 Task: Find a one-way flight from Alamosa to Springfield for 6 passengers in premium economy on May 2, with 1 carry-on bag.
Action: Mouse moved to (267, 336)
Screenshot: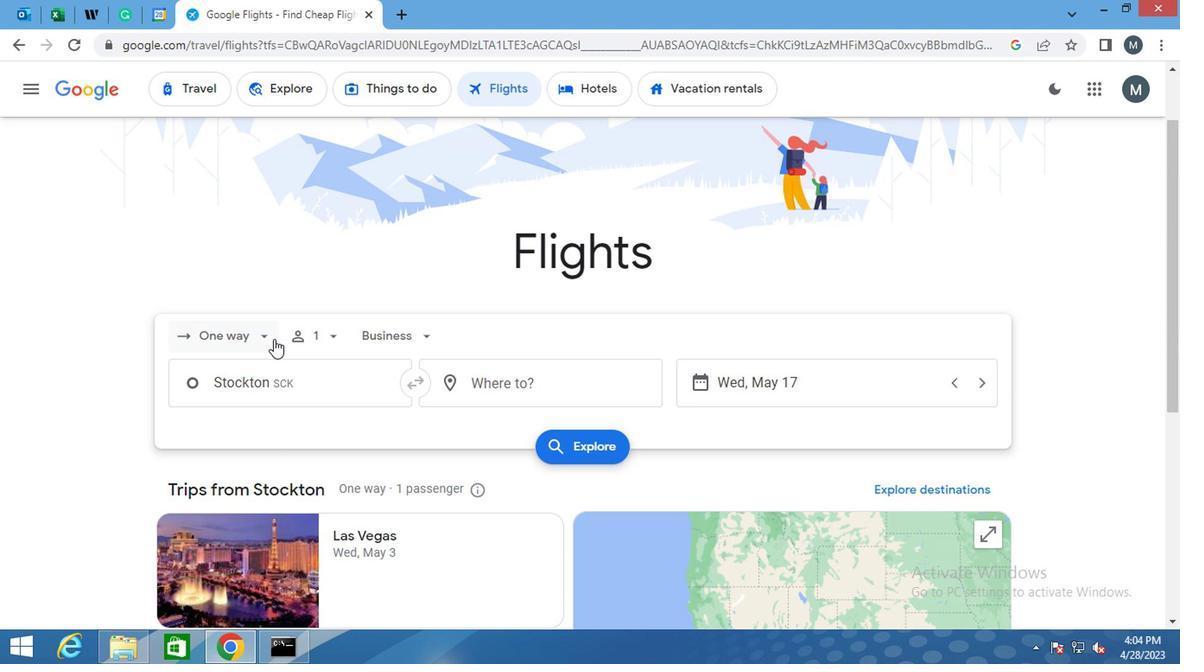 
Action: Mouse pressed left at (267, 336)
Screenshot: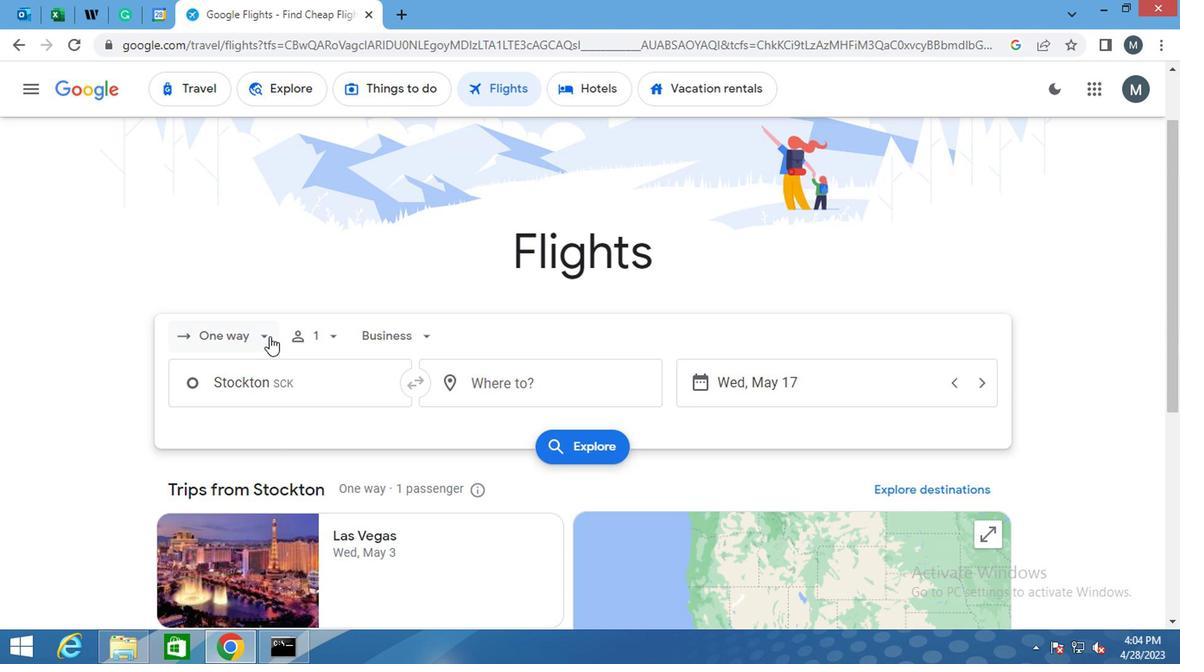 
Action: Mouse moved to (261, 413)
Screenshot: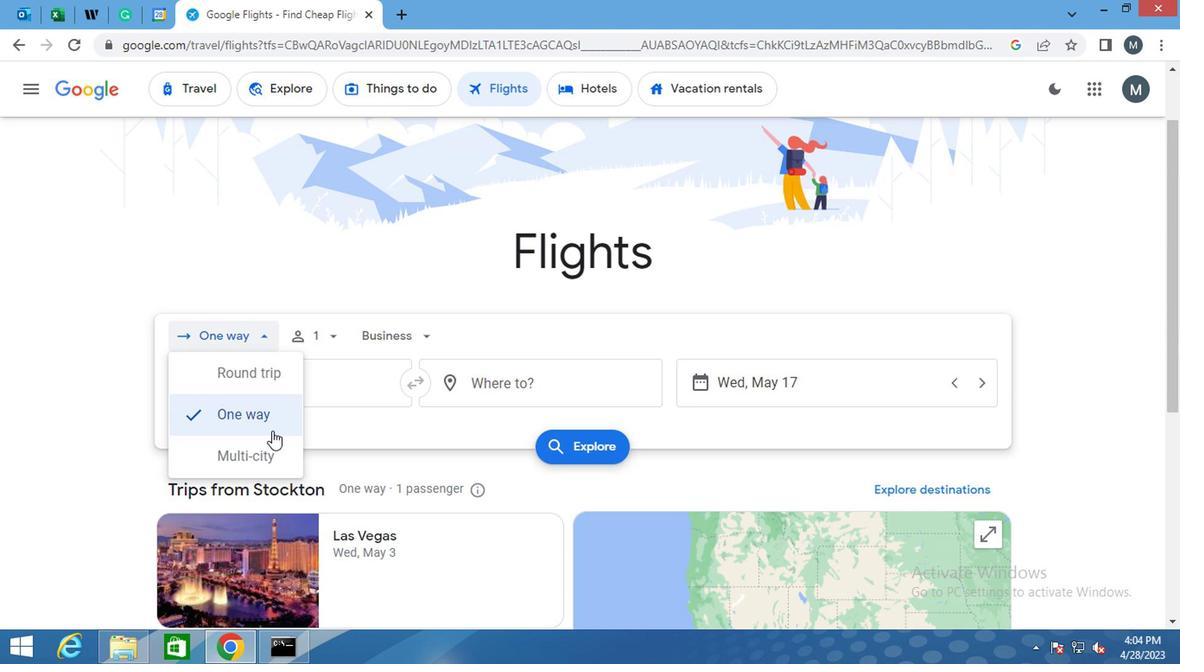 
Action: Mouse pressed left at (261, 413)
Screenshot: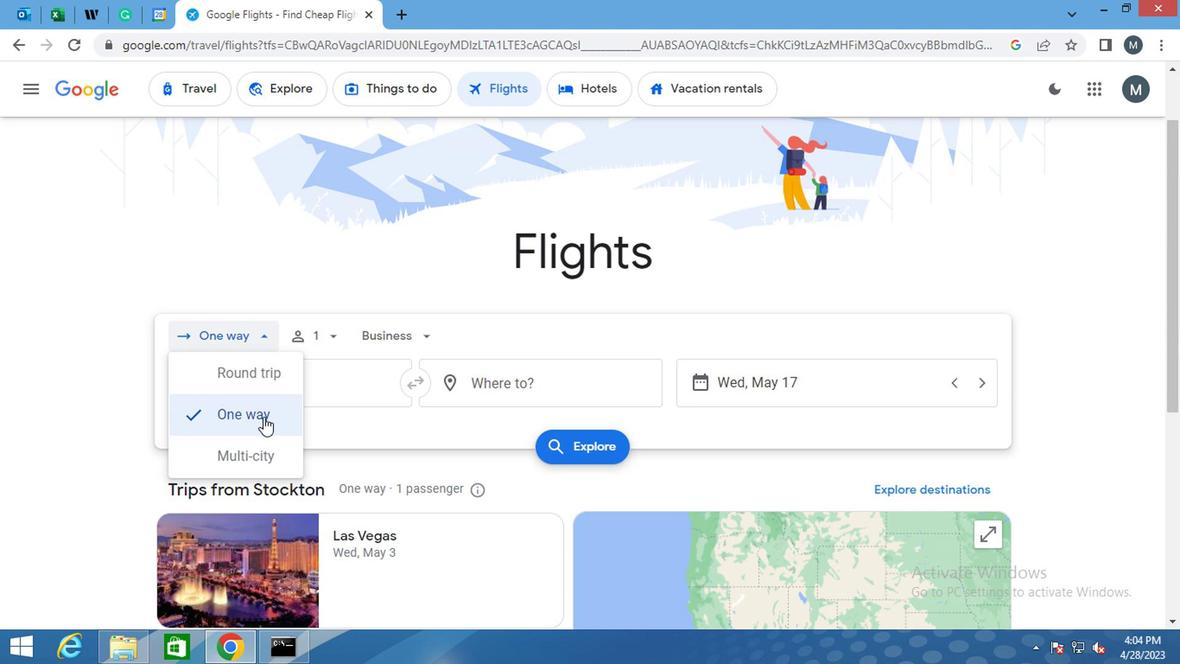 
Action: Mouse moved to (328, 335)
Screenshot: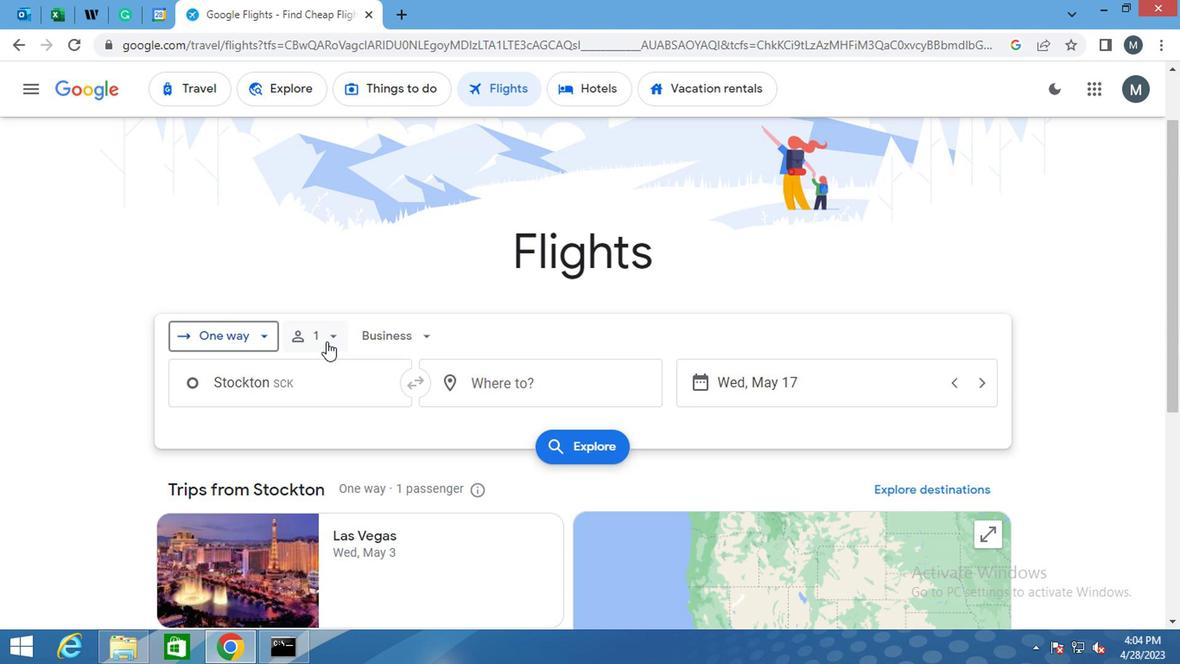 
Action: Mouse pressed left at (328, 335)
Screenshot: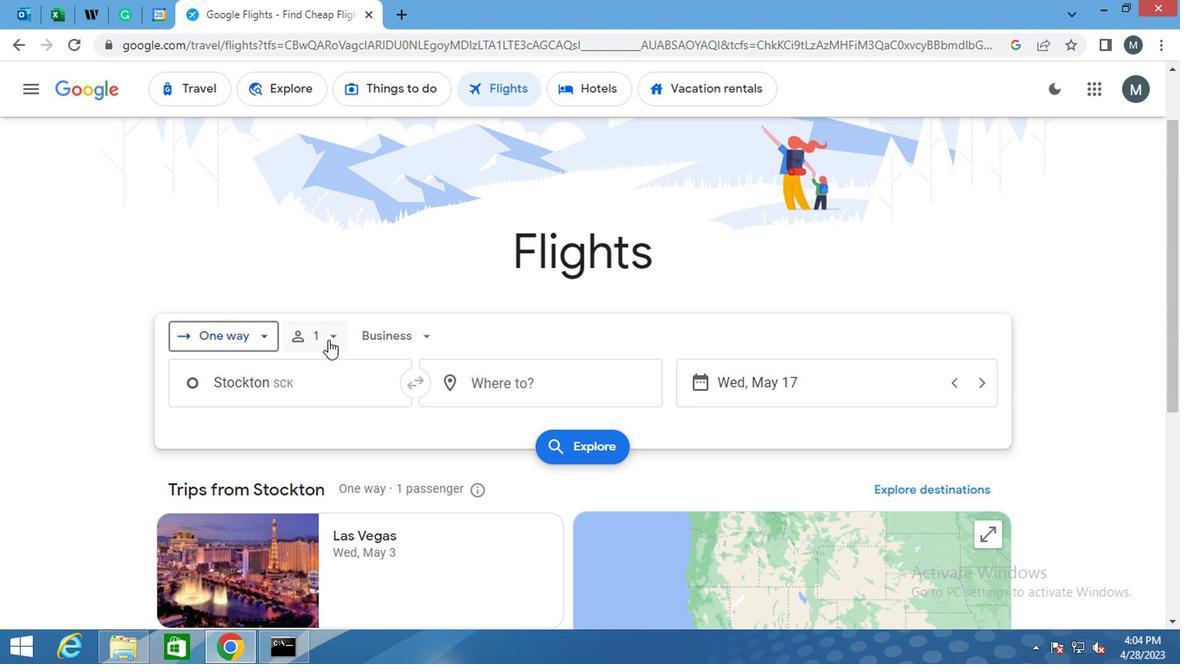 
Action: Mouse moved to (460, 379)
Screenshot: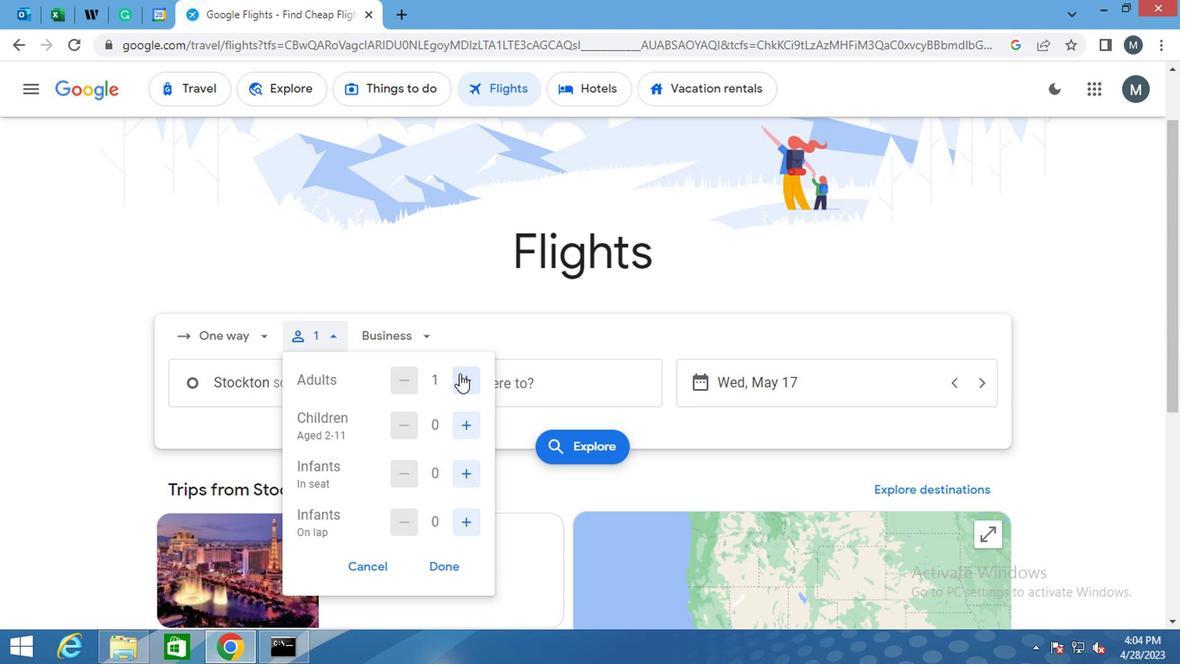 
Action: Mouse pressed left at (460, 379)
Screenshot: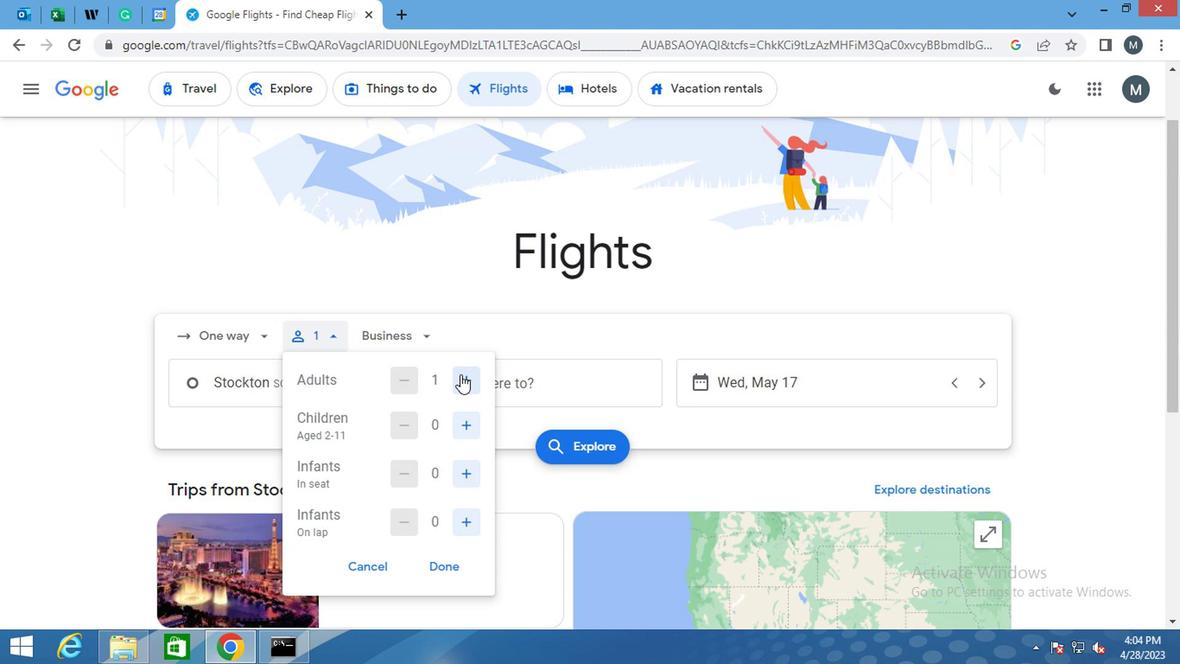 
Action: Mouse pressed left at (460, 379)
Screenshot: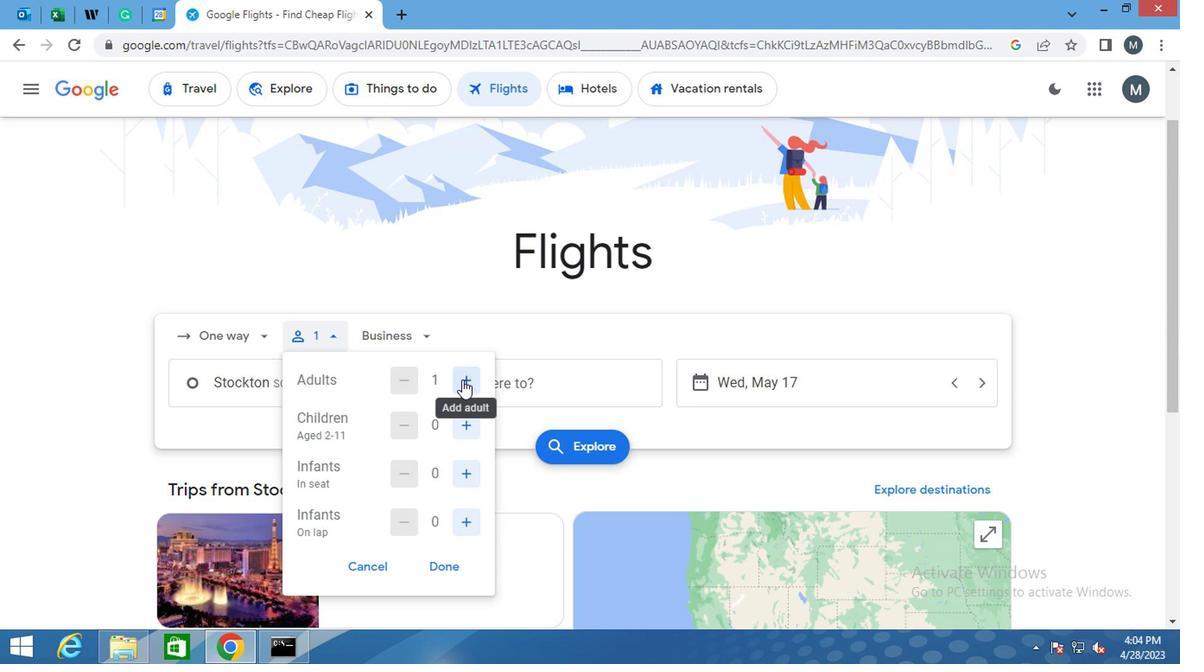 
Action: Mouse moved to (462, 426)
Screenshot: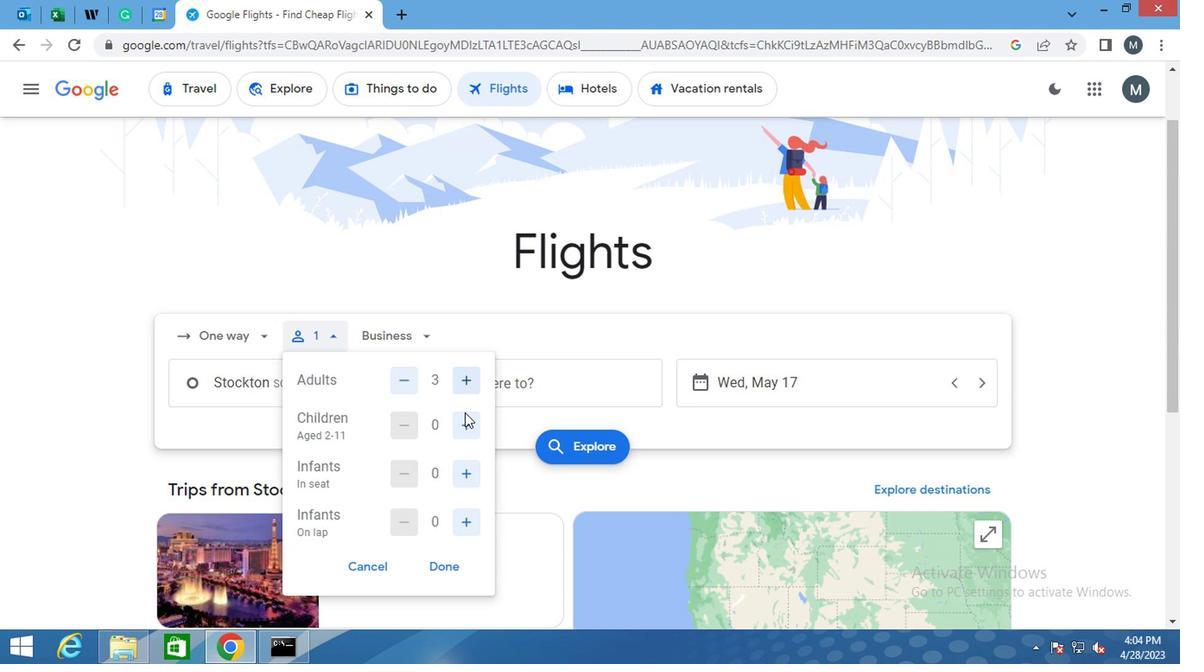 
Action: Mouse pressed left at (462, 426)
Screenshot: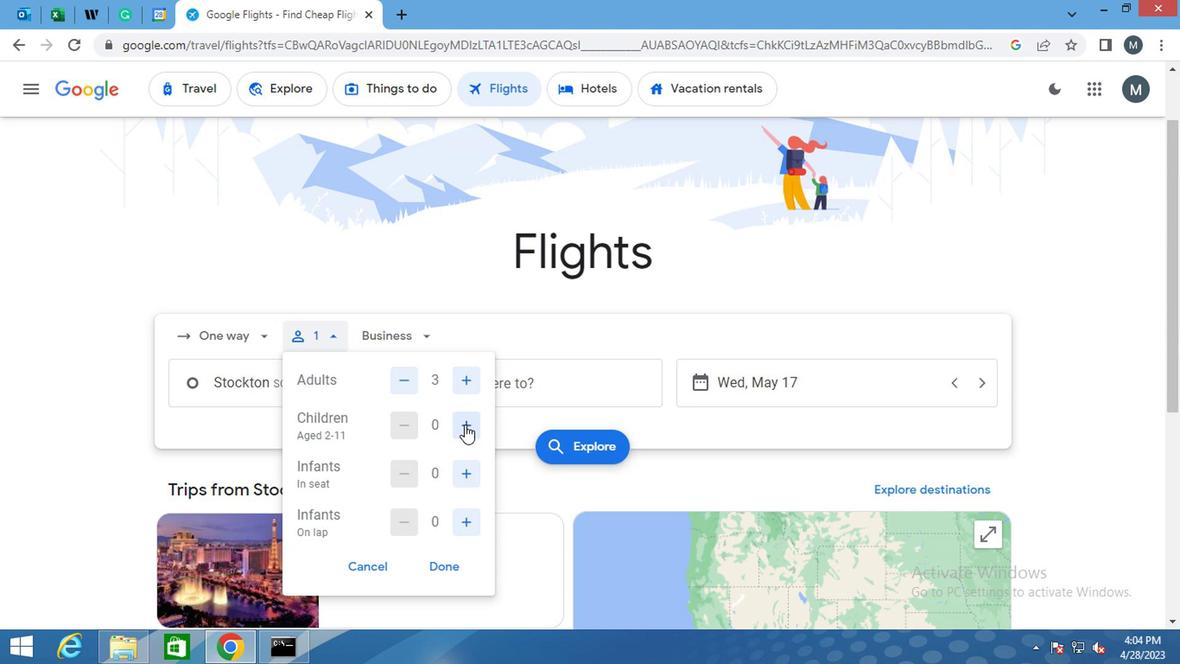 
Action: Mouse pressed left at (462, 426)
Screenshot: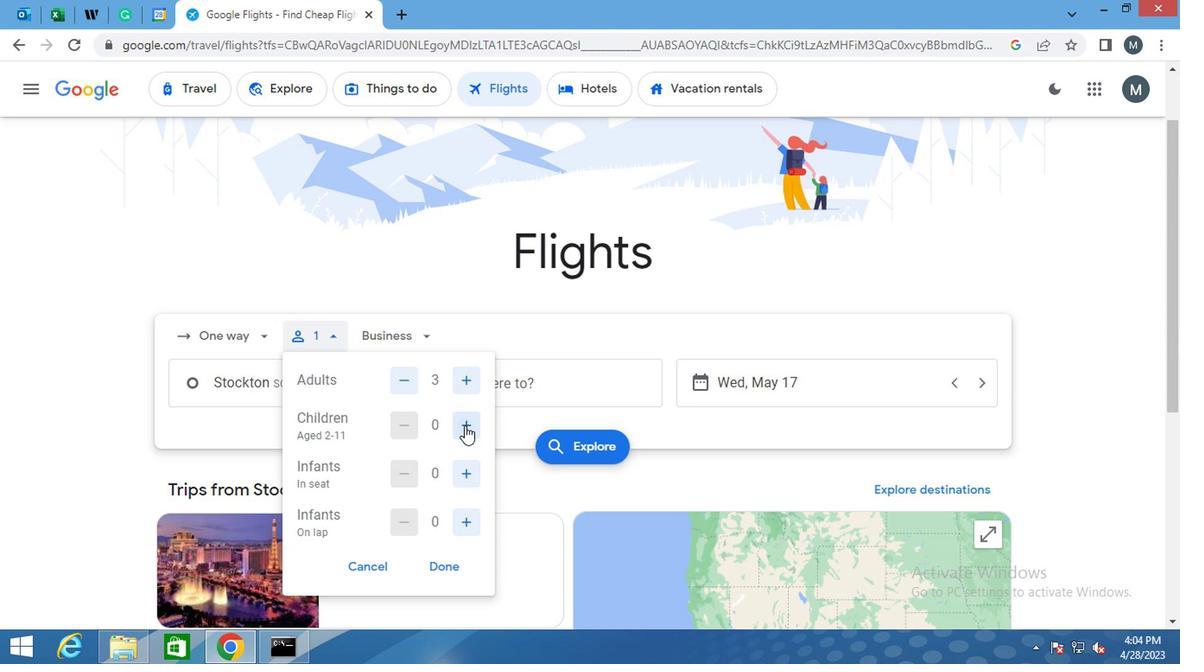 
Action: Mouse pressed left at (462, 426)
Screenshot: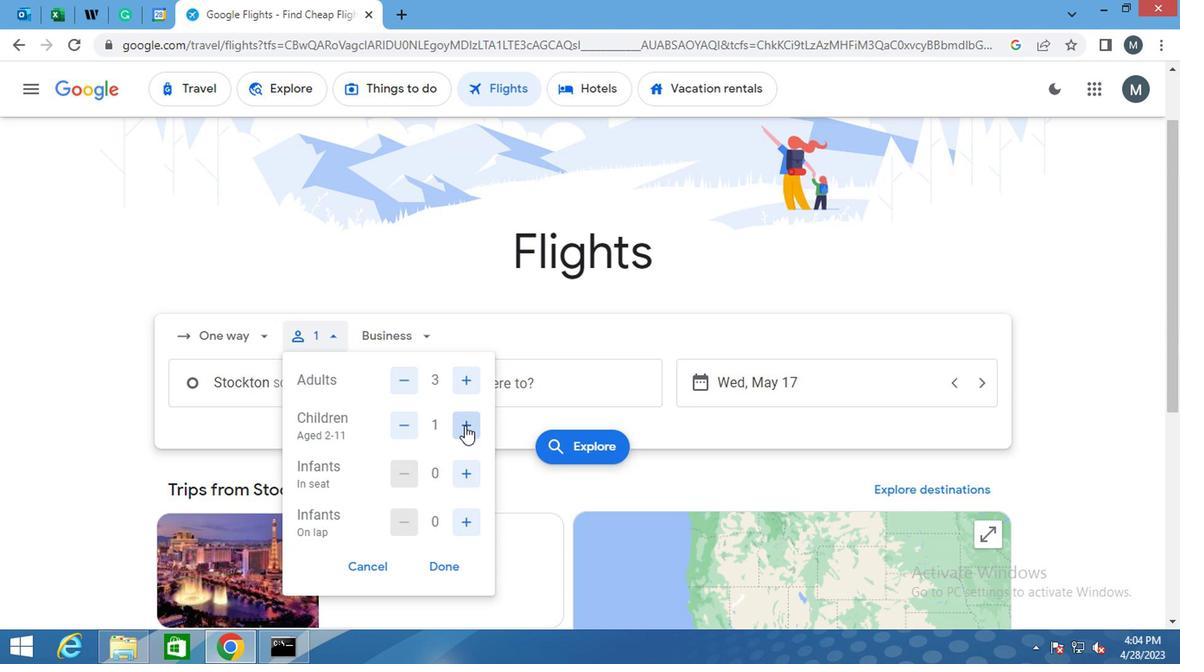 
Action: Mouse pressed left at (462, 426)
Screenshot: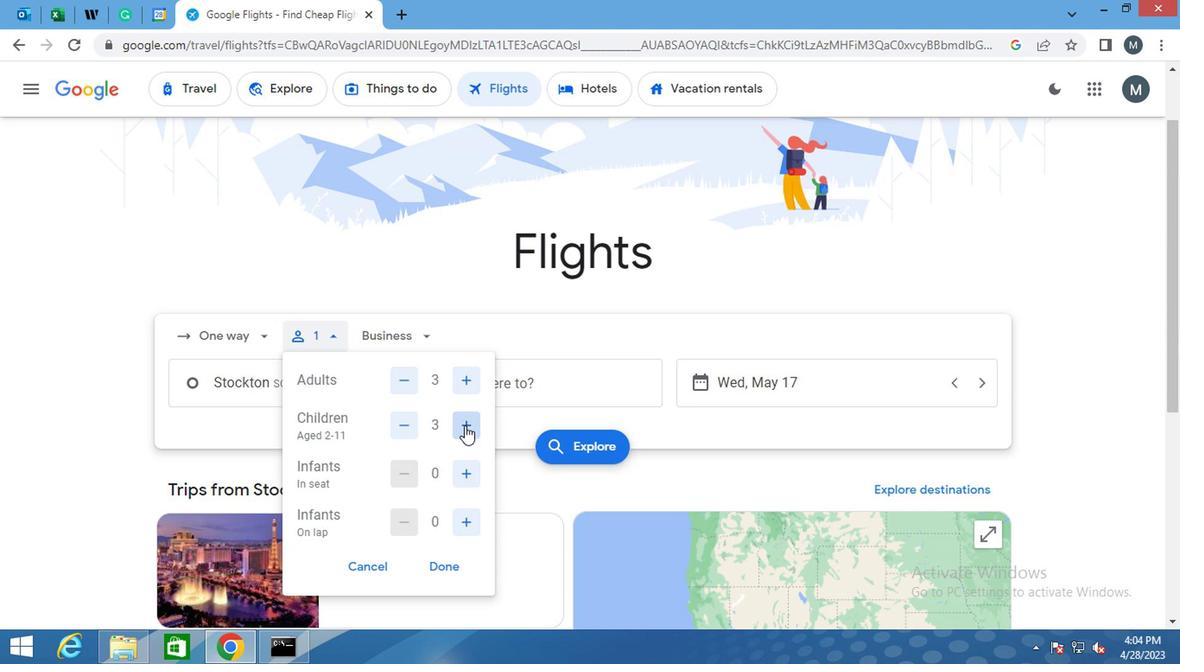 
Action: Mouse moved to (410, 427)
Screenshot: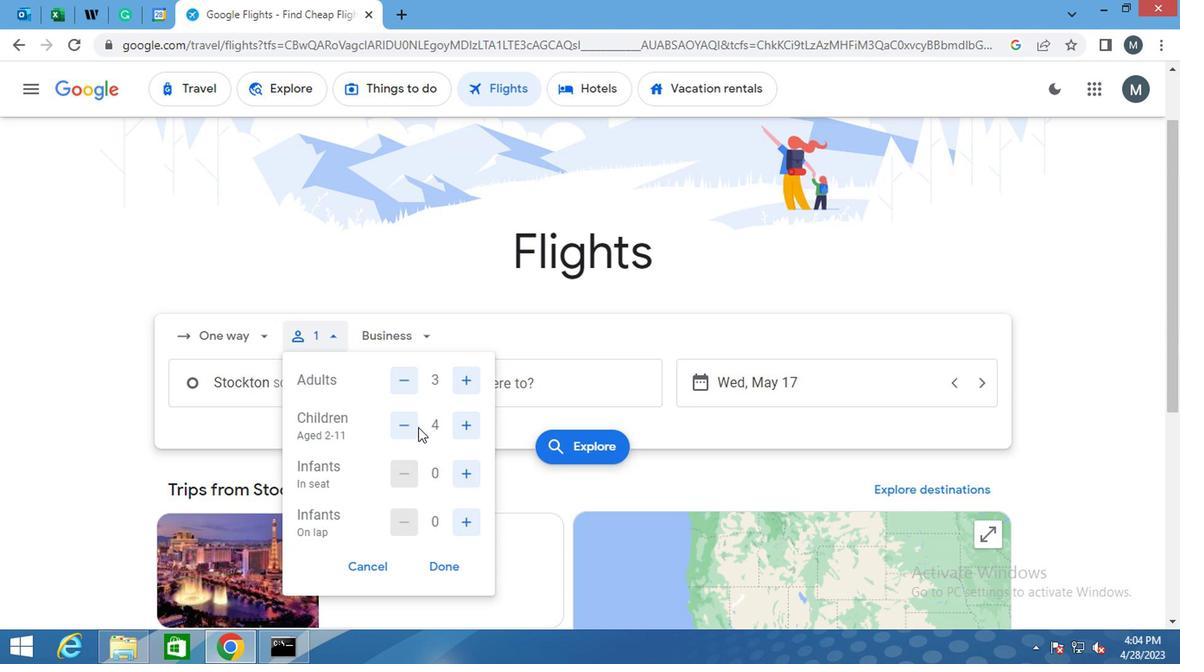 
Action: Mouse pressed left at (410, 427)
Screenshot: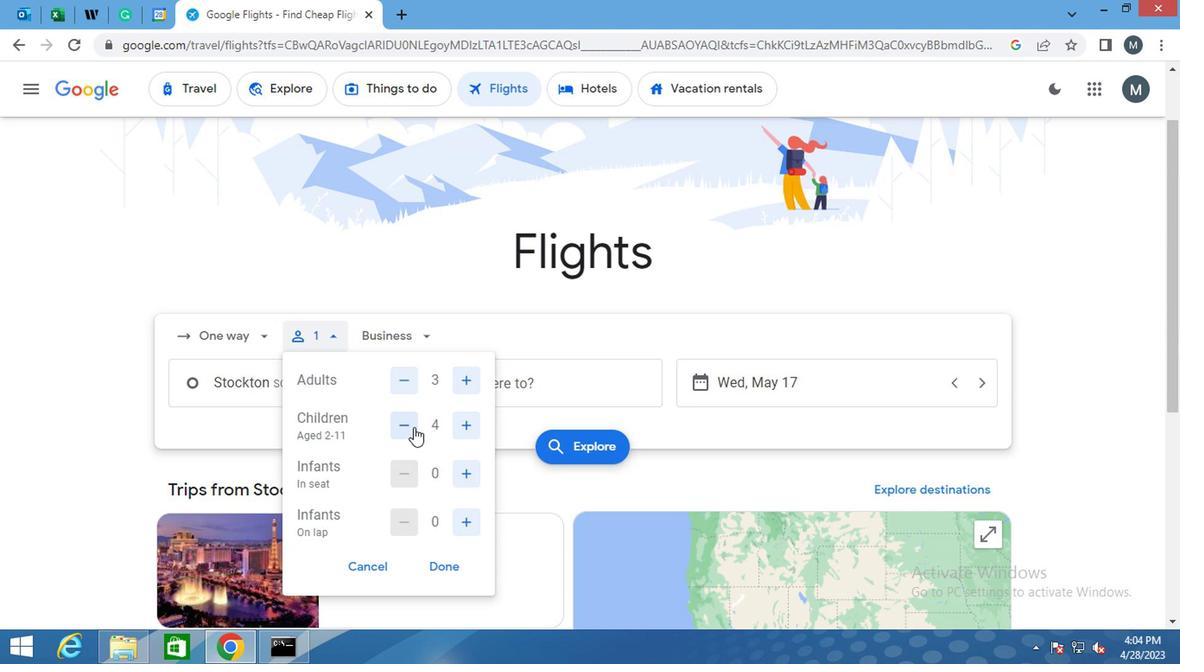 
Action: Mouse moved to (446, 564)
Screenshot: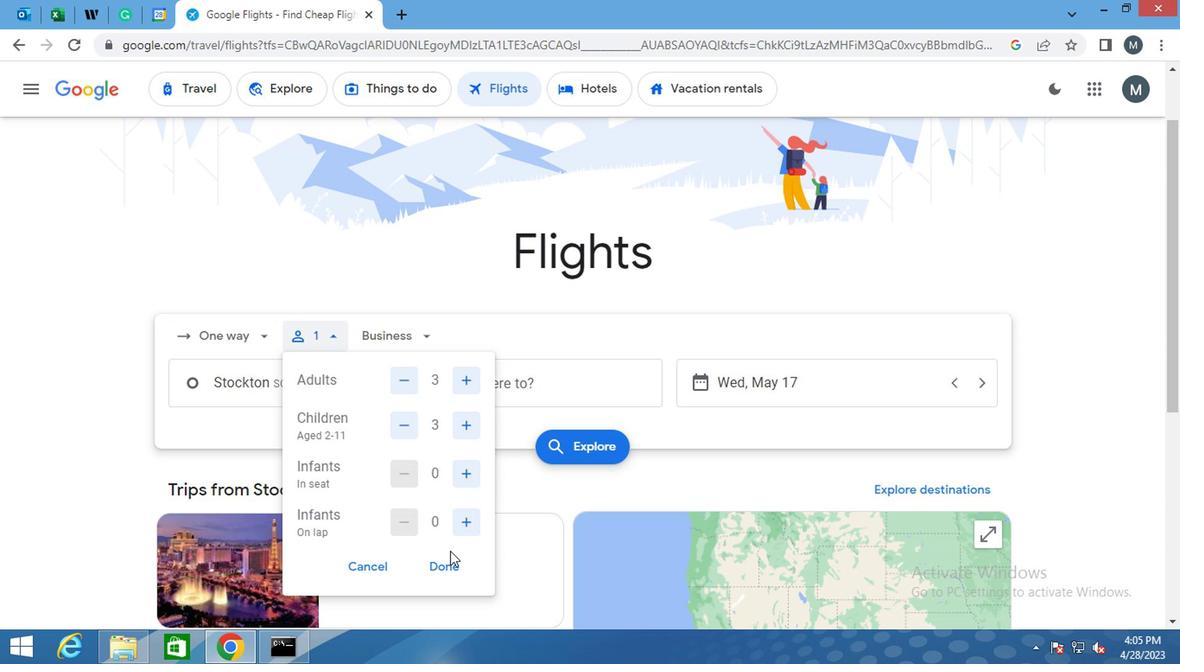 
Action: Mouse pressed left at (446, 564)
Screenshot: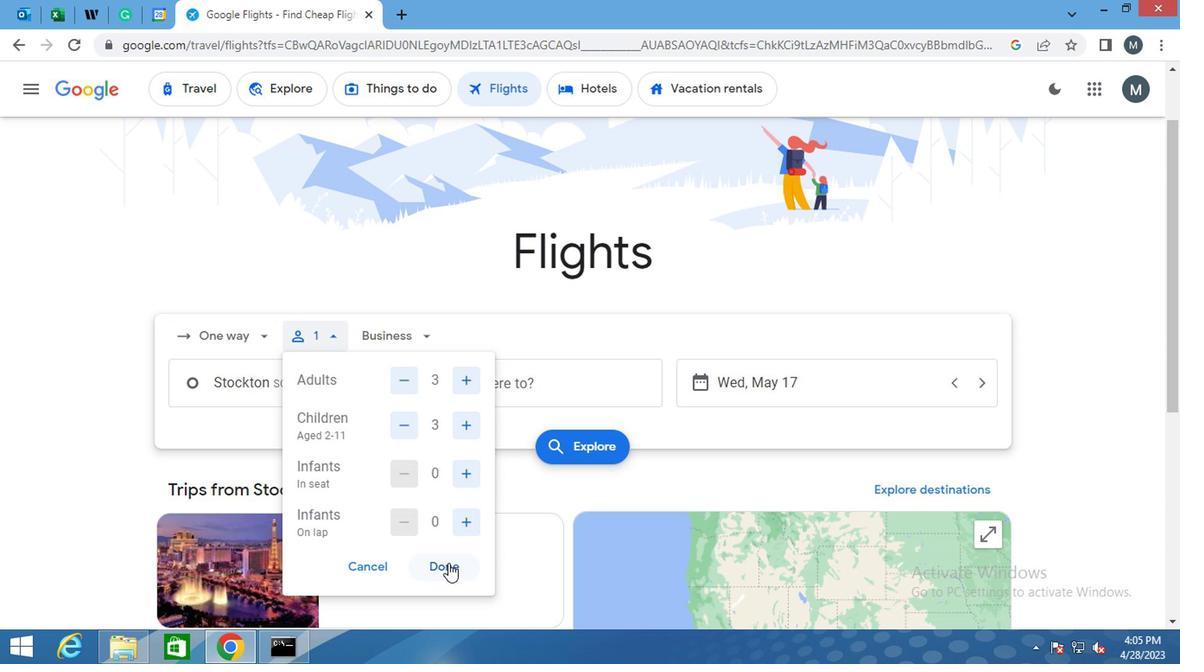 
Action: Mouse moved to (421, 338)
Screenshot: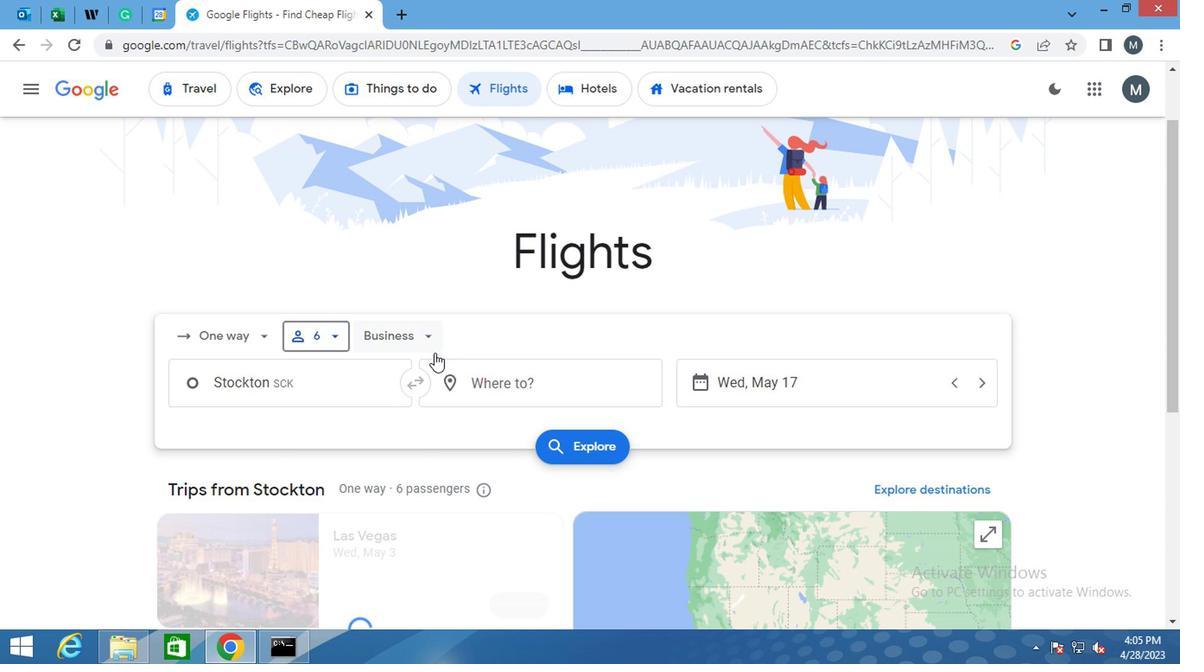 
Action: Mouse pressed left at (421, 338)
Screenshot: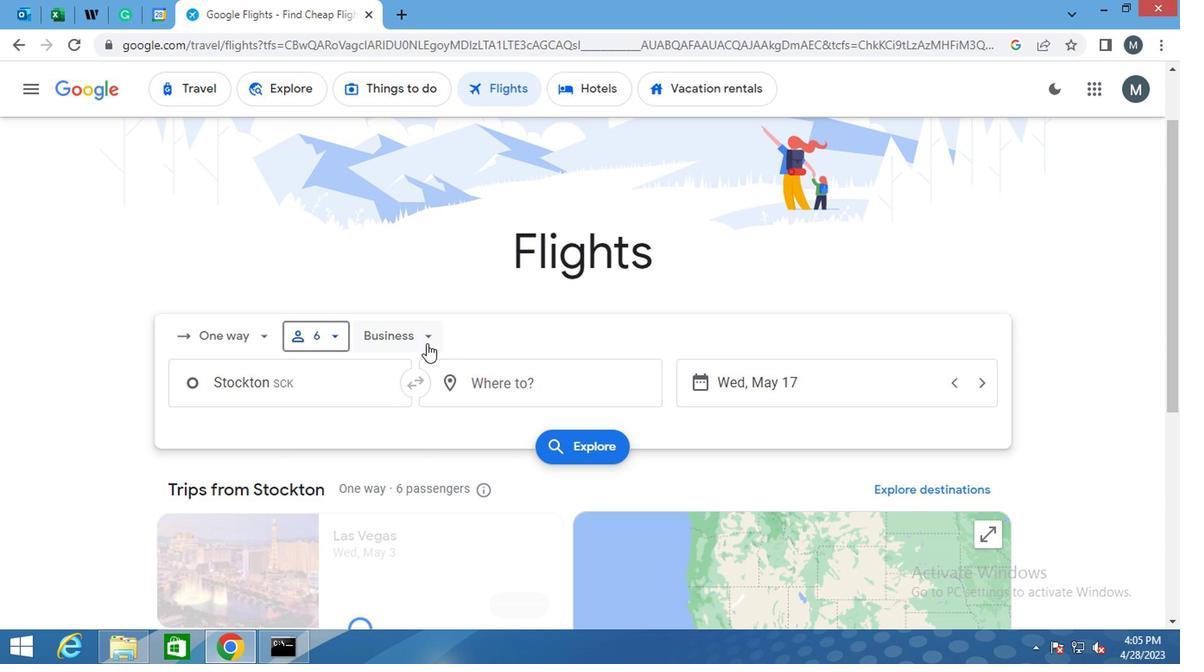
Action: Mouse moved to (447, 411)
Screenshot: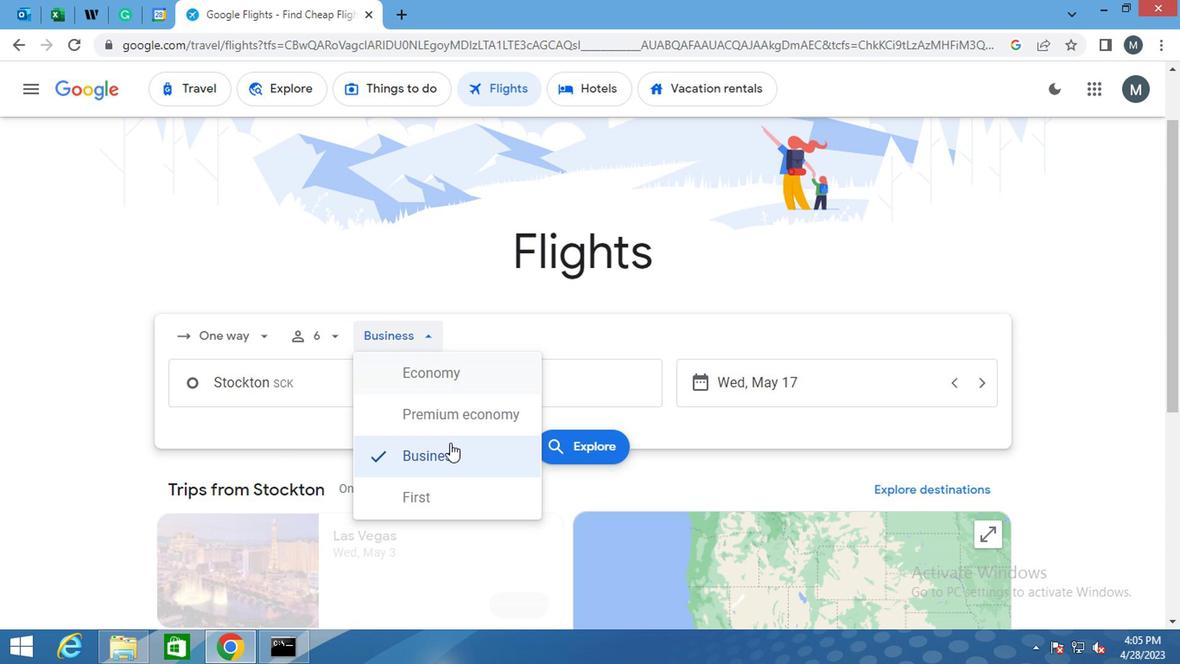 
Action: Mouse pressed left at (447, 411)
Screenshot: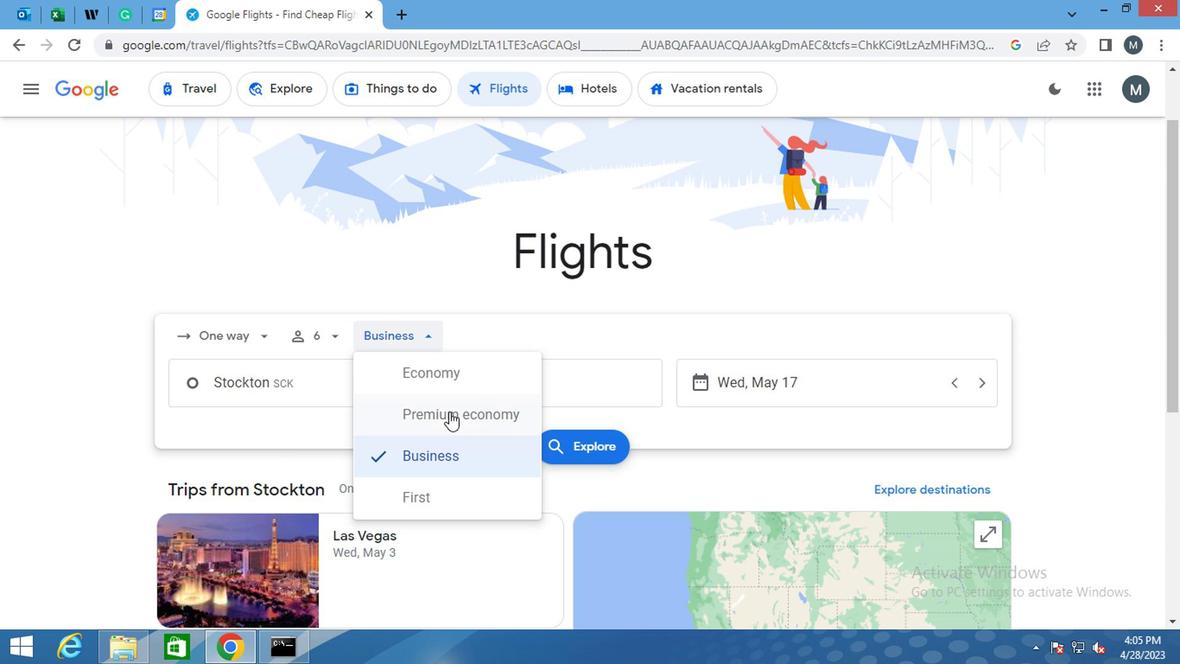 
Action: Mouse moved to (327, 388)
Screenshot: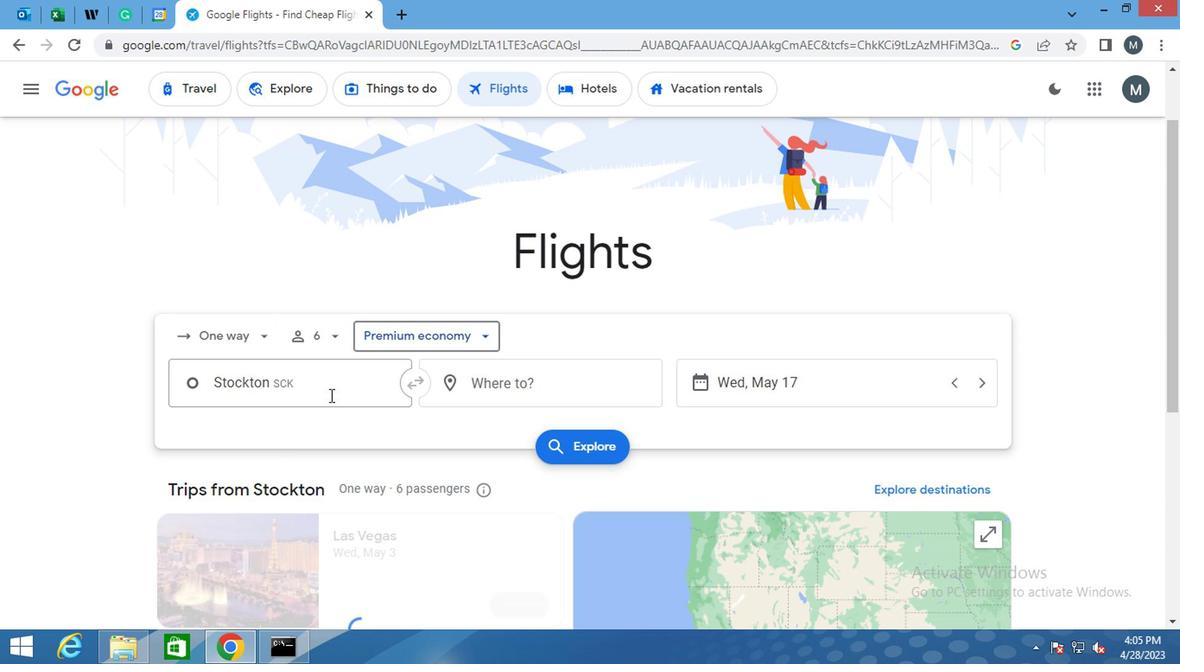 
Action: Mouse pressed left at (327, 388)
Screenshot: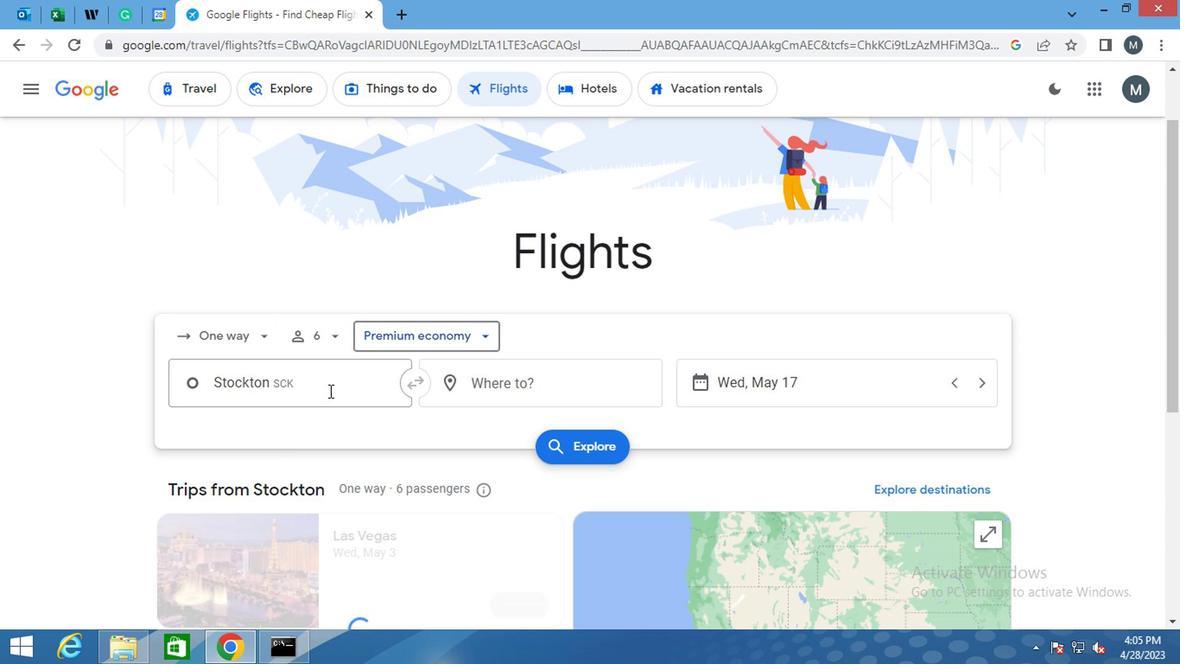 
Action: Mouse moved to (338, 398)
Screenshot: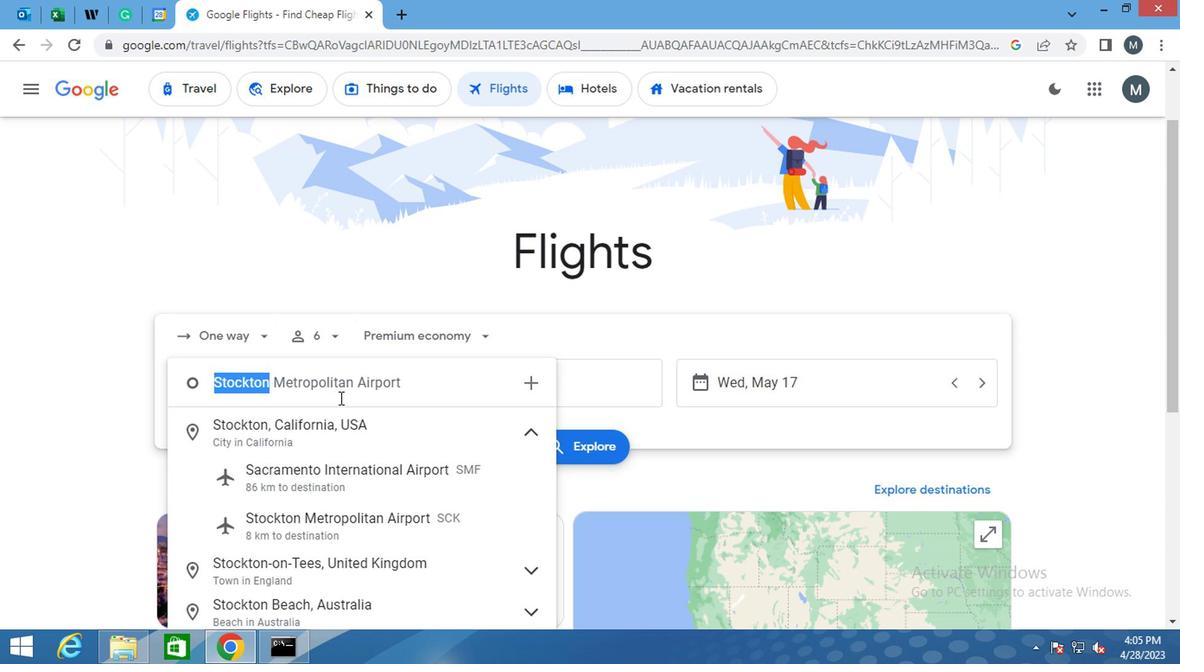 
Action: Key pressed <Key.shift>SAN<Key.space>LUIS
Screenshot: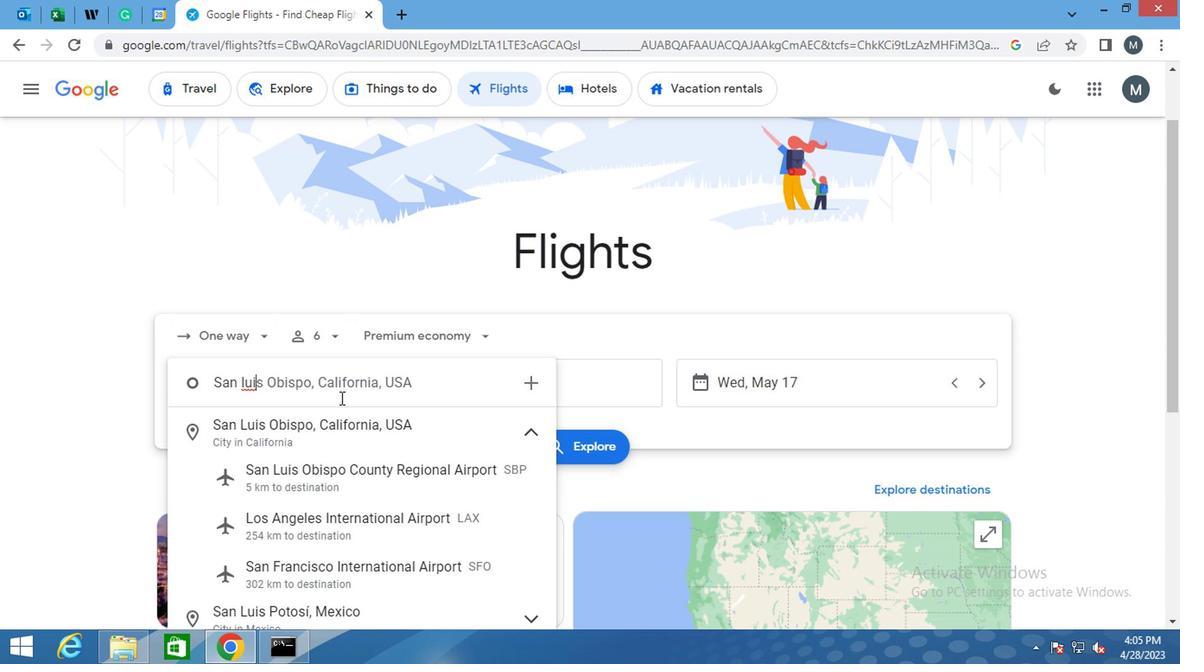 
Action: Mouse moved to (368, 471)
Screenshot: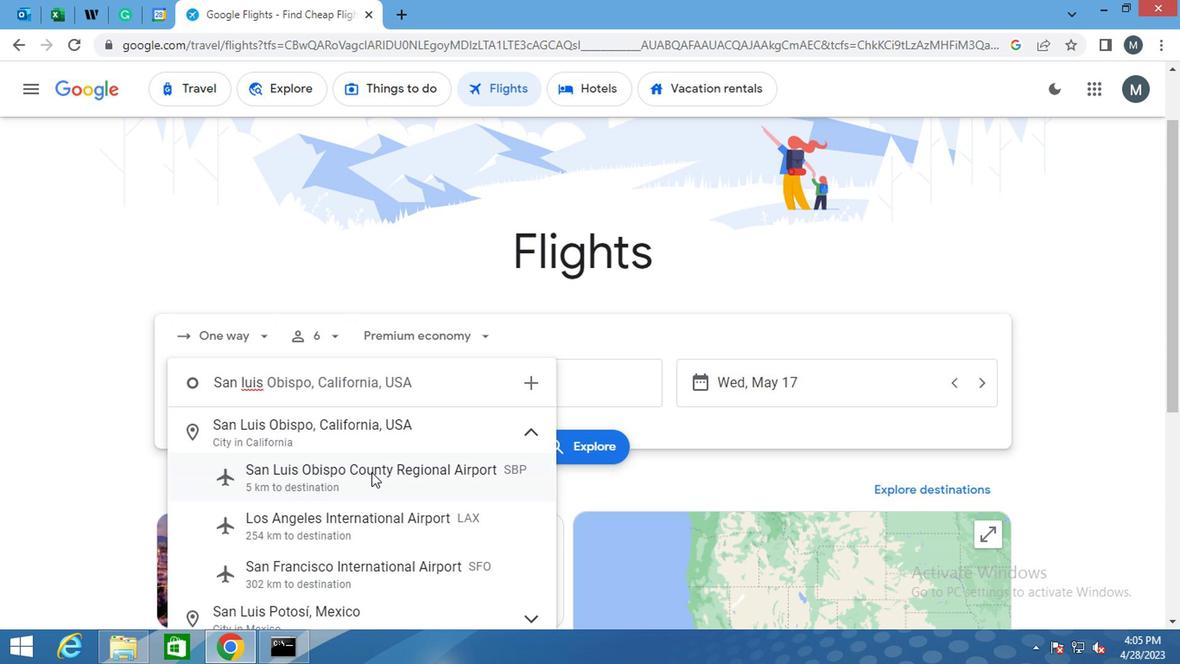 
Action: Key pressed <Key.space><Key.shift>V
Screenshot: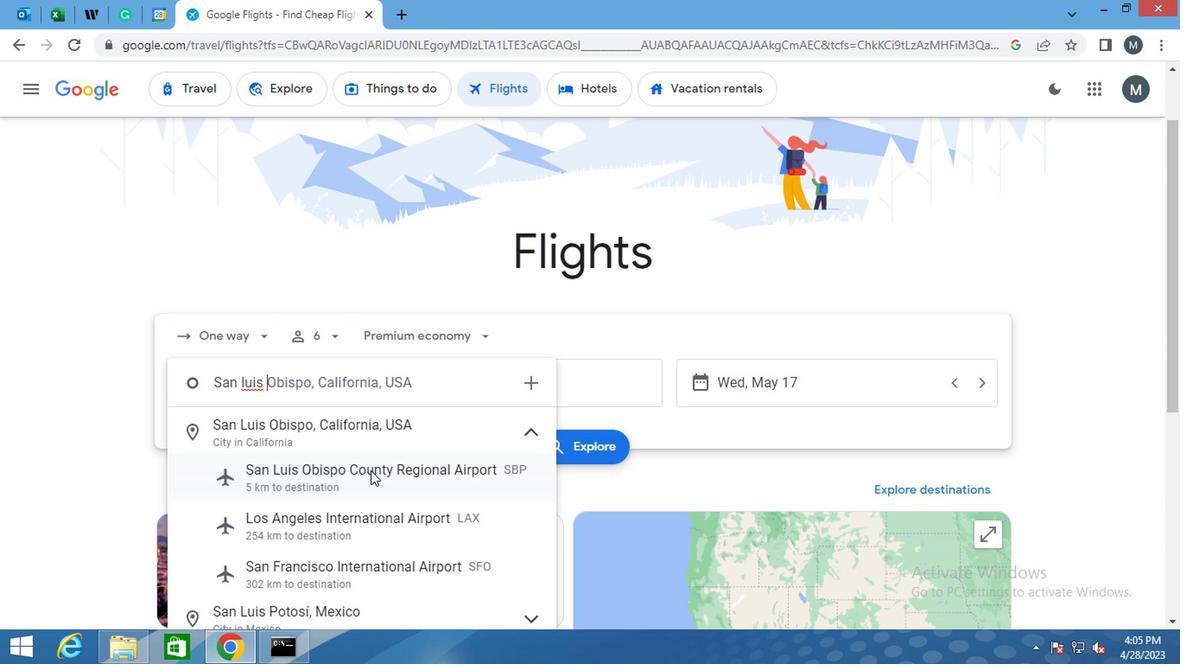 
Action: Mouse moved to (395, 431)
Screenshot: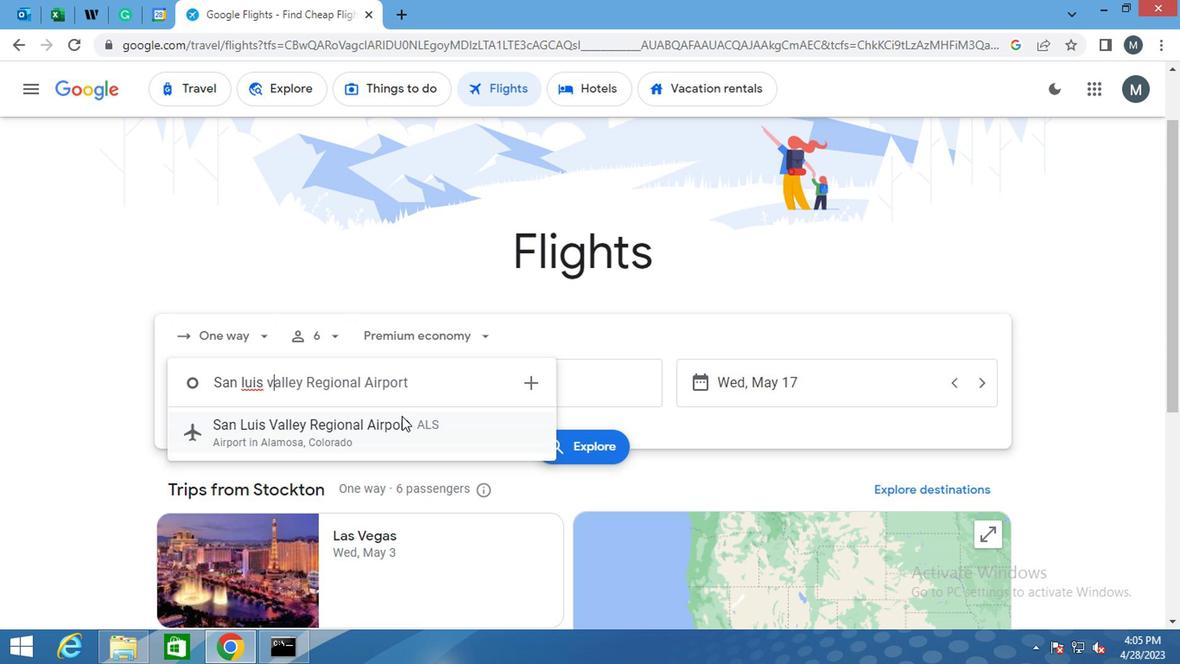 
Action: Mouse pressed left at (395, 431)
Screenshot: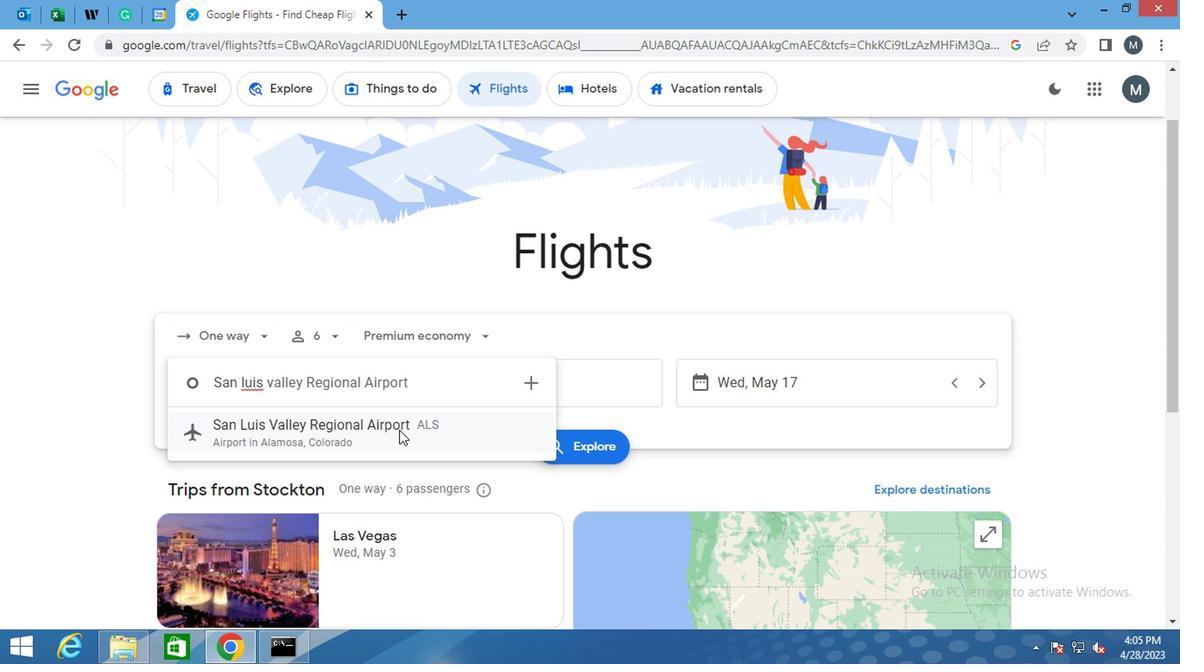 
Action: Mouse moved to (522, 392)
Screenshot: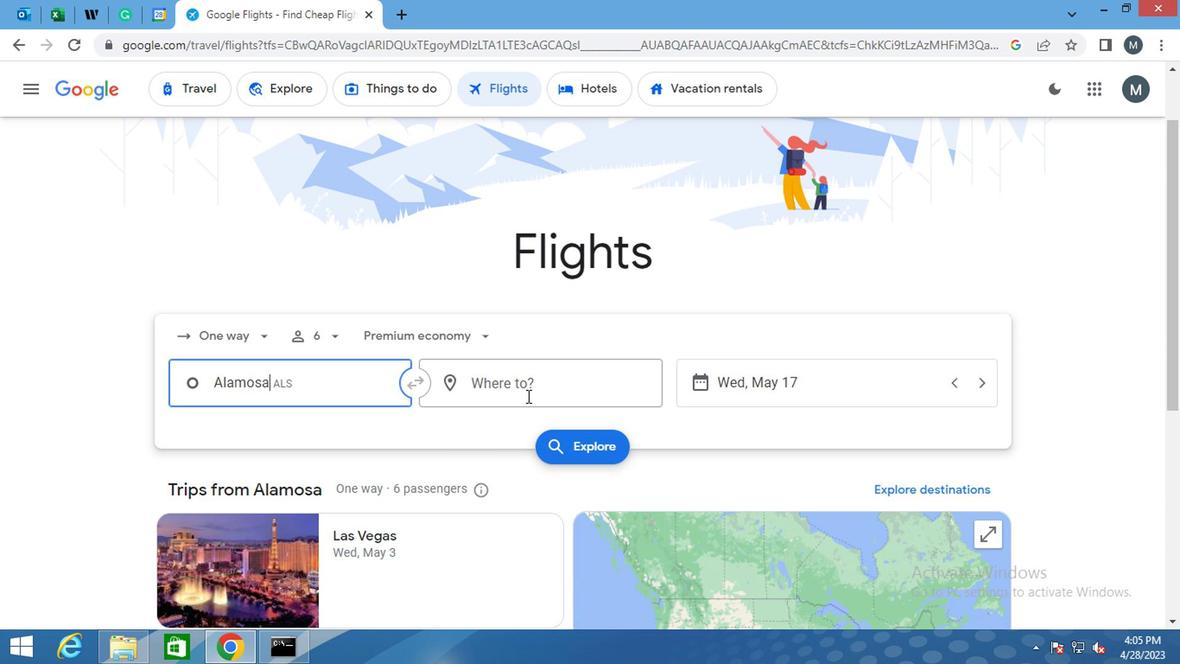 
Action: Mouse pressed left at (522, 392)
Screenshot: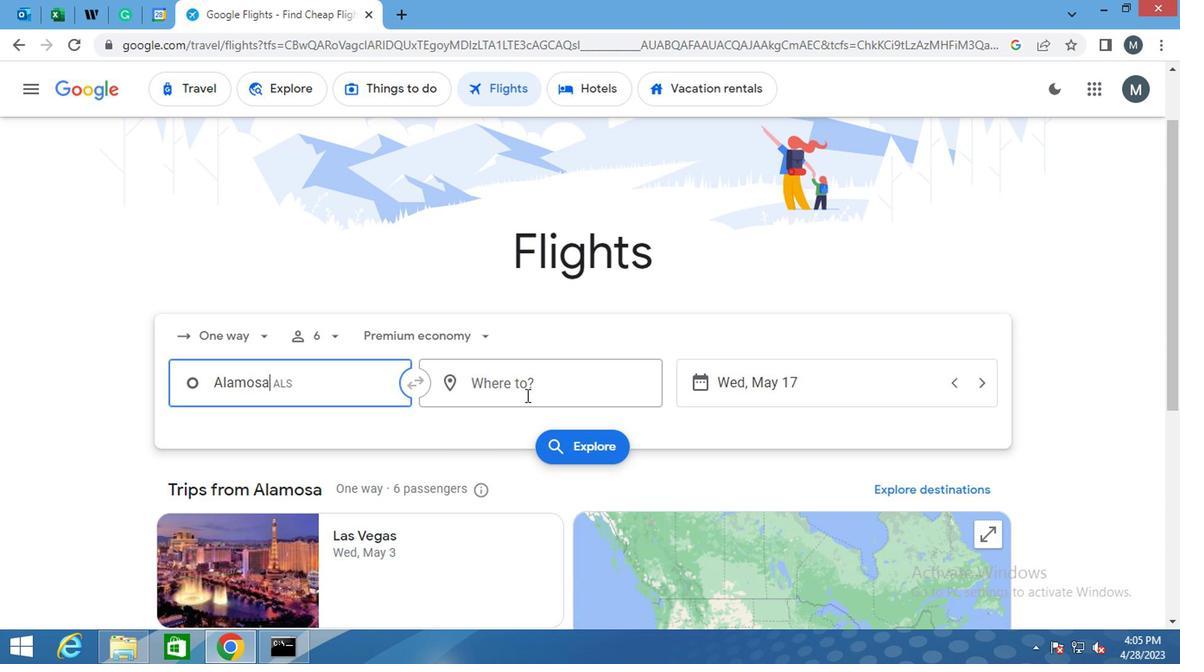 
Action: Mouse moved to (517, 395)
Screenshot: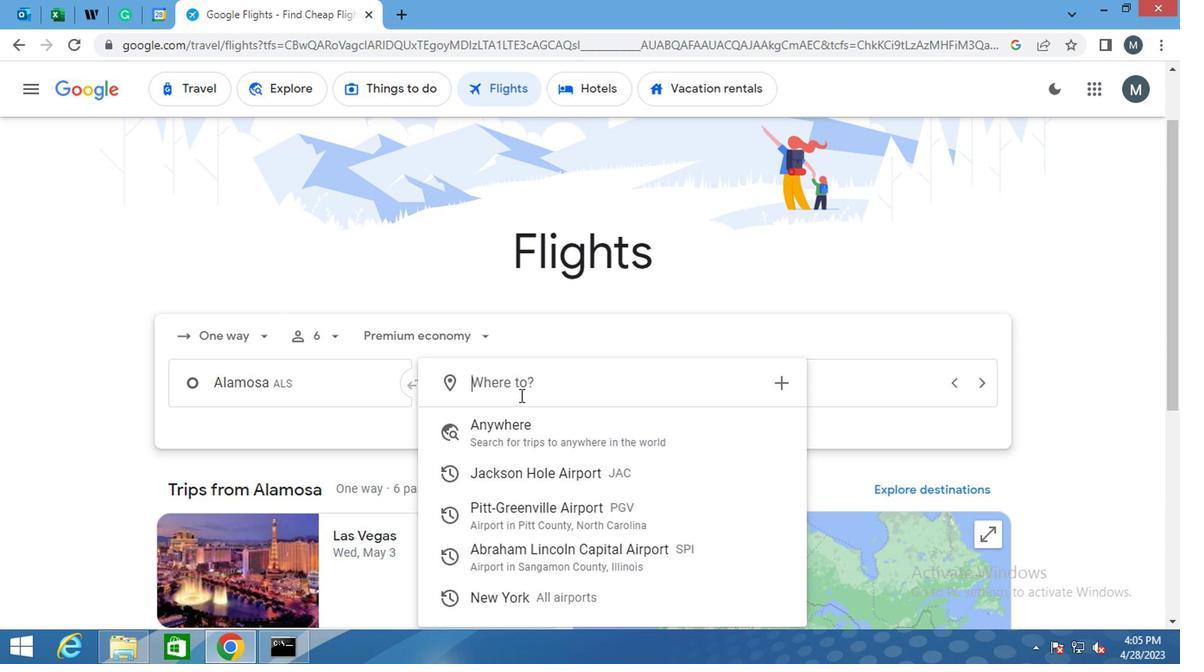 
Action: Key pressed A
Screenshot: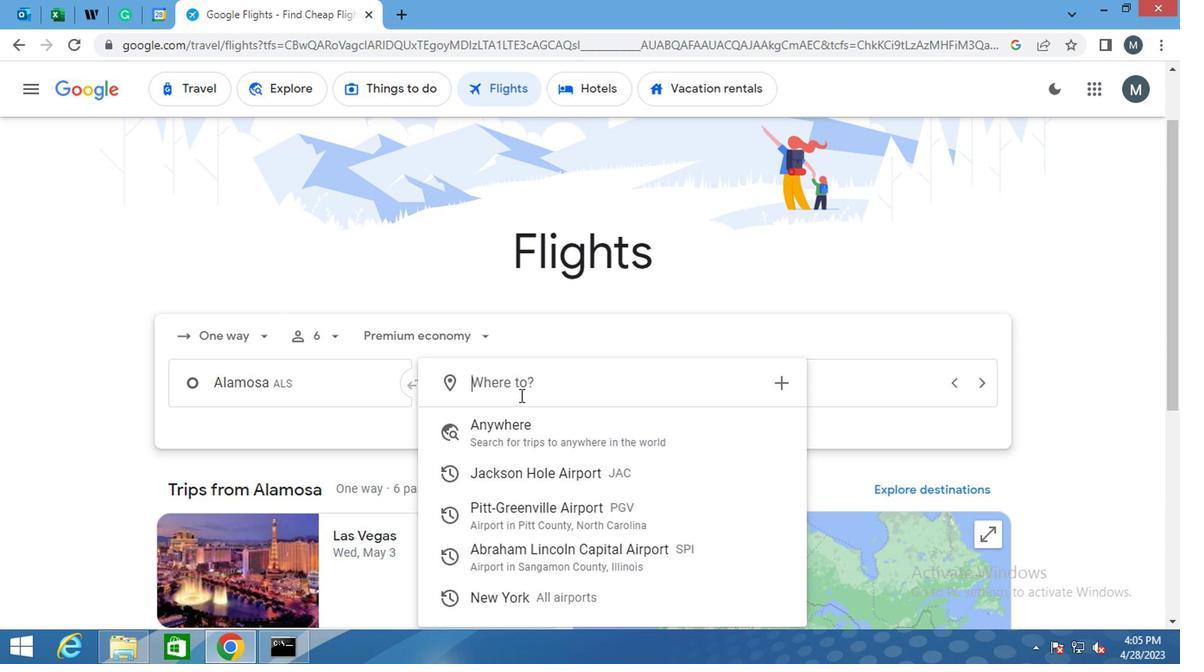 
Action: Mouse moved to (515, 397)
Screenshot: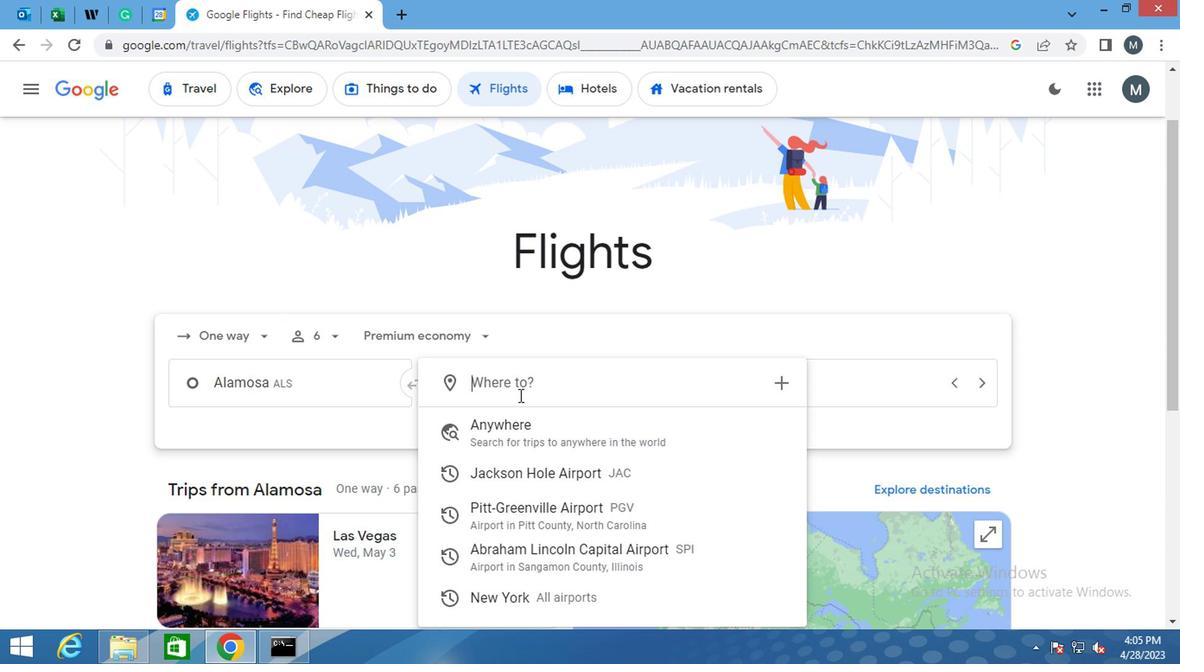 
Action: Key pressed B
Screenshot: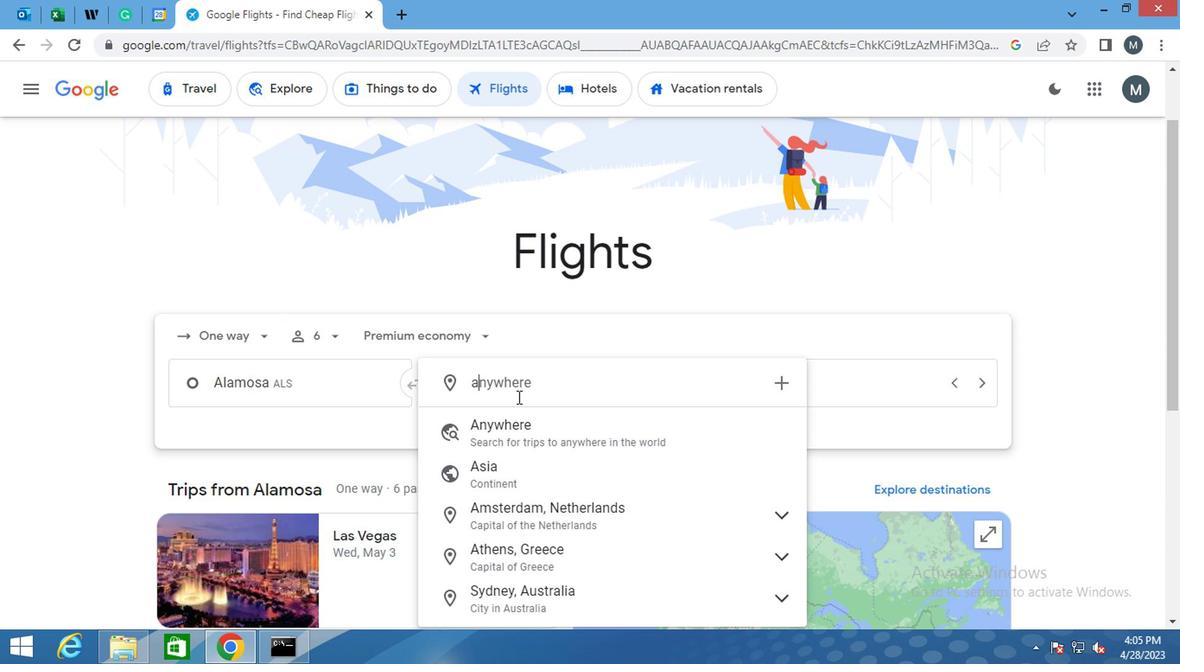
Action: Mouse moved to (563, 502)
Screenshot: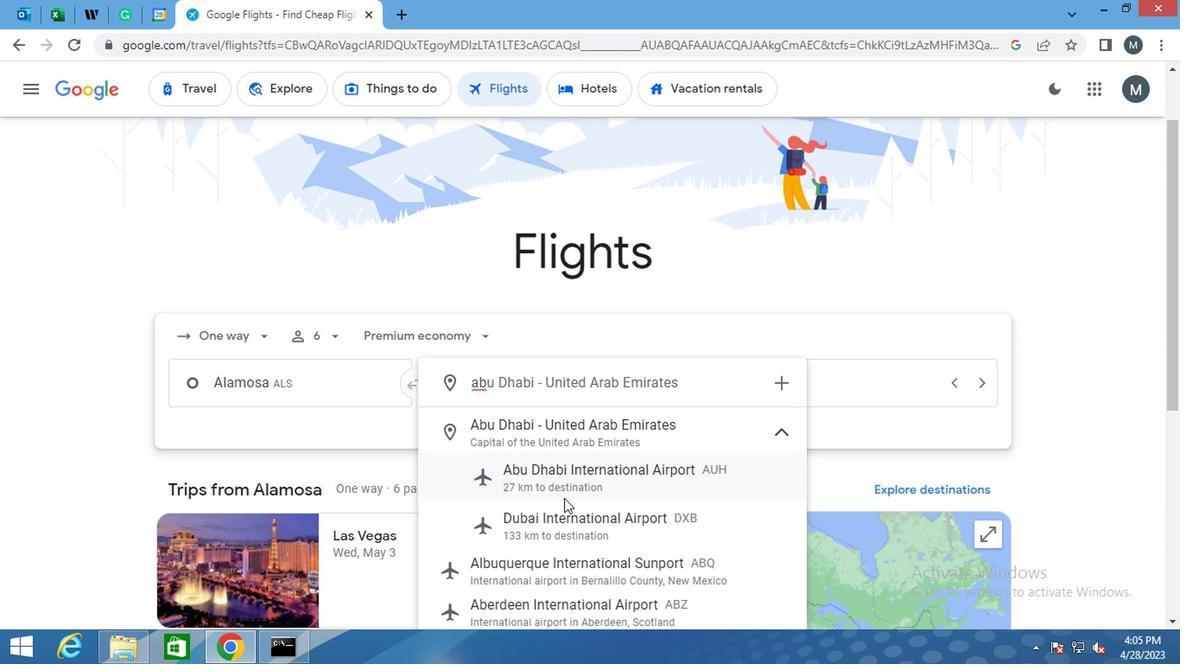 
Action: Key pressed R
Screenshot: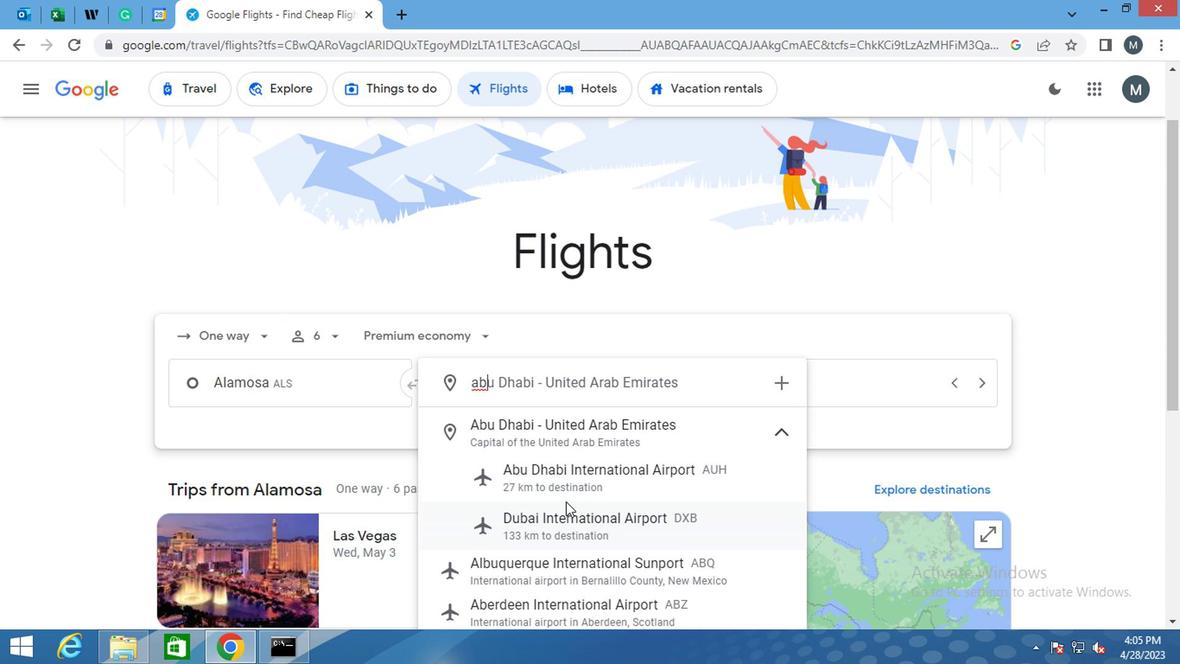 
Action: Mouse moved to (592, 607)
Screenshot: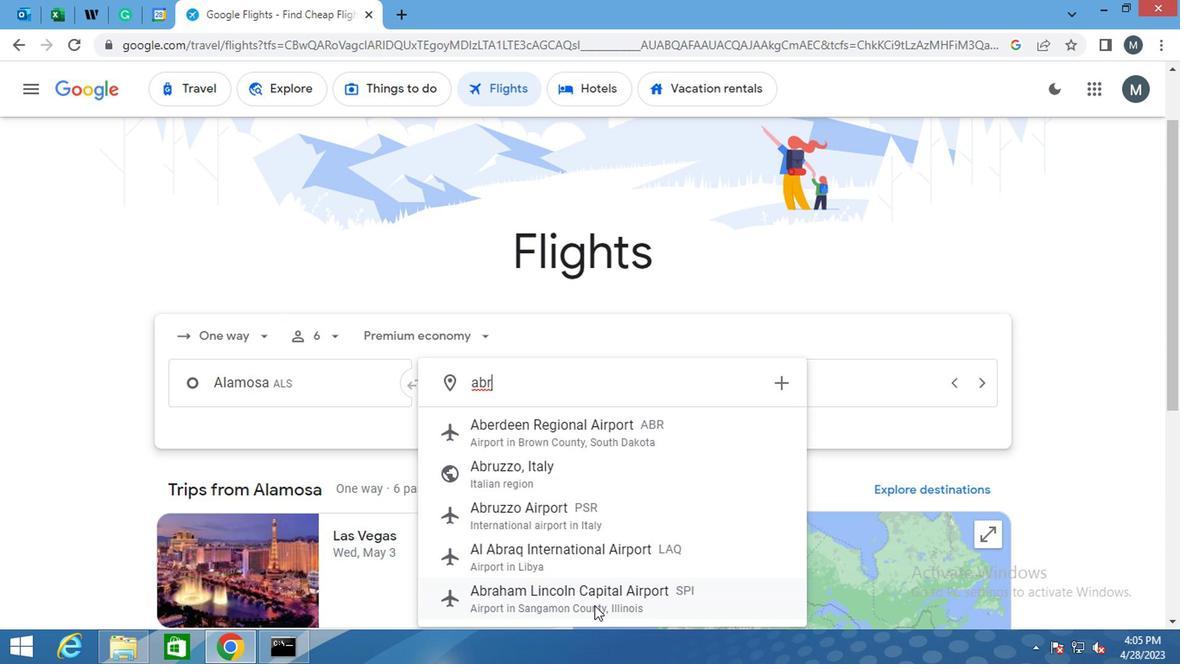 
Action: Mouse pressed left at (592, 607)
Screenshot: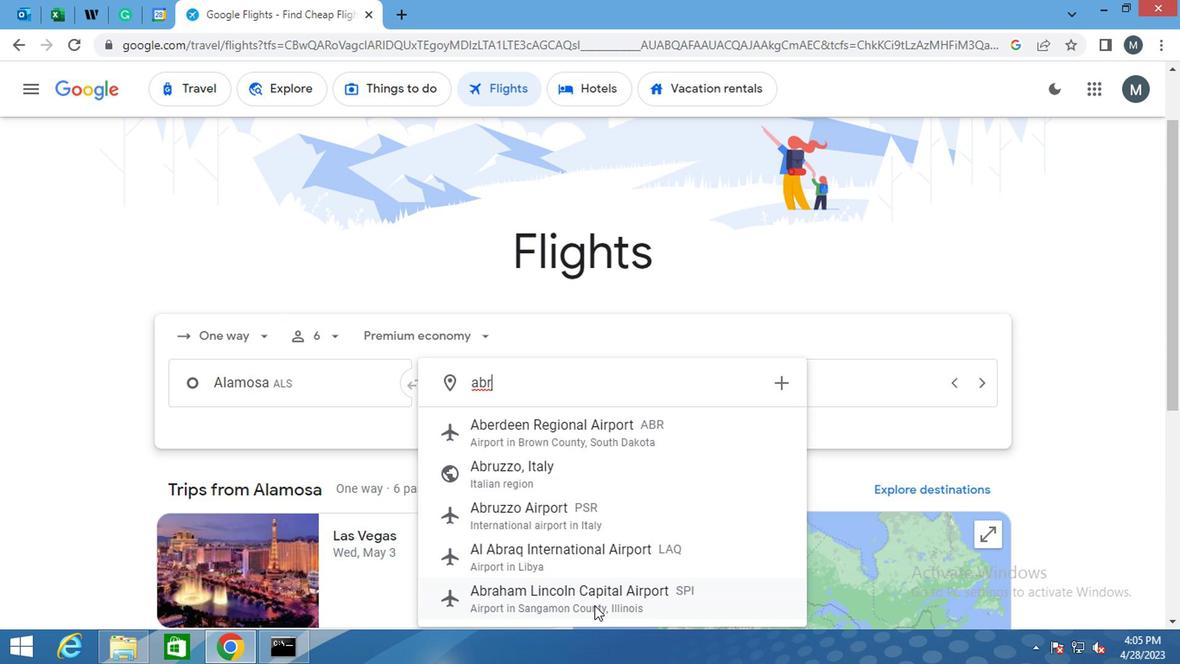 
Action: Mouse moved to (789, 385)
Screenshot: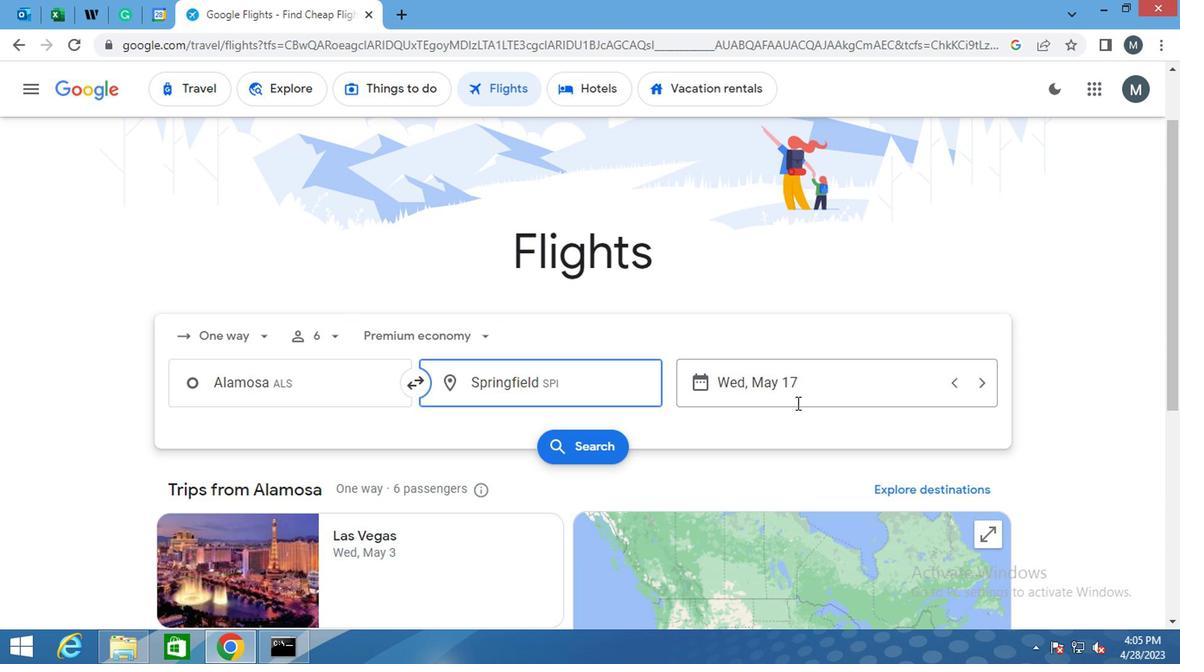 
Action: Mouse pressed left at (789, 385)
Screenshot: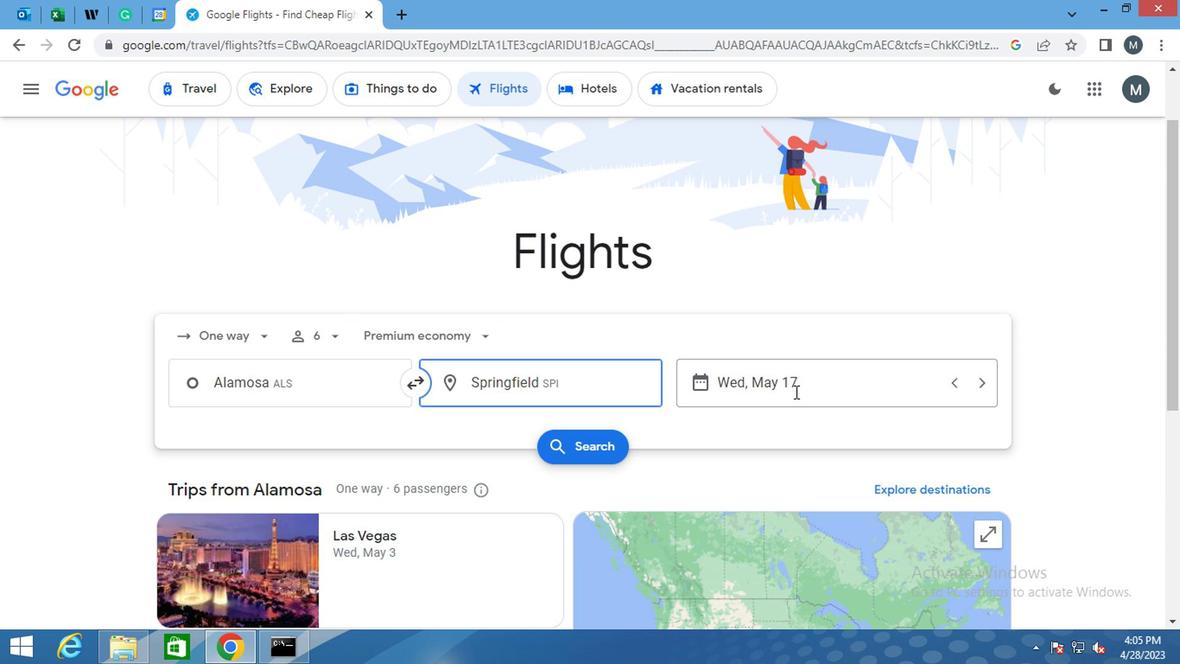 
Action: Mouse moved to (788, 300)
Screenshot: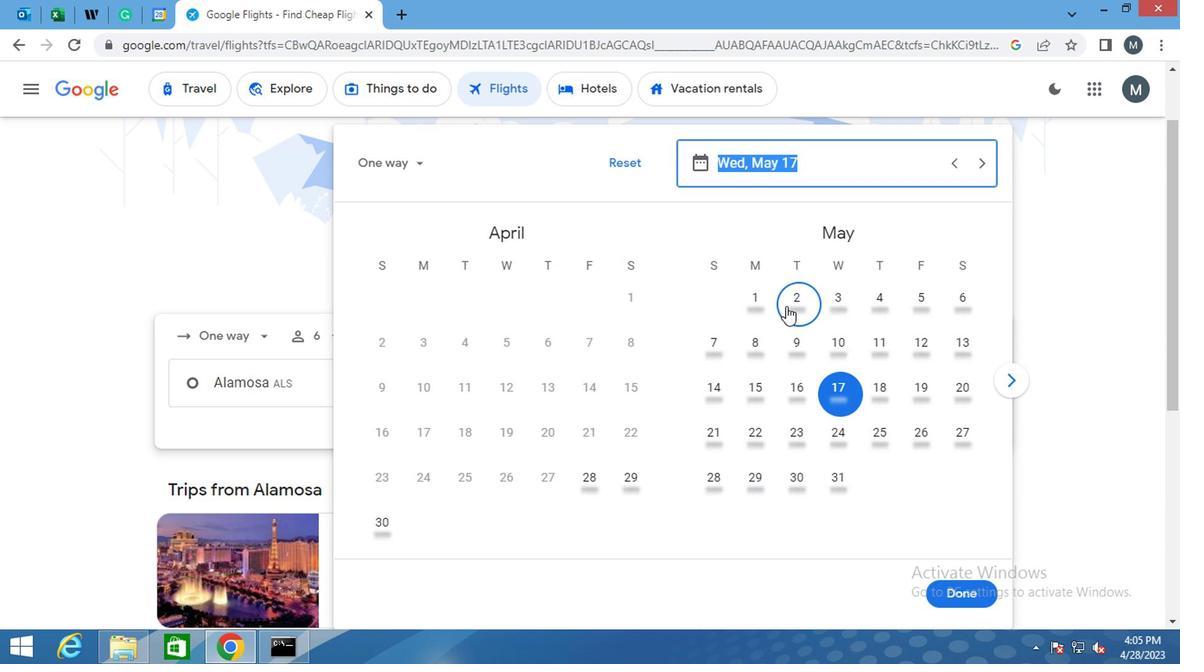 
Action: Mouse pressed left at (788, 300)
Screenshot: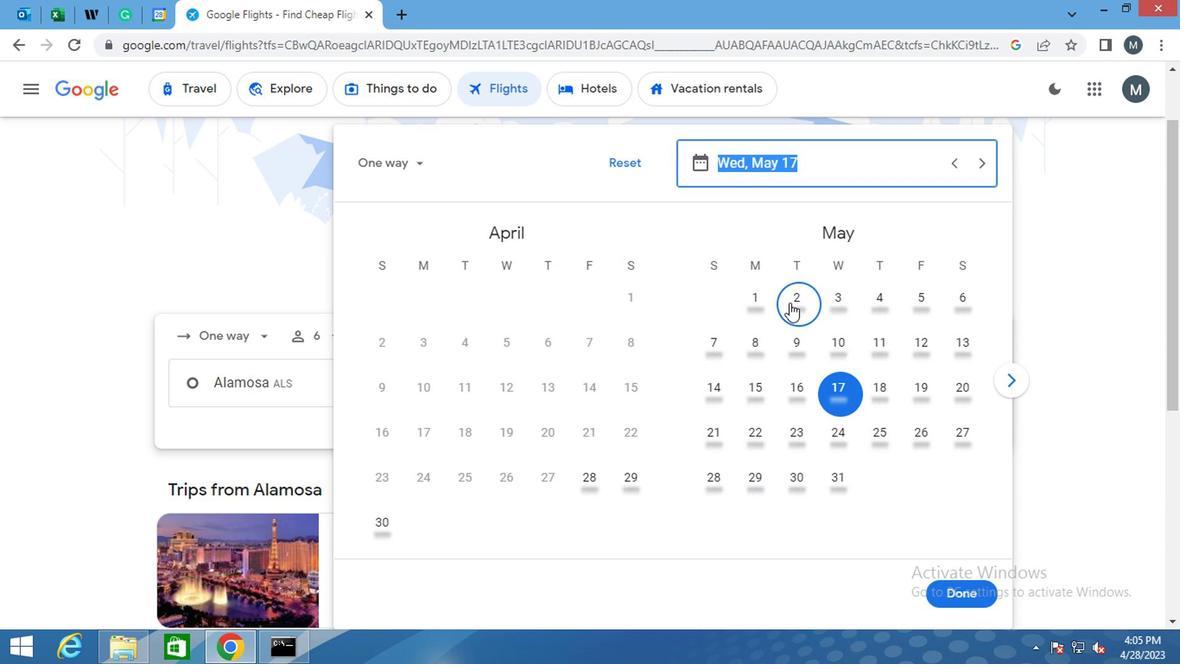 
Action: Mouse moved to (954, 582)
Screenshot: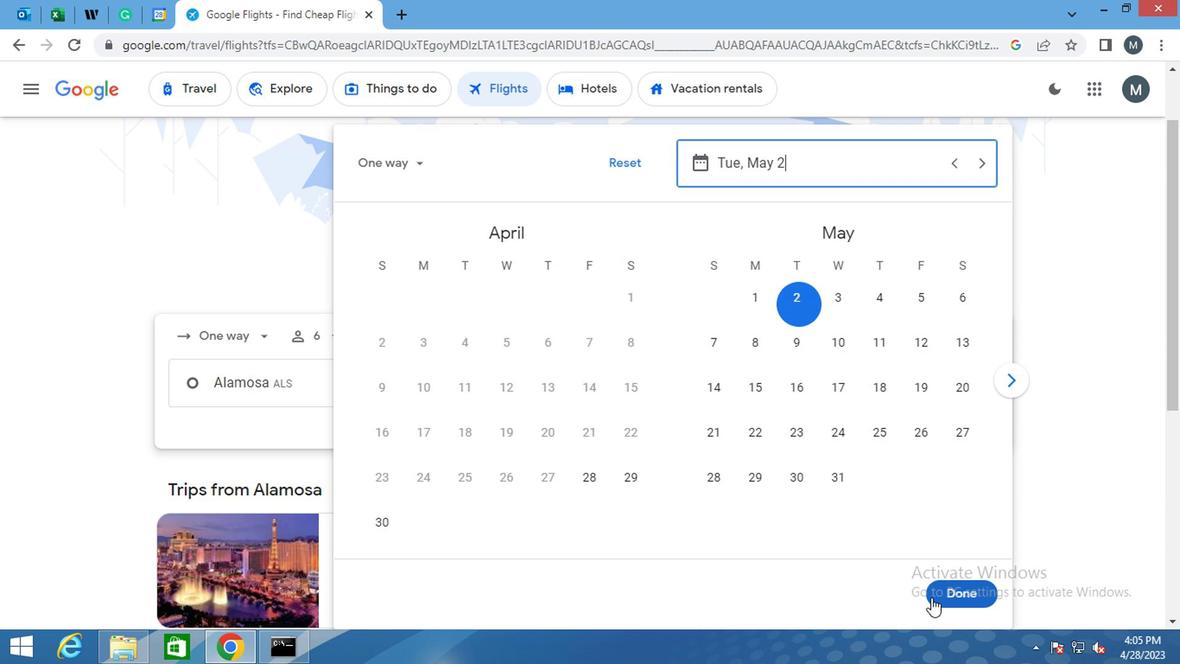 
Action: Mouse pressed left at (954, 582)
Screenshot: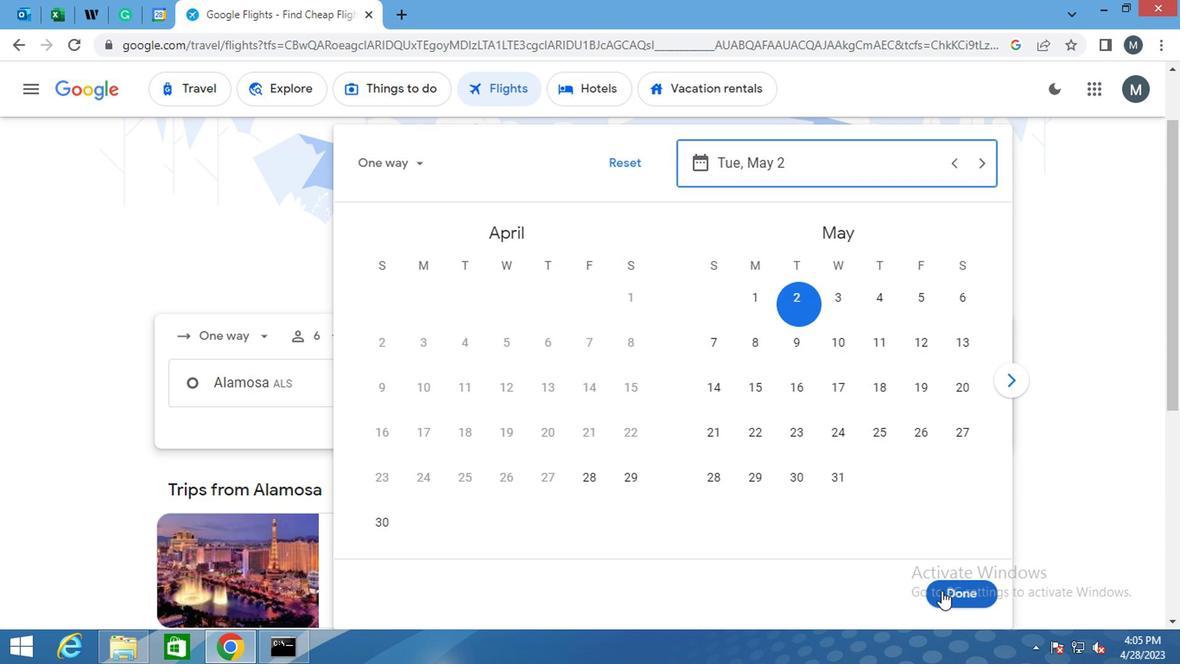 
Action: Mouse moved to (600, 440)
Screenshot: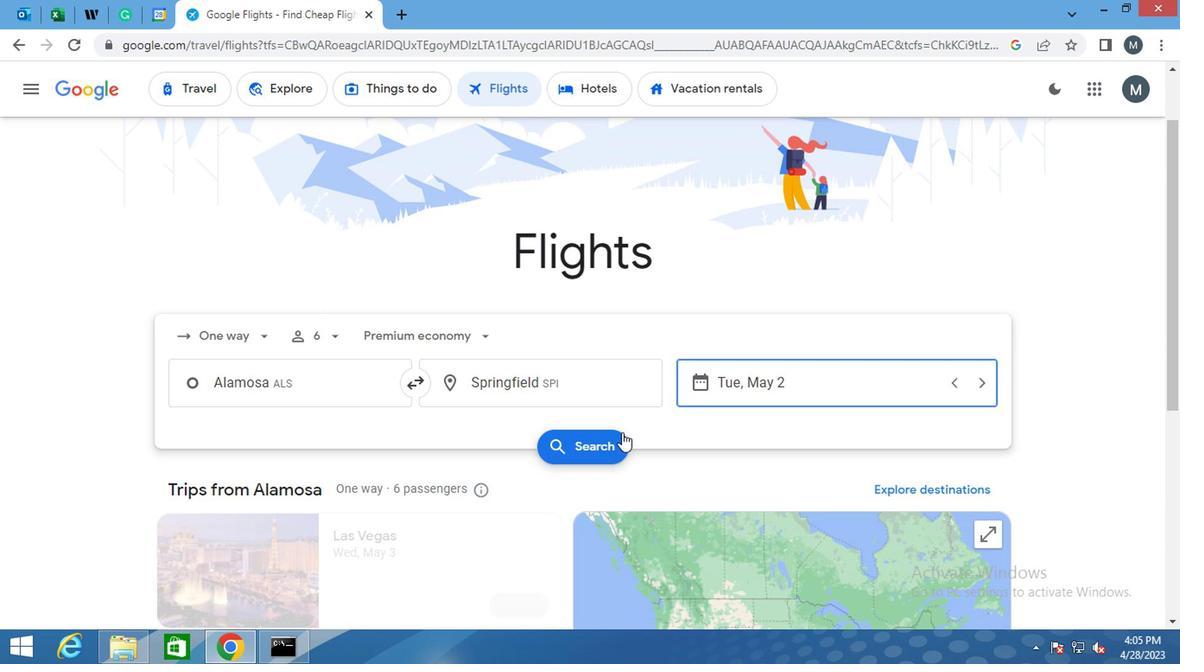 
Action: Mouse pressed left at (600, 440)
Screenshot: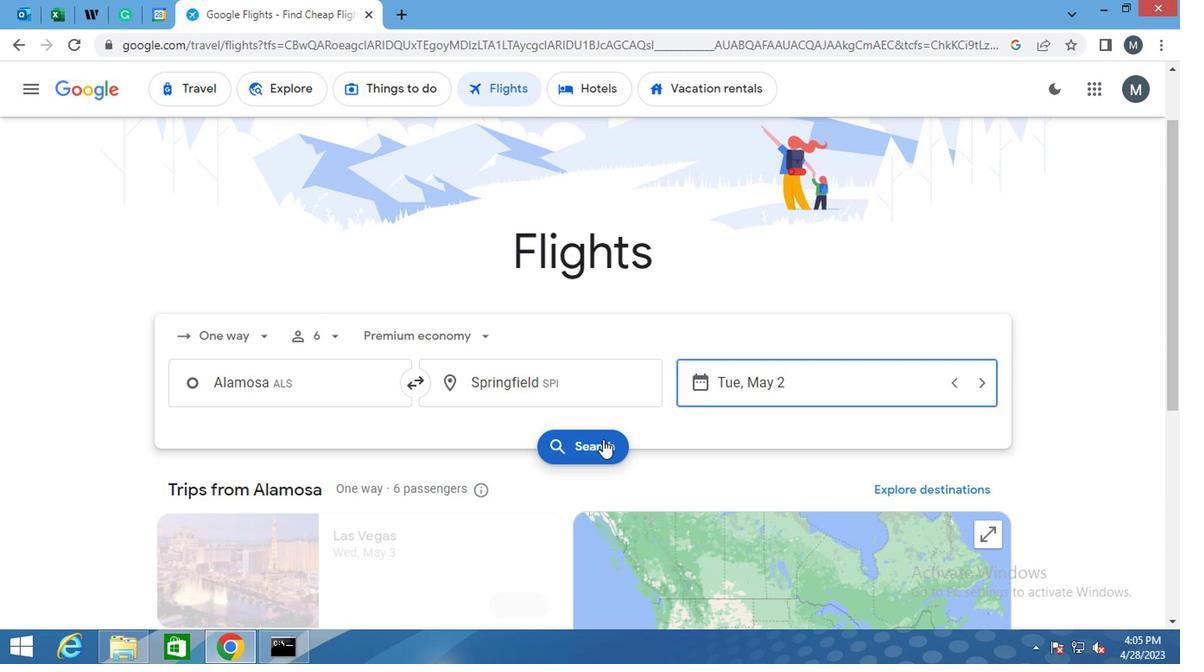 
Action: Mouse moved to (184, 247)
Screenshot: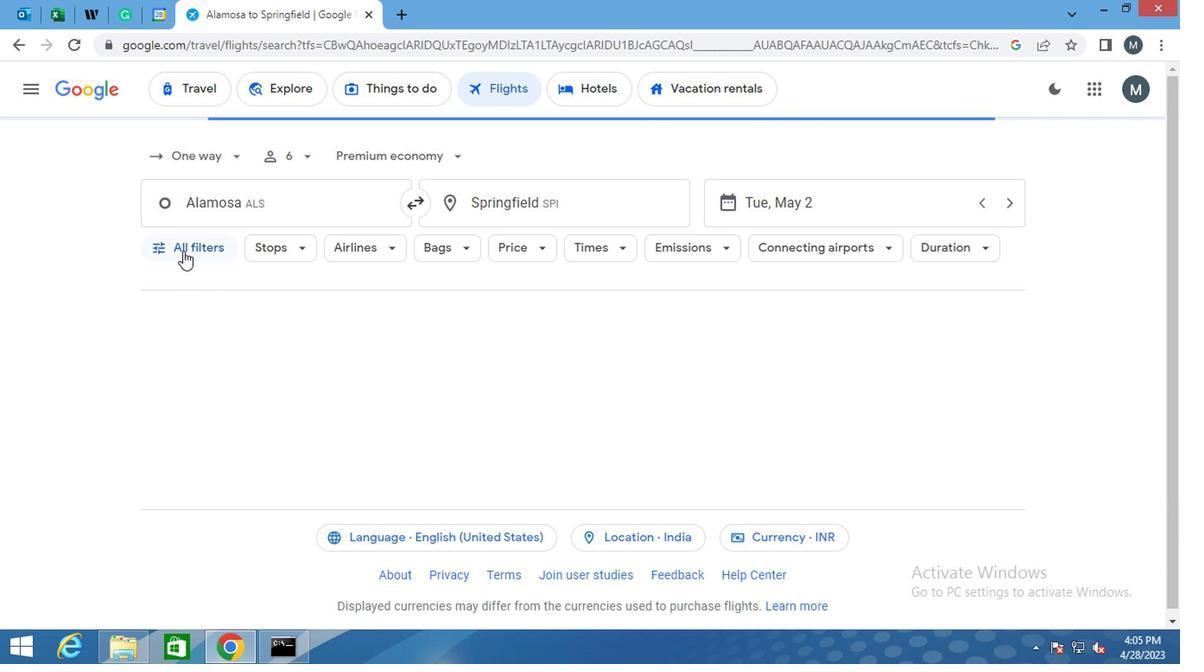 
Action: Mouse pressed left at (184, 247)
Screenshot: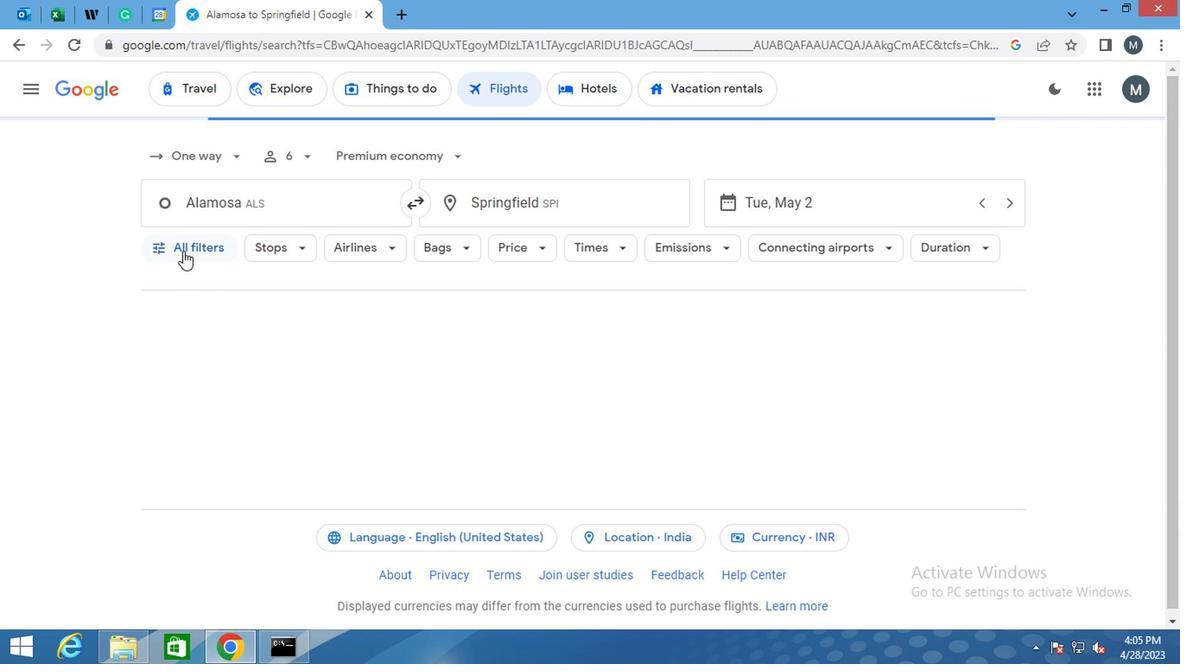 
Action: Mouse moved to (298, 408)
Screenshot: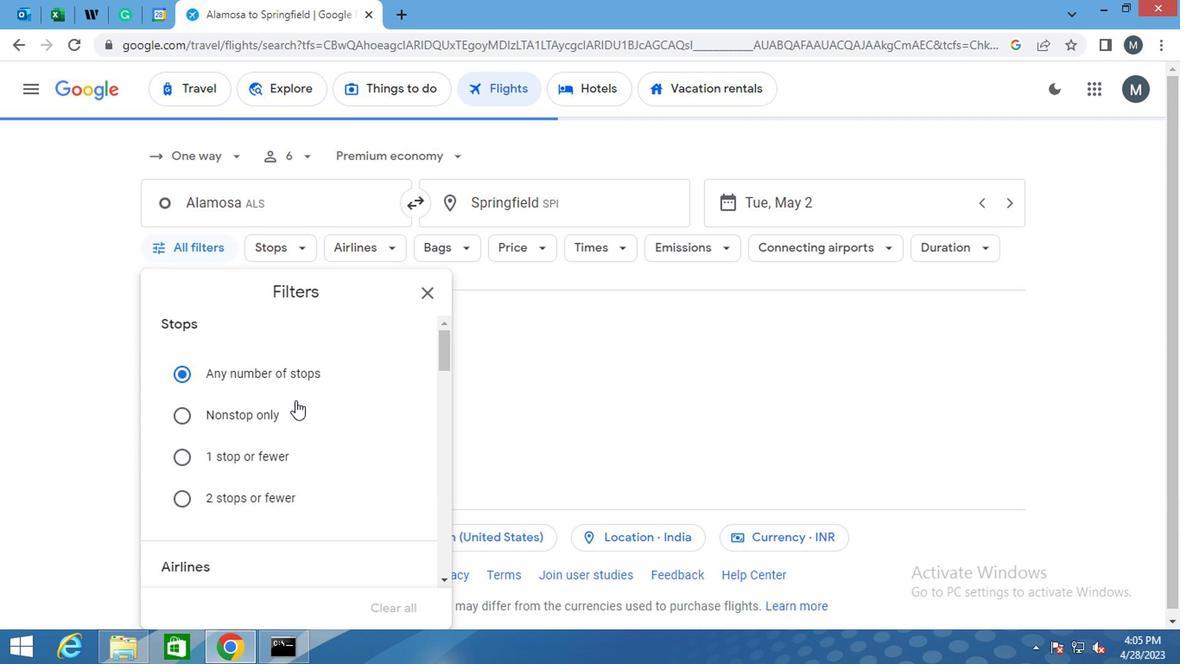 
Action: Mouse scrolled (298, 407) with delta (0, -1)
Screenshot: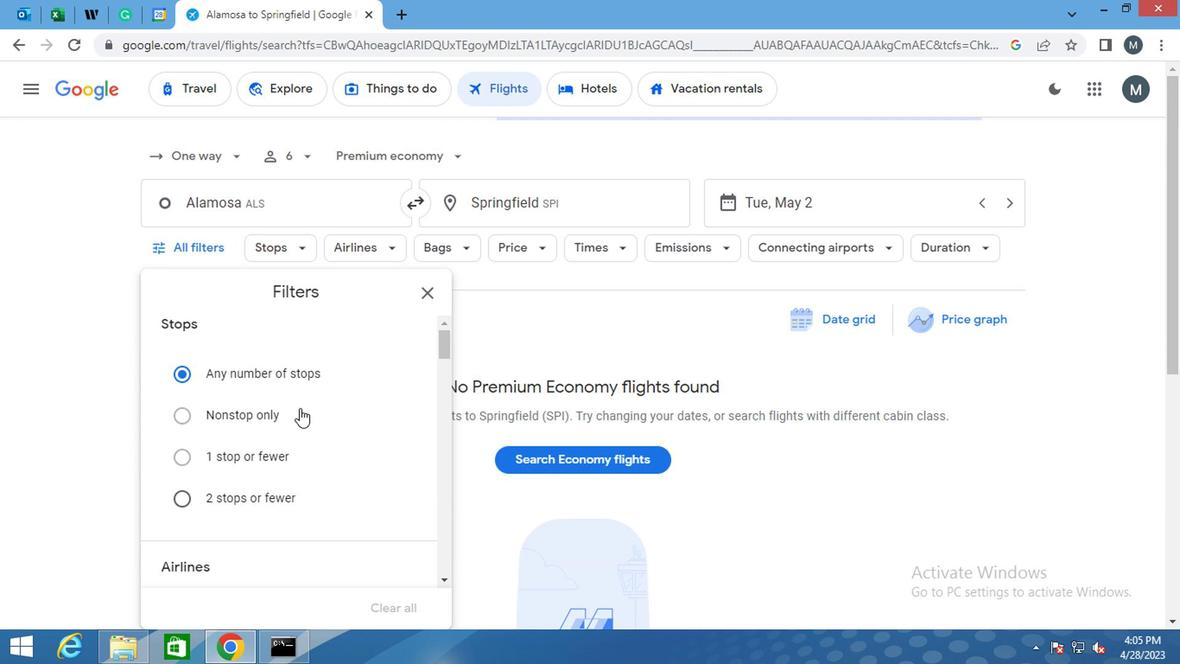 
Action: Mouse moved to (298, 413)
Screenshot: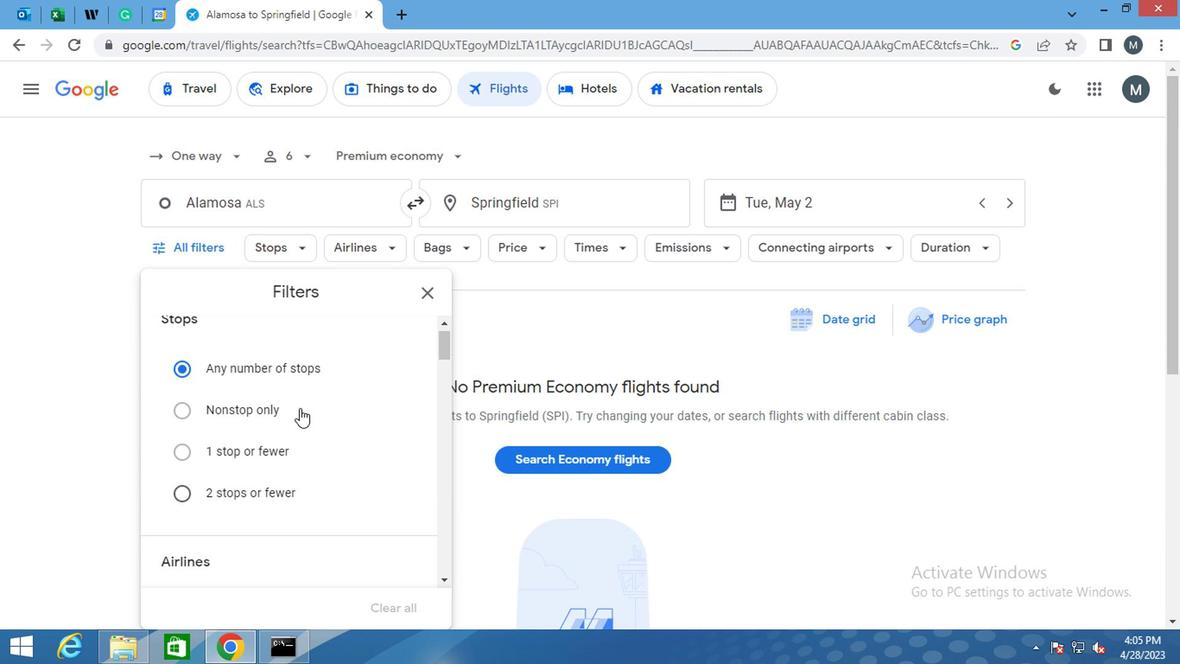 
Action: Mouse scrolled (298, 413) with delta (0, 0)
Screenshot: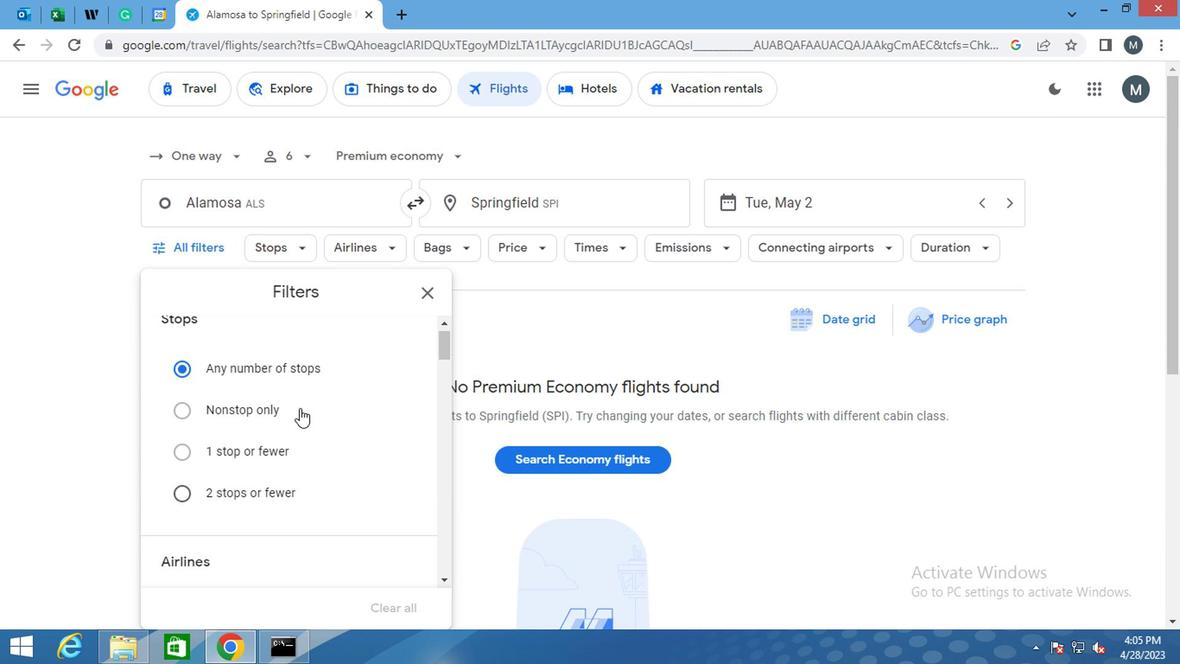 
Action: Mouse moved to (411, 446)
Screenshot: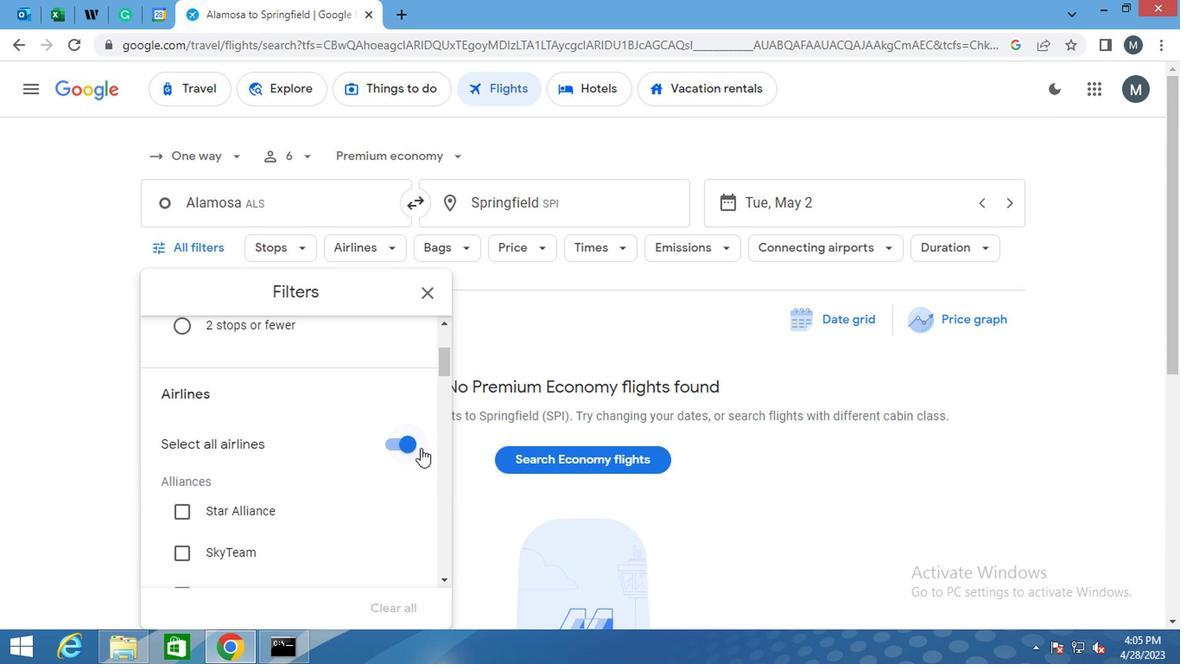 
Action: Mouse pressed left at (411, 446)
Screenshot: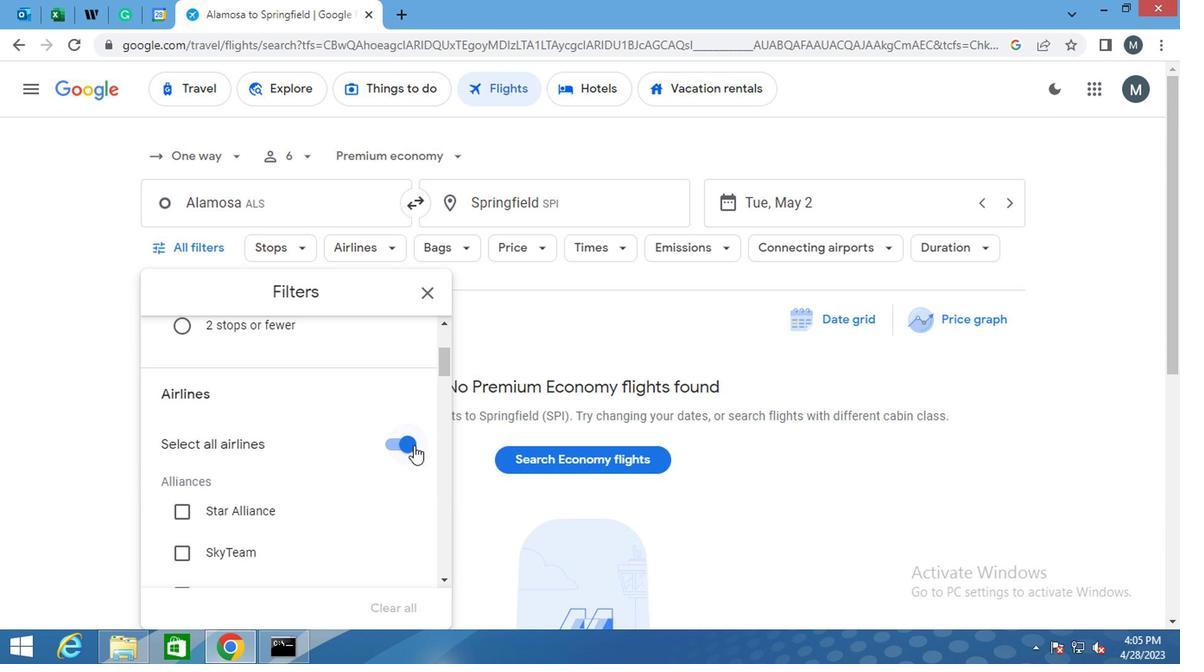 
Action: Mouse moved to (300, 469)
Screenshot: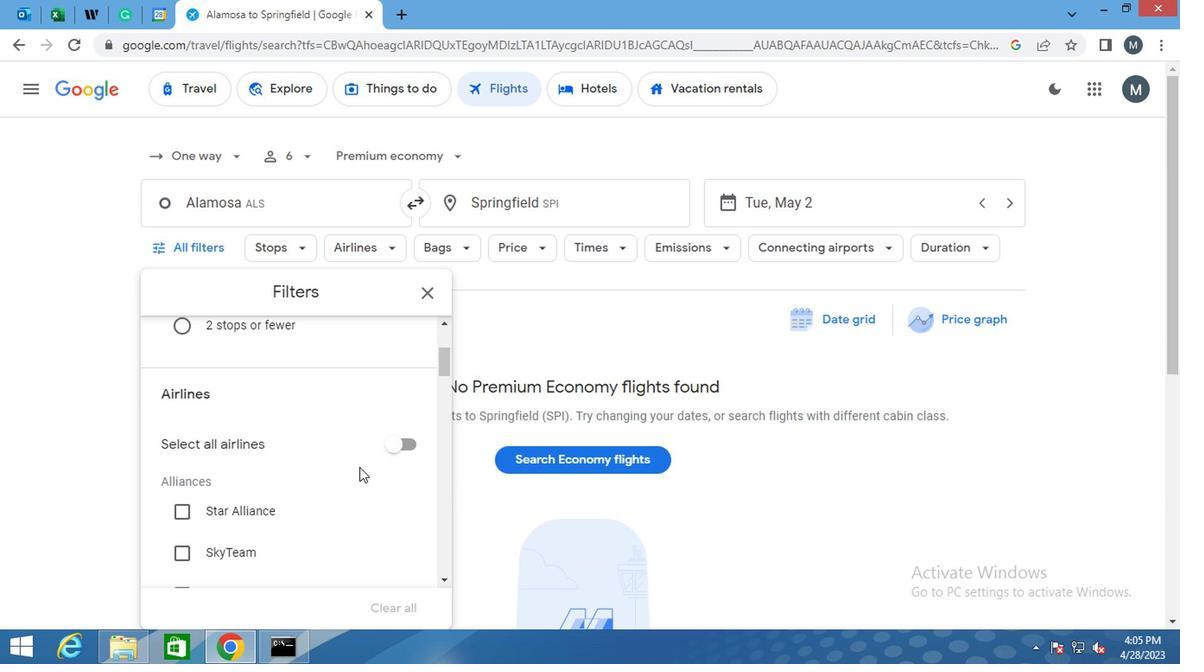 
Action: Mouse scrolled (300, 467) with delta (0, -1)
Screenshot: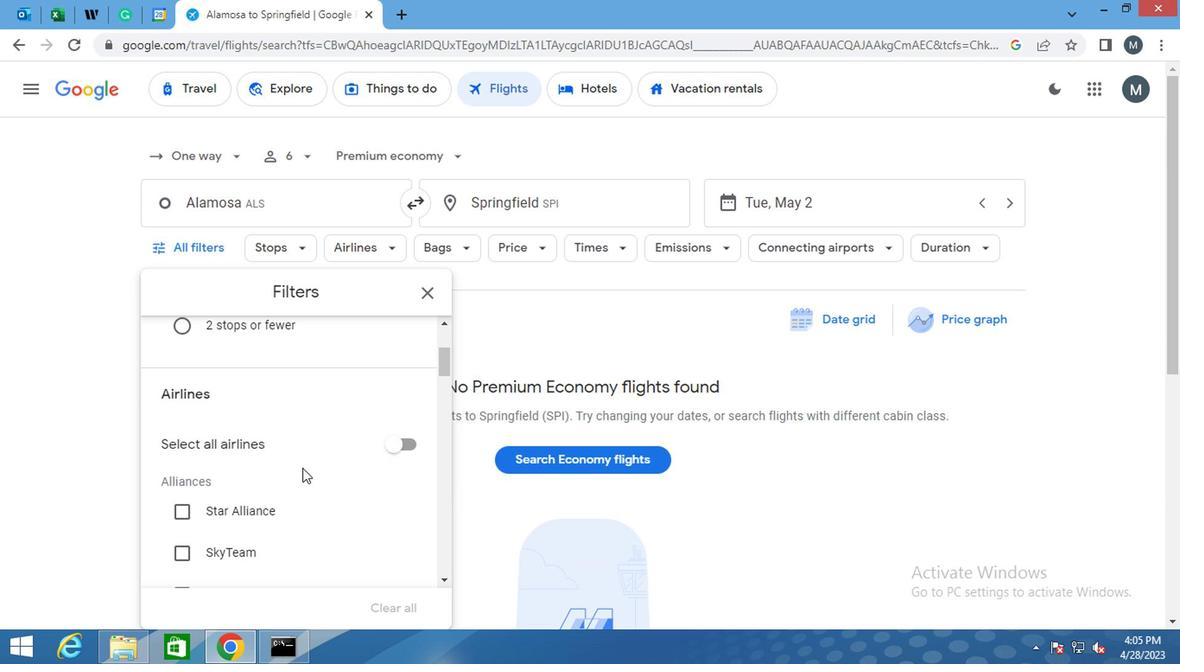 
Action: Mouse moved to (220, 501)
Screenshot: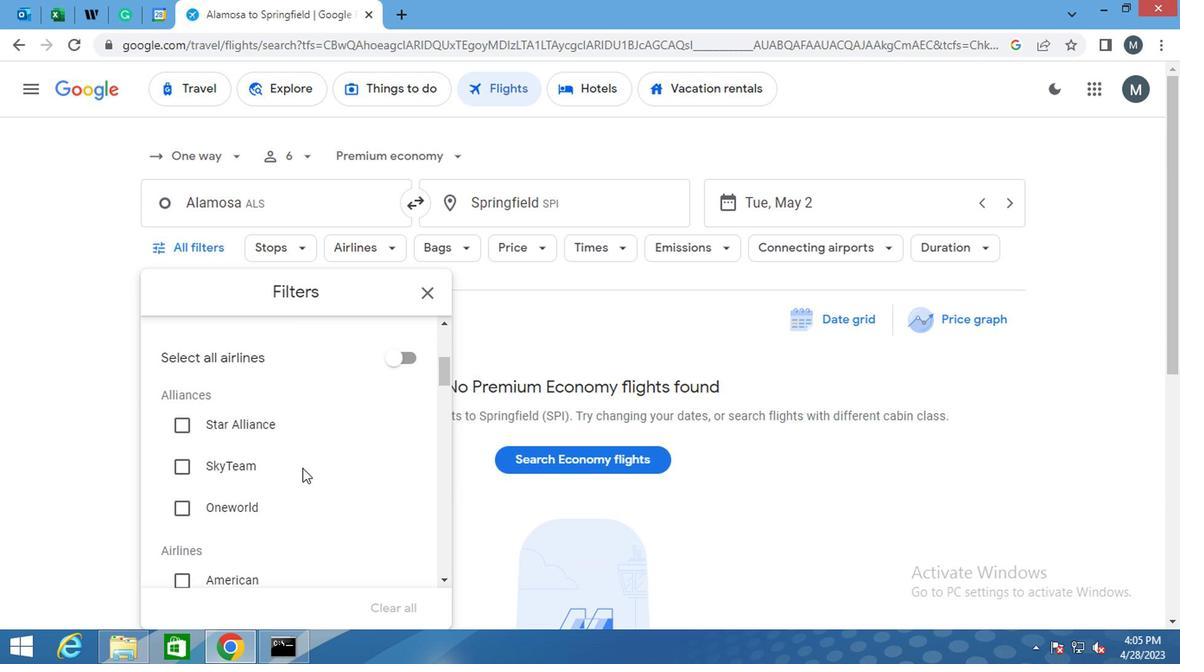 
Action: Mouse scrolled (220, 500) with delta (0, 0)
Screenshot: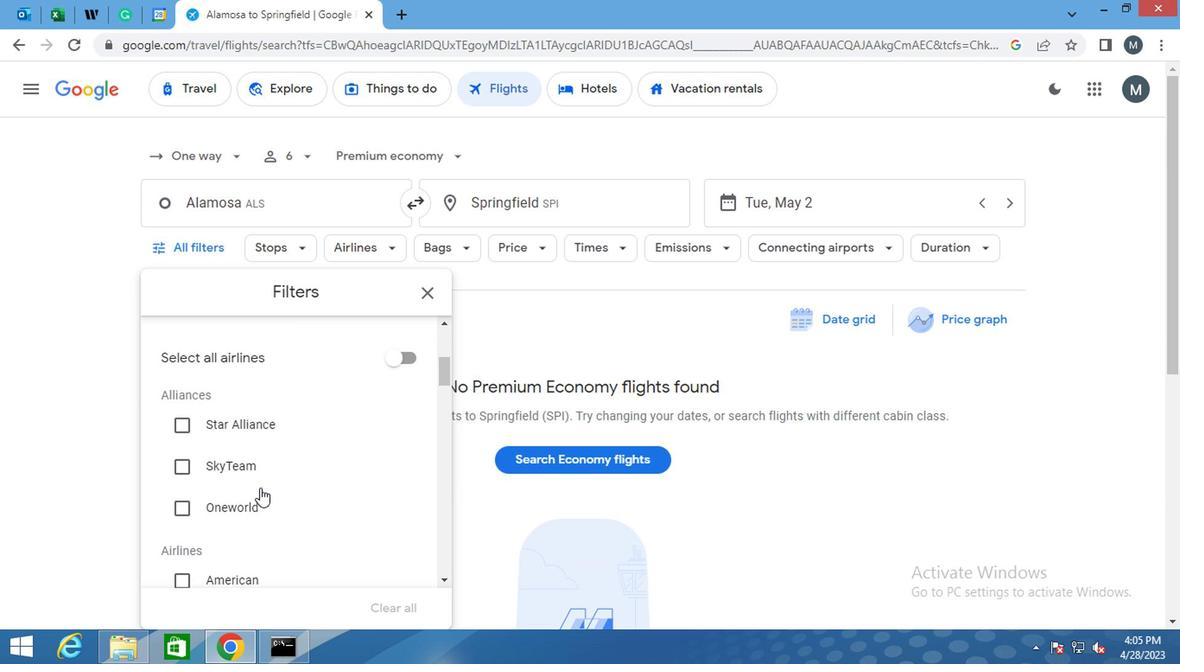 
Action: Mouse moved to (221, 501)
Screenshot: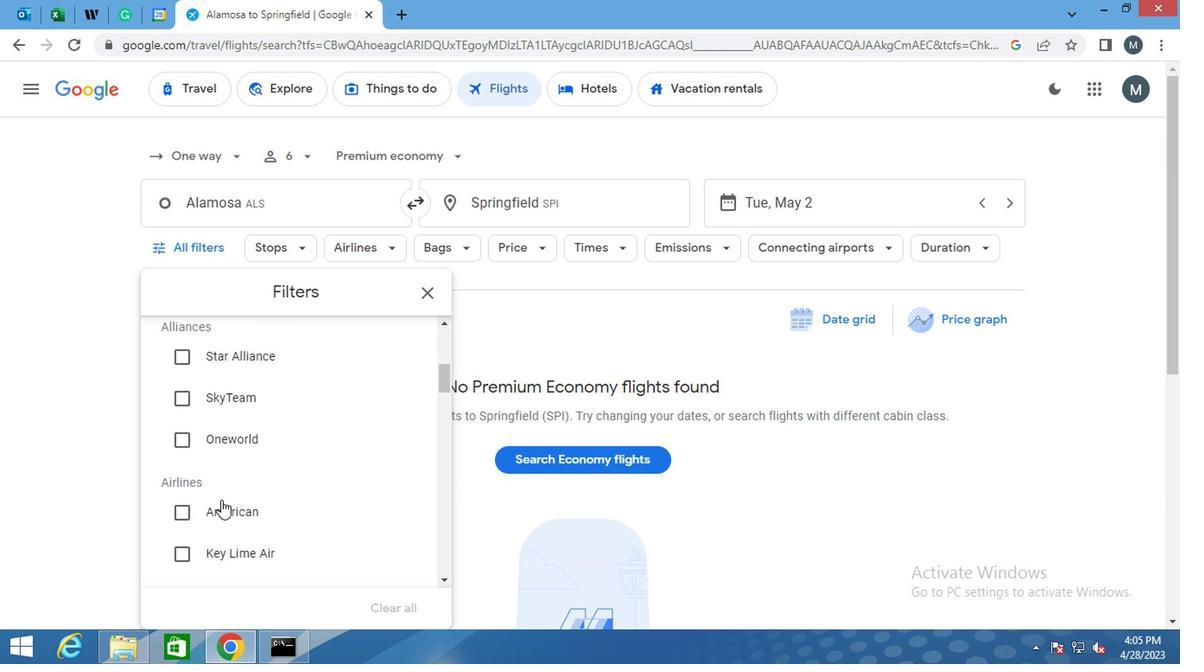
Action: Mouse scrolled (221, 500) with delta (0, 0)
Screenshot: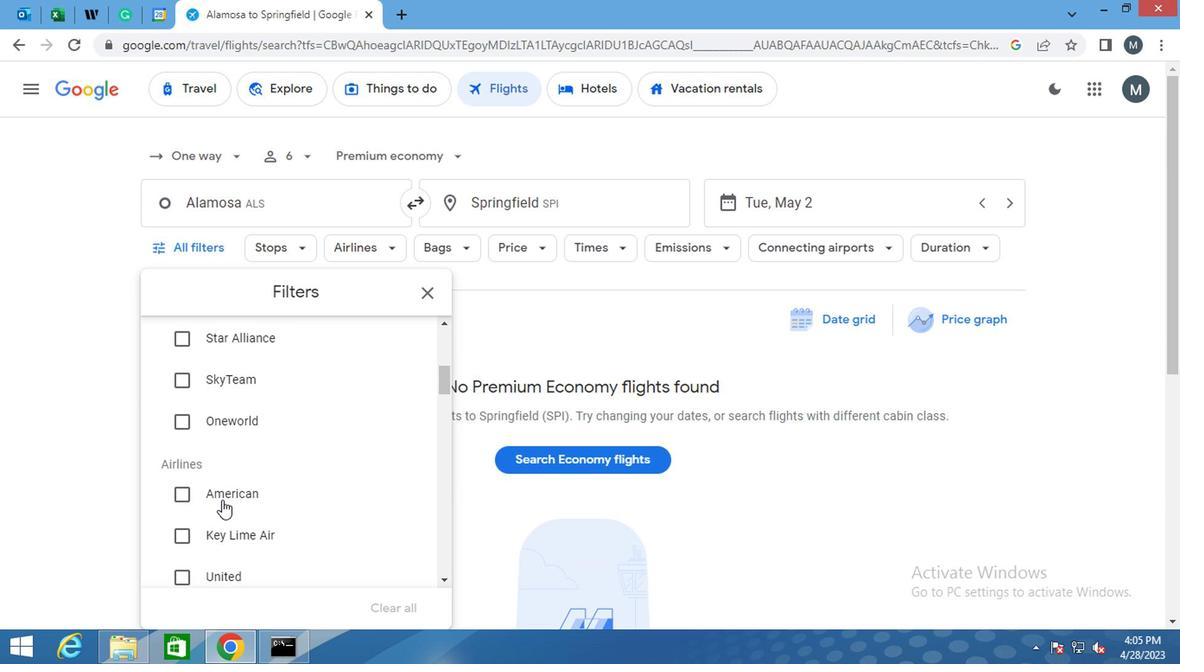 
Action: Mouse moved to (244, 501)
Screenshot: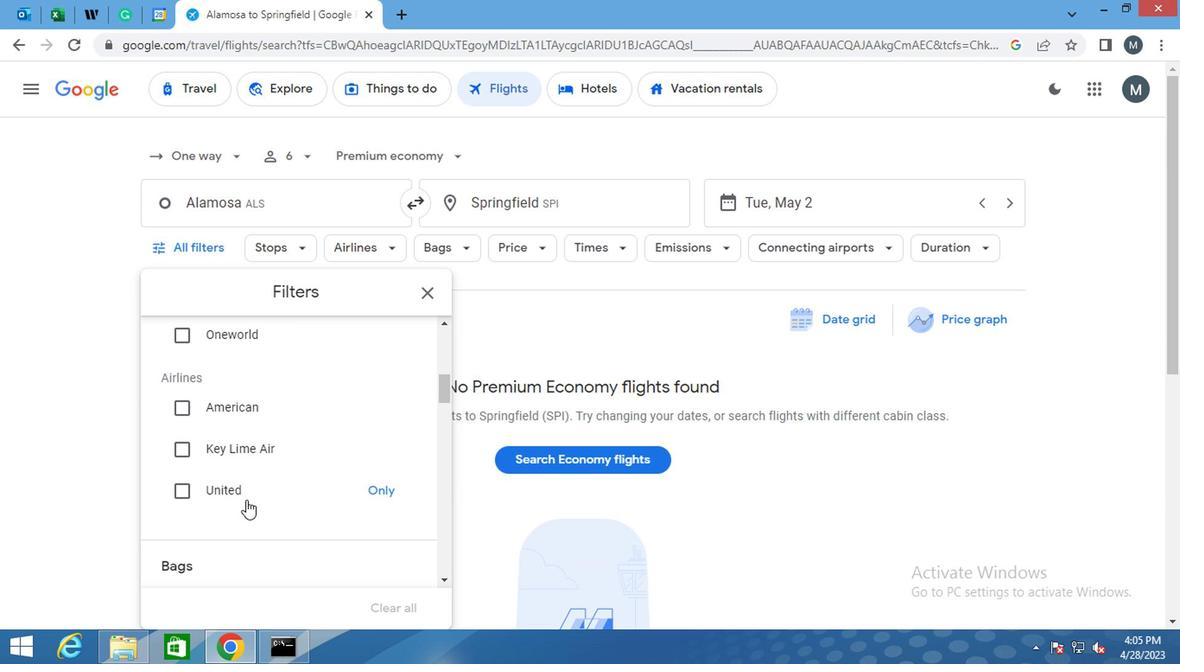 
Action: Mouse scrolled (244, 500) with delta (0, 0)
Screenshot: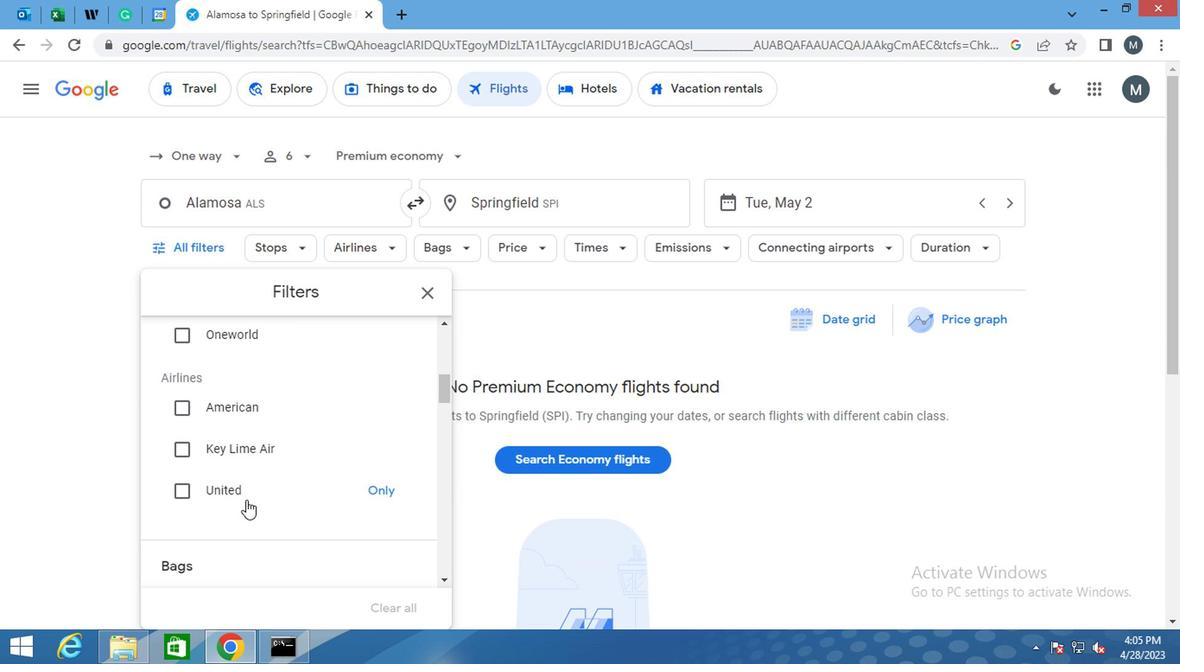 
Action: Mouse moved to (389, 520)
Screenshot: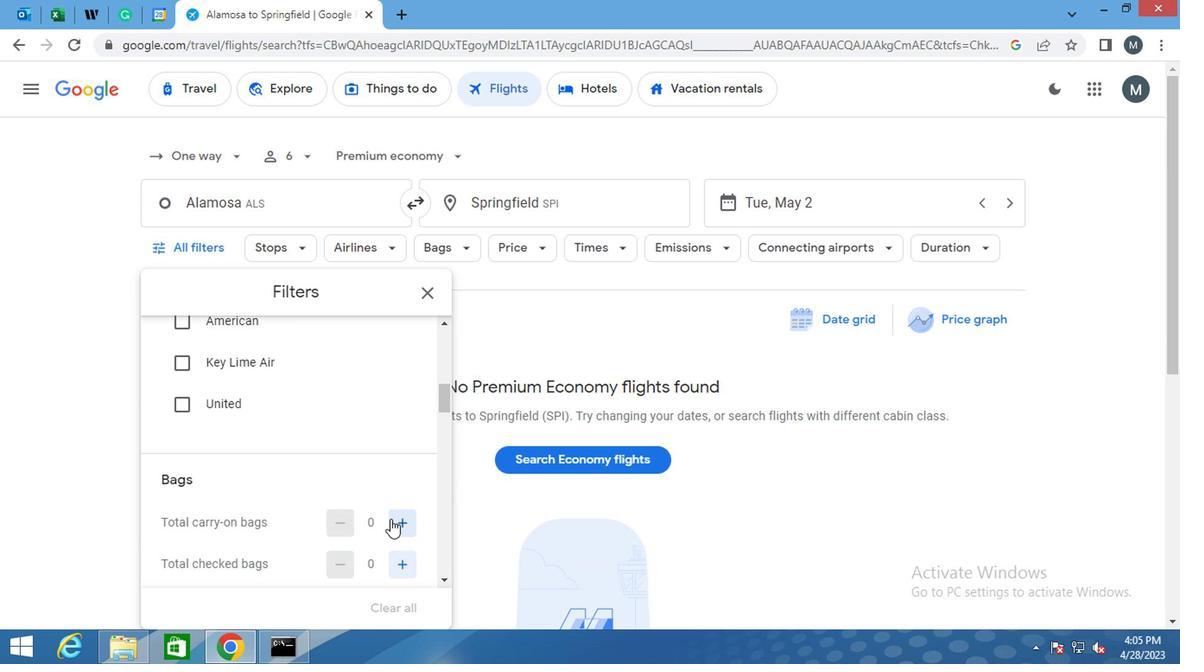 
Action: Mouse pressed left at (389, 520)
Screenshot: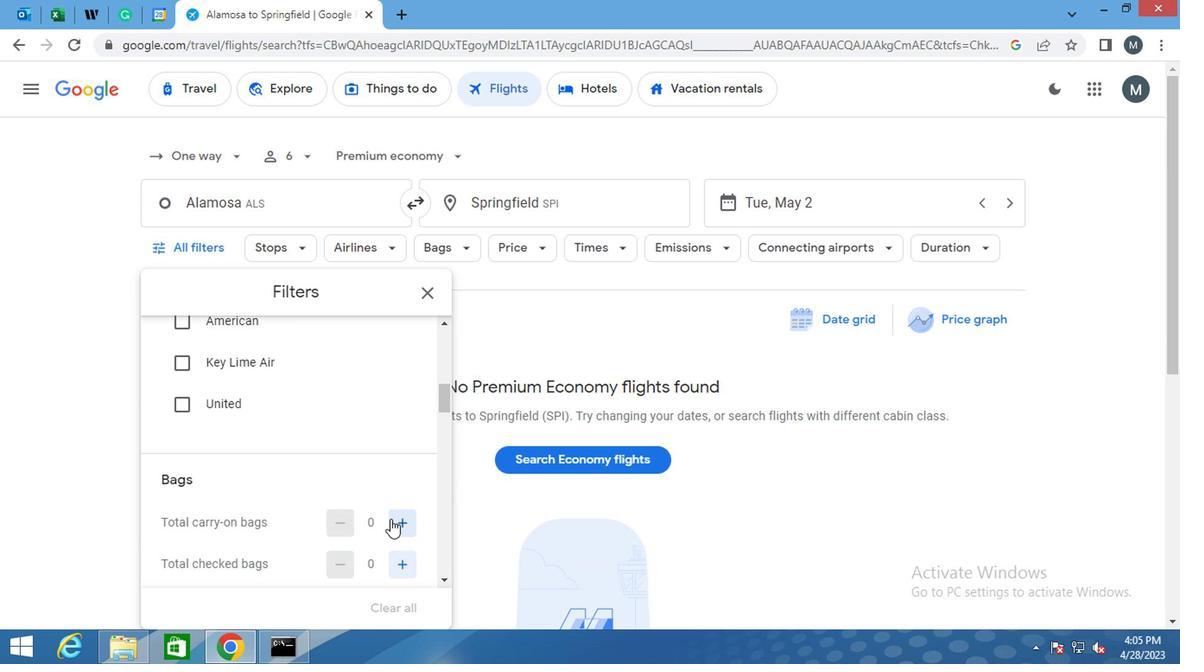 
Action: Mouse moved to (304, 503)
Screenshot: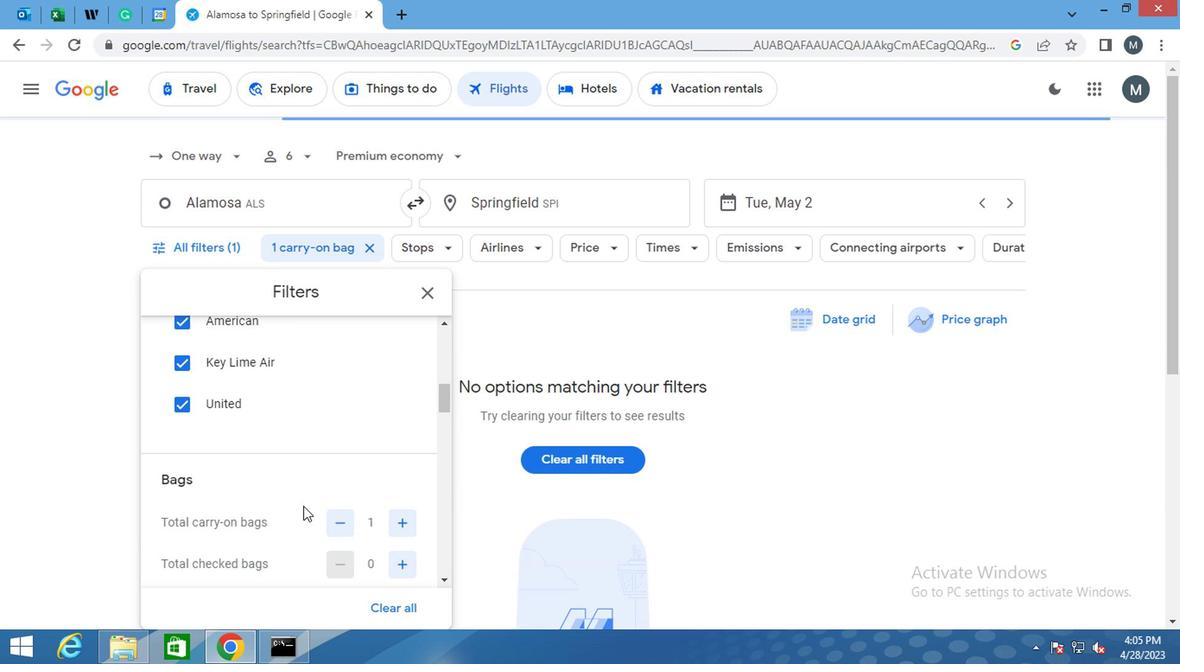 
Action: Mouse scrolled (304, 502) with delta (0, 0)
Screenshot: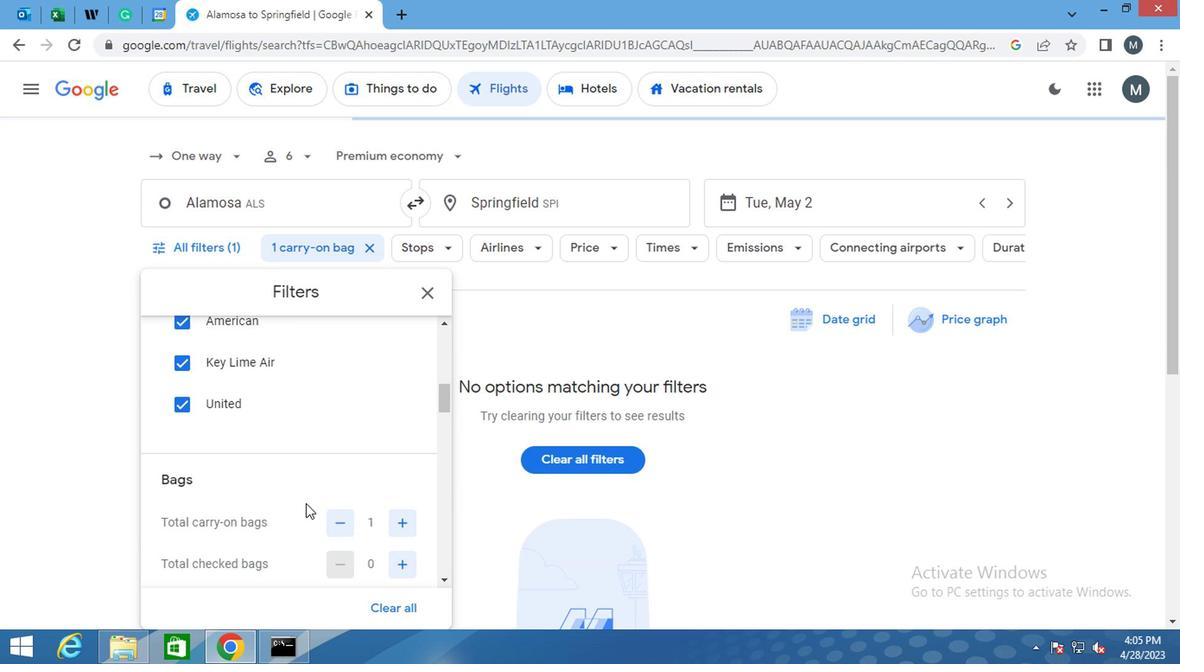
Action: Mouse scrolled (304, 502) with delta (0, 0)
Screenshot: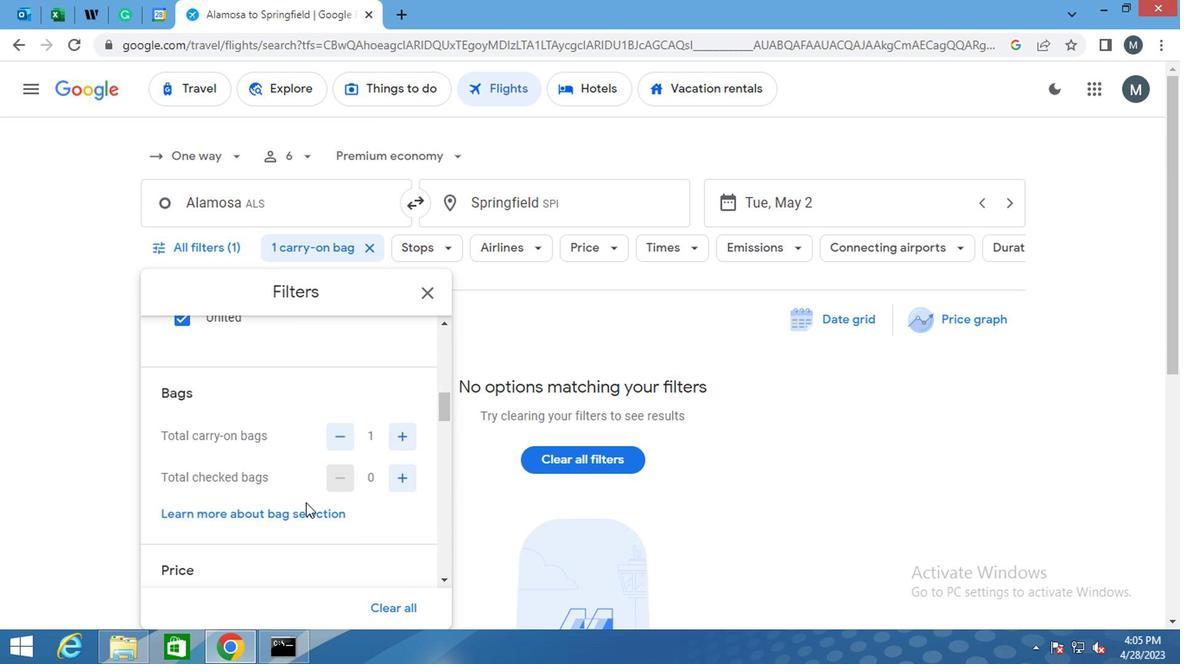 
Action: Mouse moved to (310, 491)
Screenshot: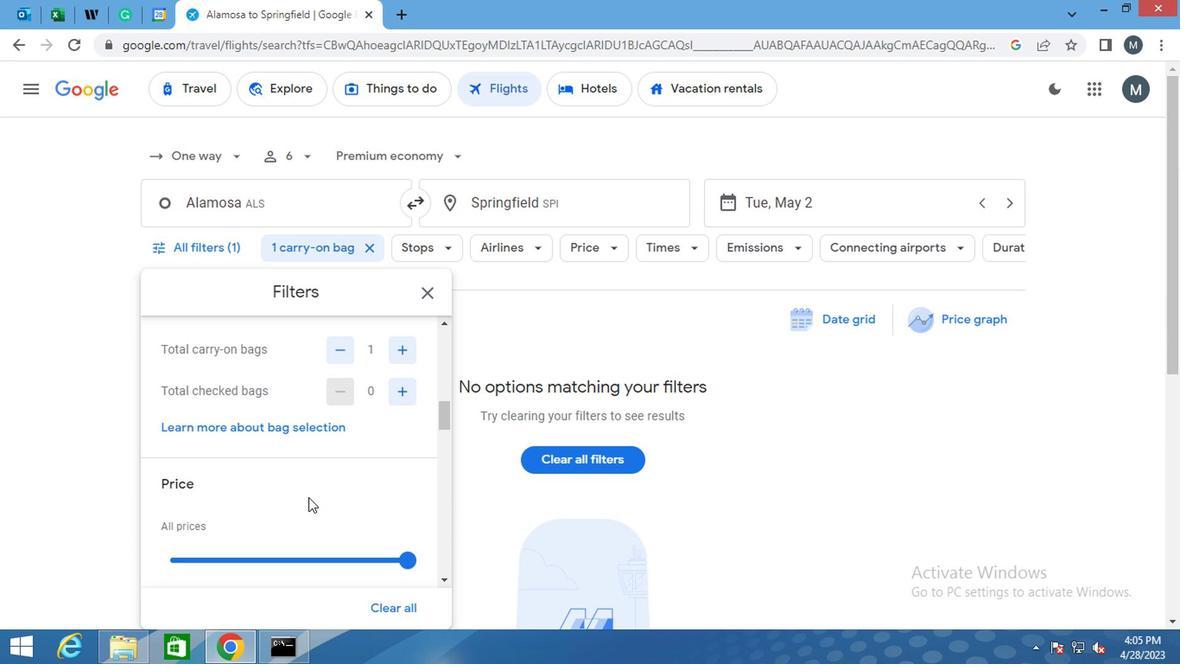 
Action: Mouse scrolled (310, 490) with delta (0, 0)
Screenshot: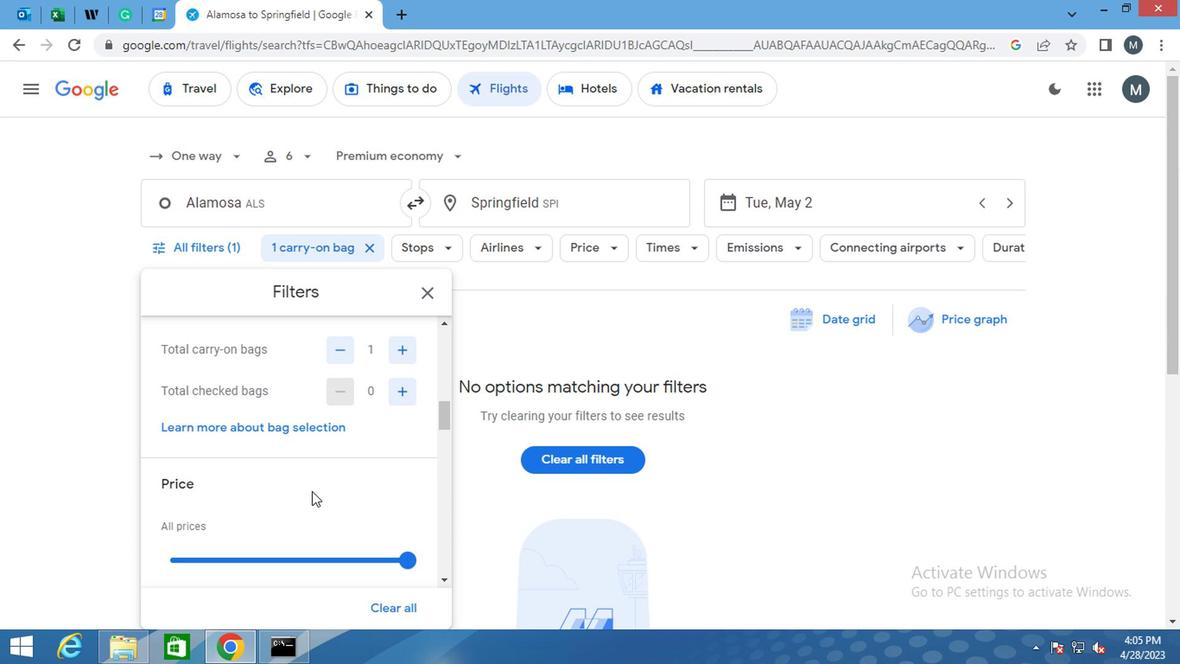 
Action: Mouse moved to (316, 471)
Screenshot: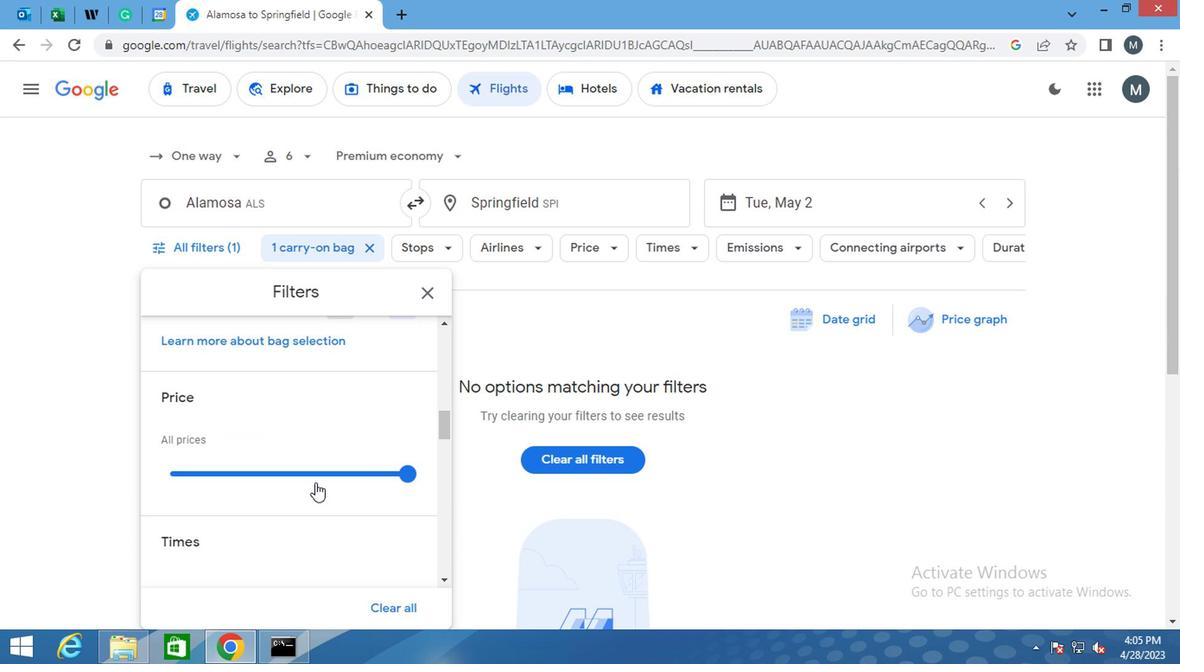 
Action: Mouse pressed left at (316, 471)
Screenshot: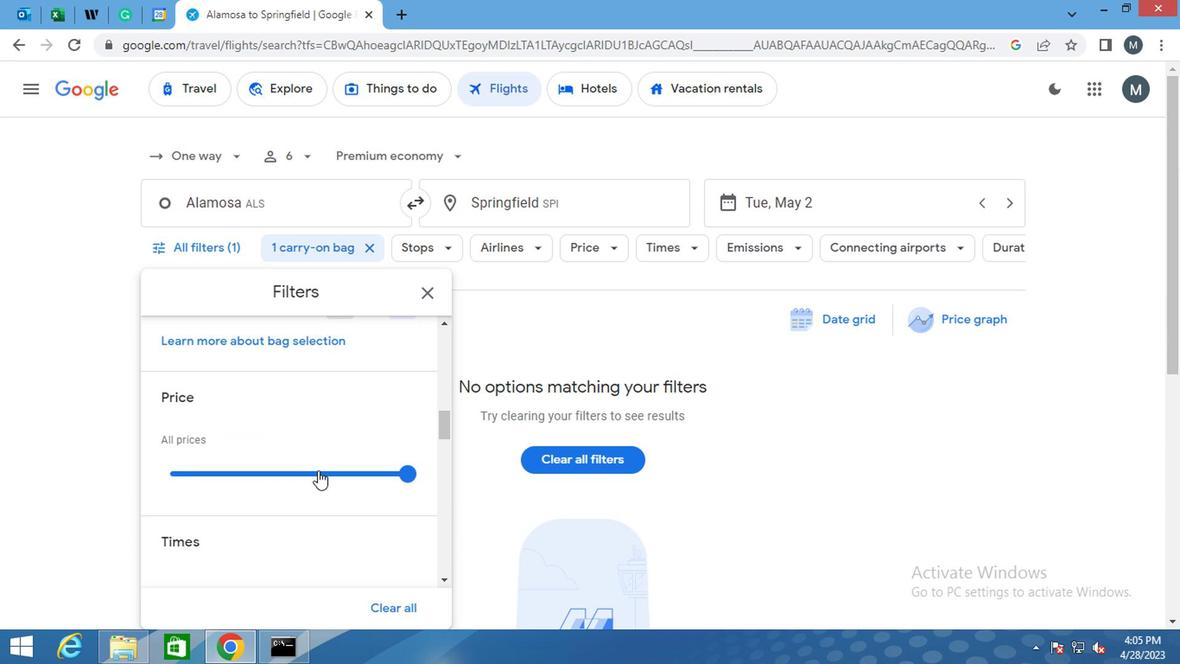 
Action: Mouse pressed left at (316, 471)
Screenshot: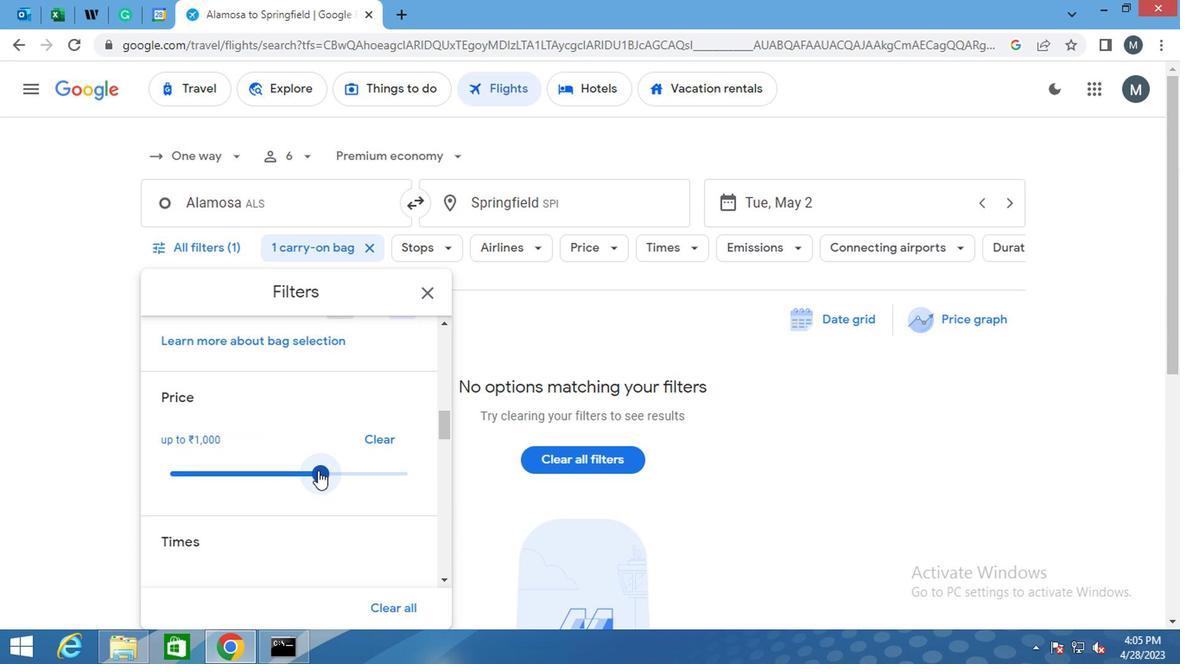 
Action: Mouse moved to (316, 465)
Screenshot: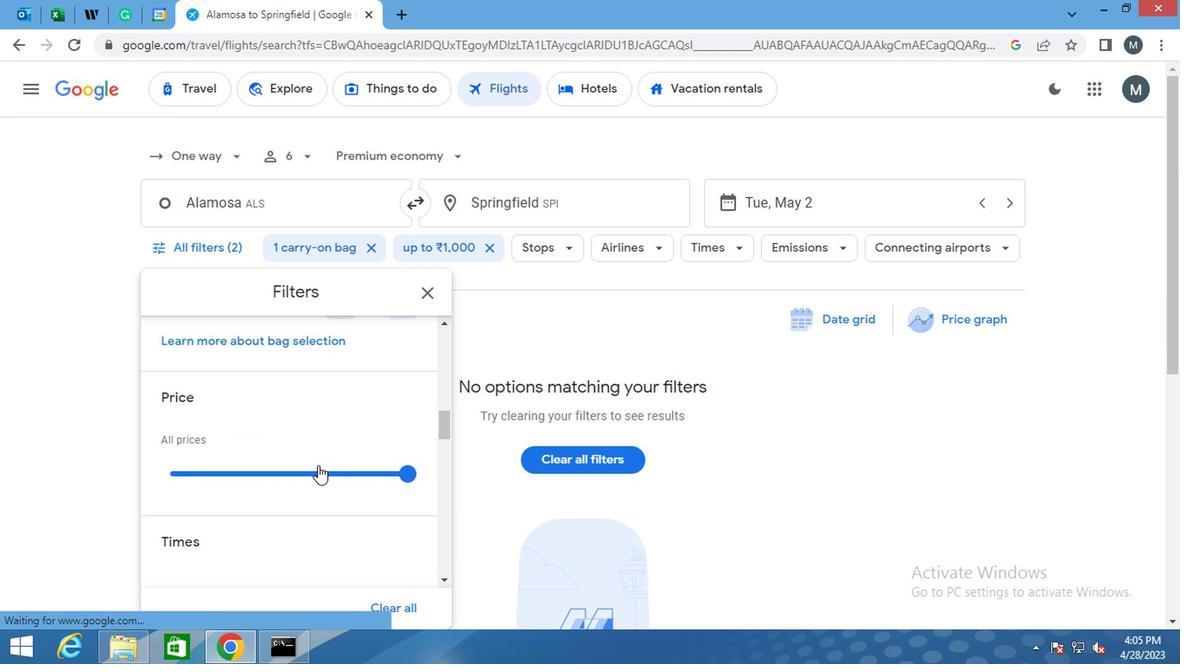 
Action: Mouse scrolled (316, 464) with delta (0, -1)
Screenshot: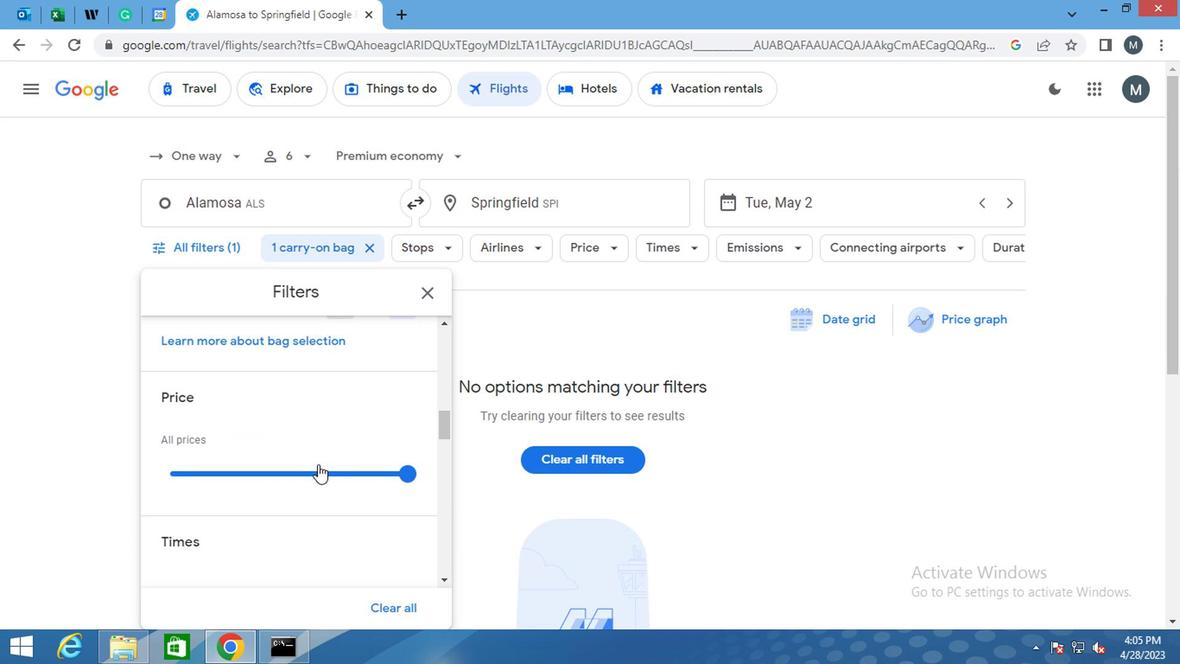 
Action: Mouse scrolled (316, 464) with delta (0, -1)
Screenshot: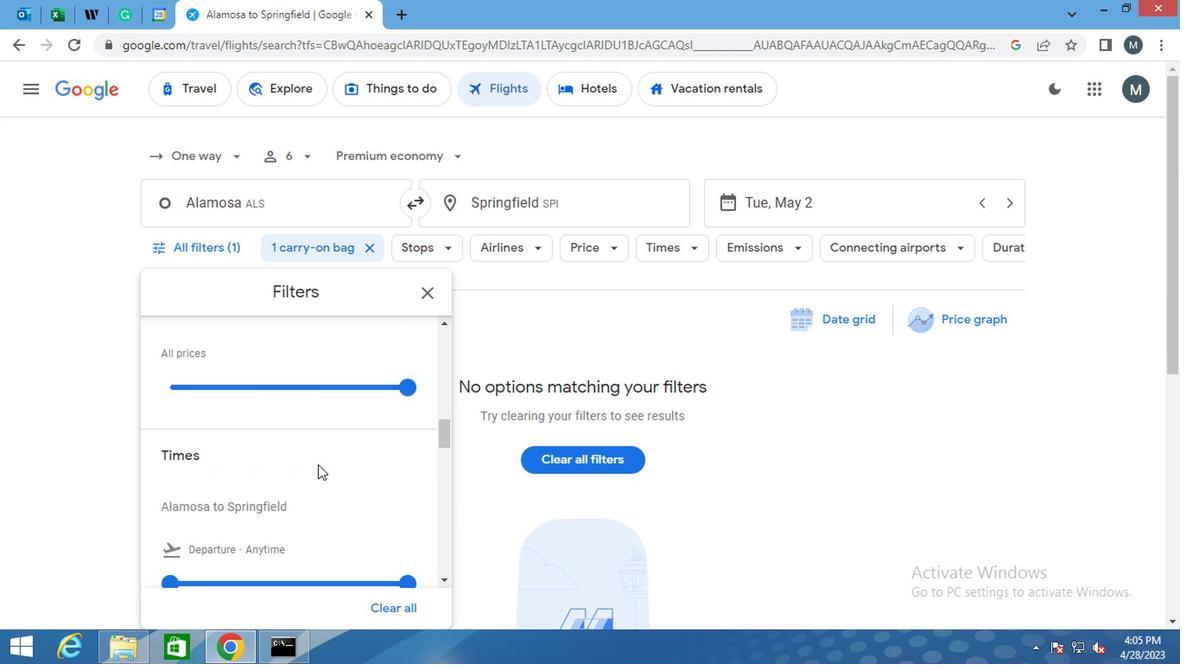 
Action: Mouse moved to (304, 492)
Screenshot: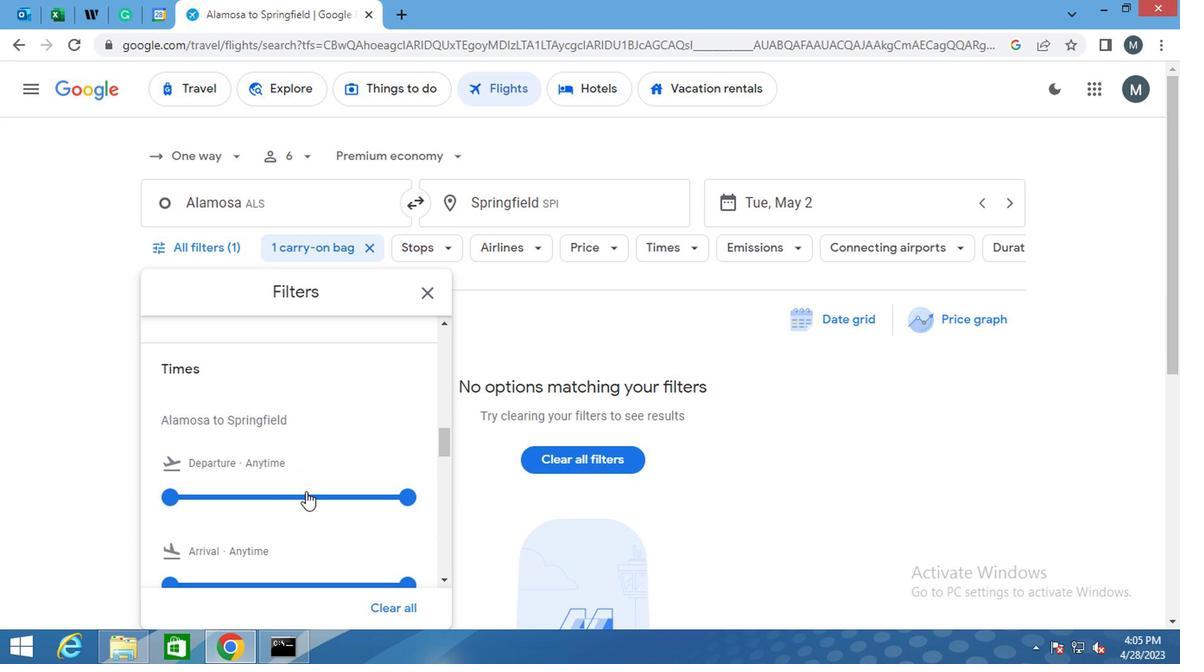 
Action: Mouse pressed left at (304, 492)
Screenshot: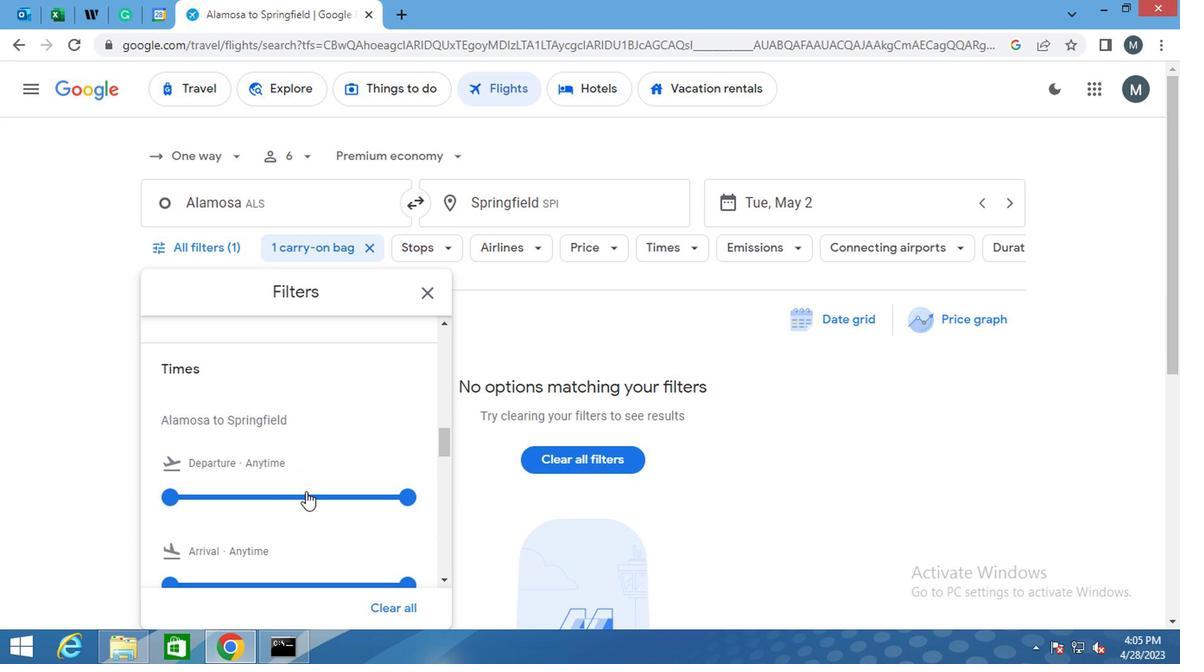 
Action: Mouse moved to (325, 493)
Screenshot: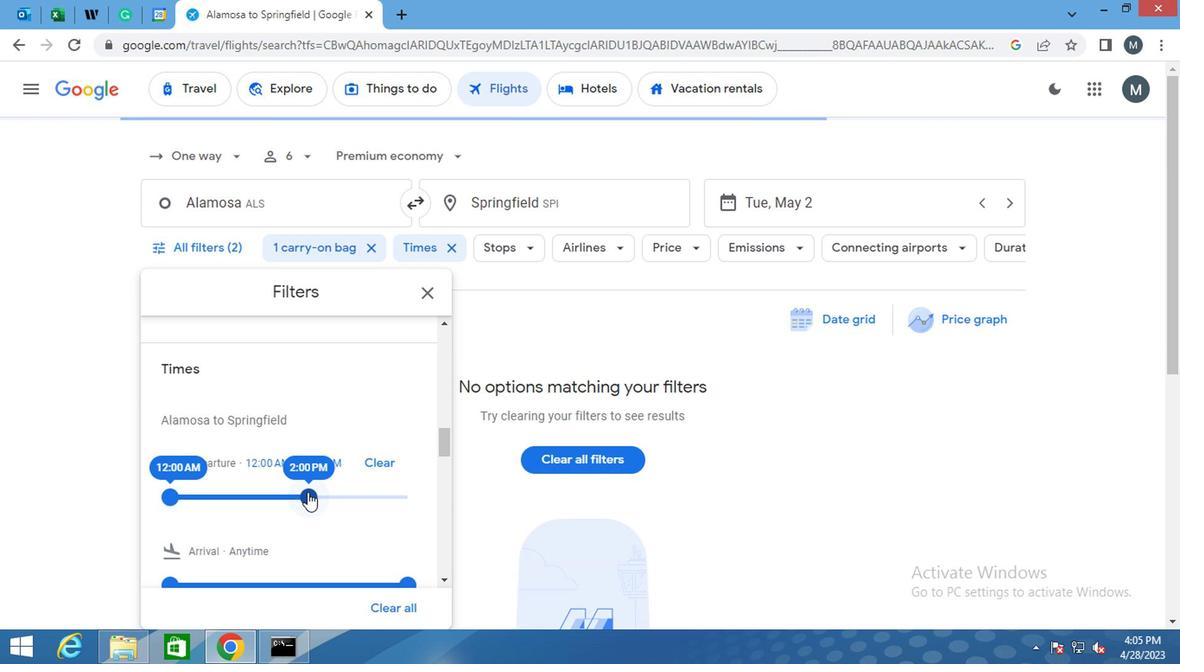 
Action: Mouse pressed left at (325, 493)
Screenshot: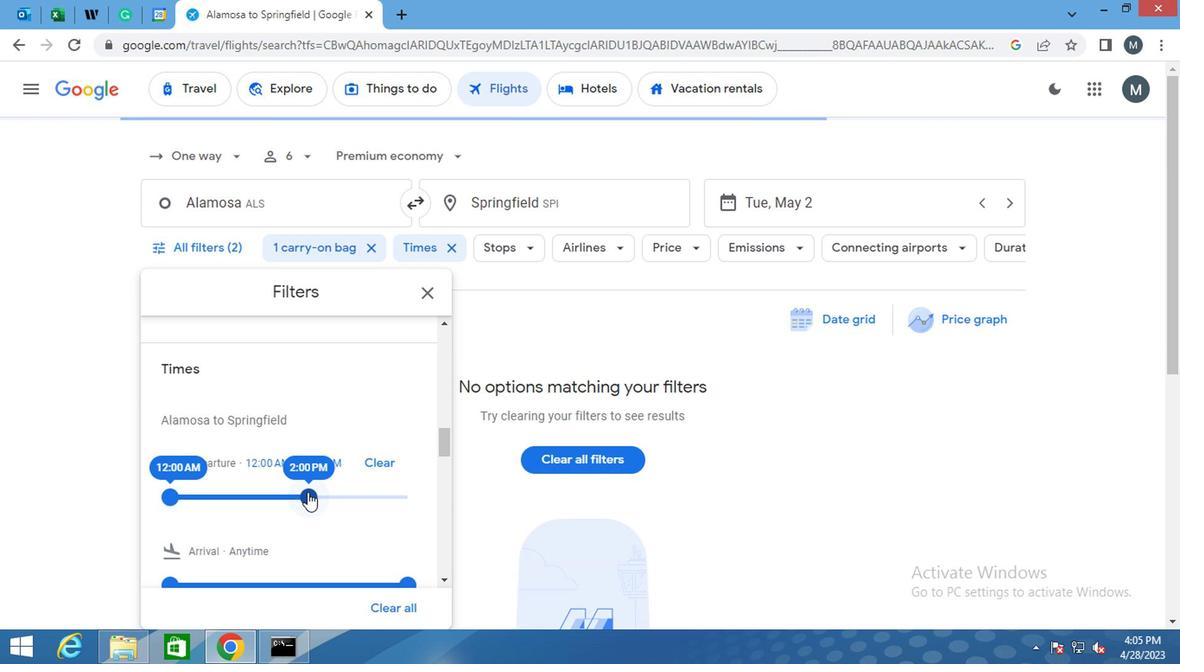 
Action: Mouse moved to (166, 492)
Screenshot: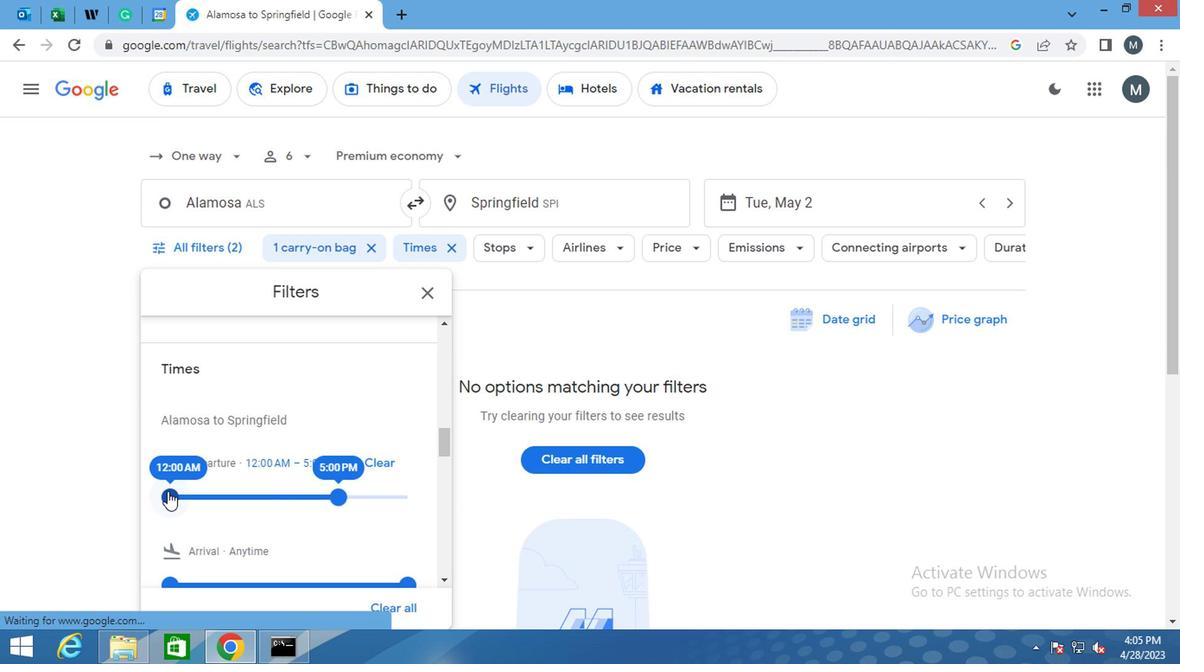 
Action: Mouse pressed left at (166, 492)
Screenshot: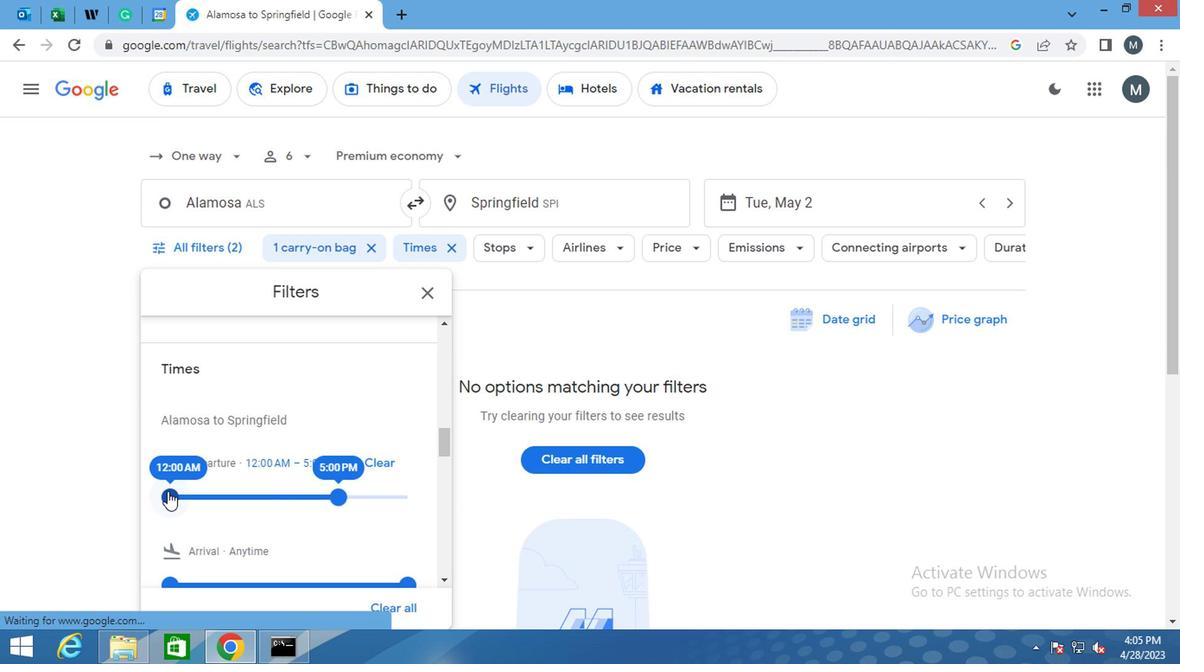 
Action: Mouse moved to (334, 499)
Screenshot: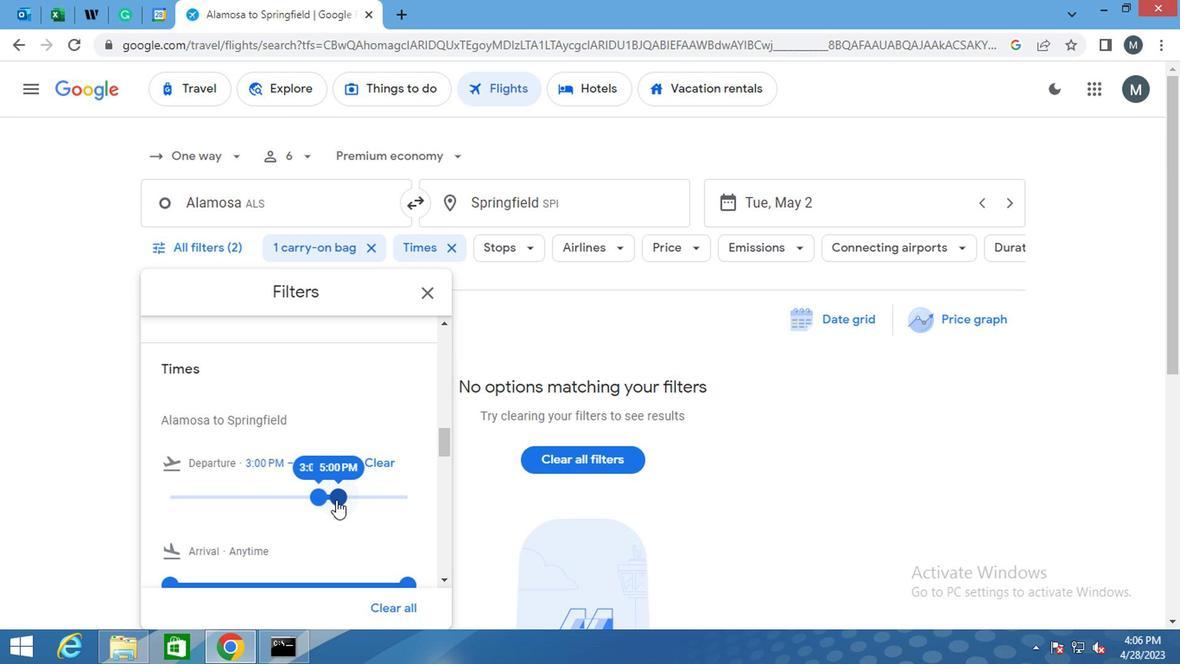 
Action: Mouse pressed left at (334, 499)
Screenshot: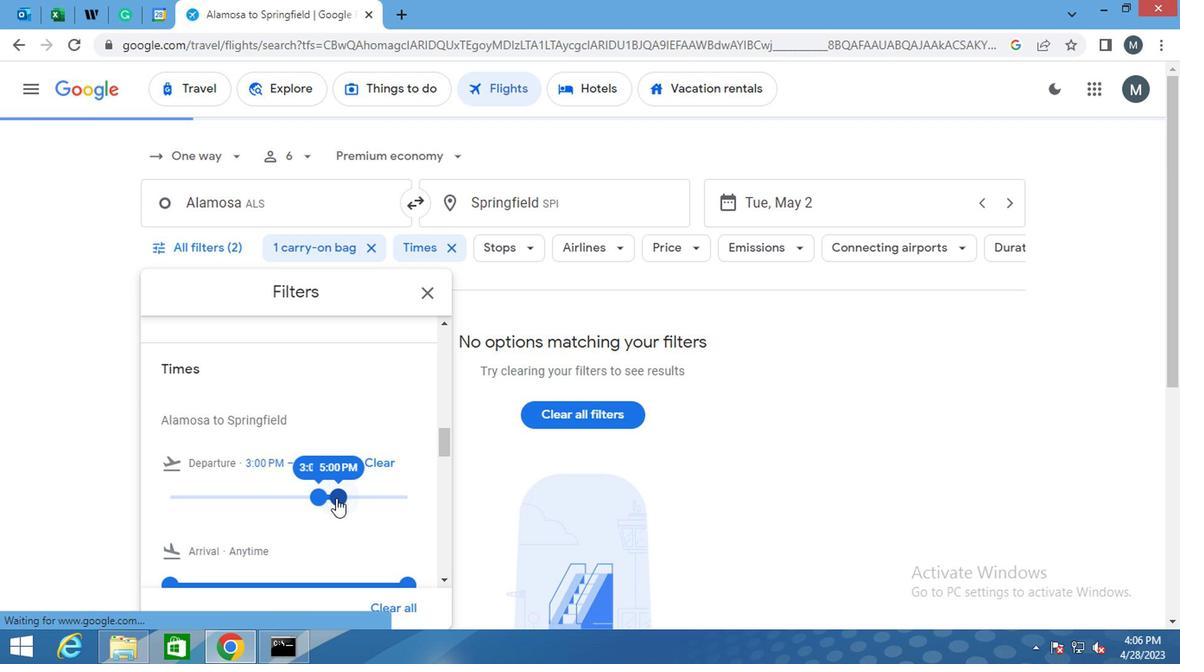 
Action: Mouse moved to (336, 491)
Screenshot: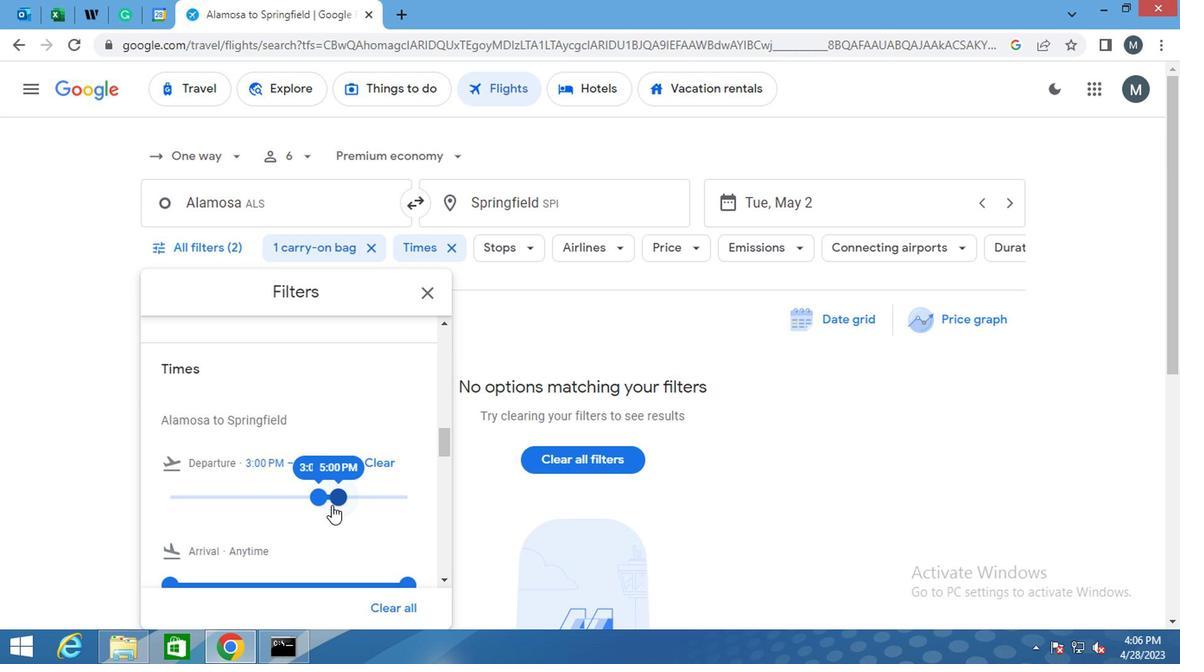 
Action: Mouse pressed left at (336, 491)
Screenshot: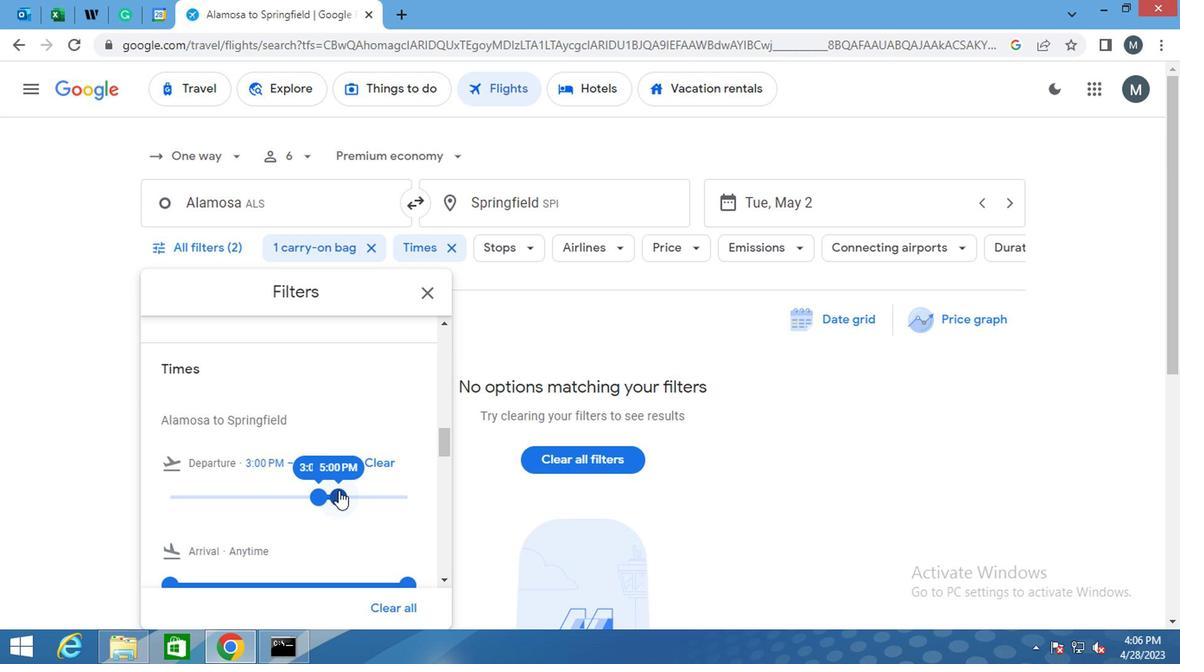 
Action: Mouse moved to (308, 495)
Screenshot: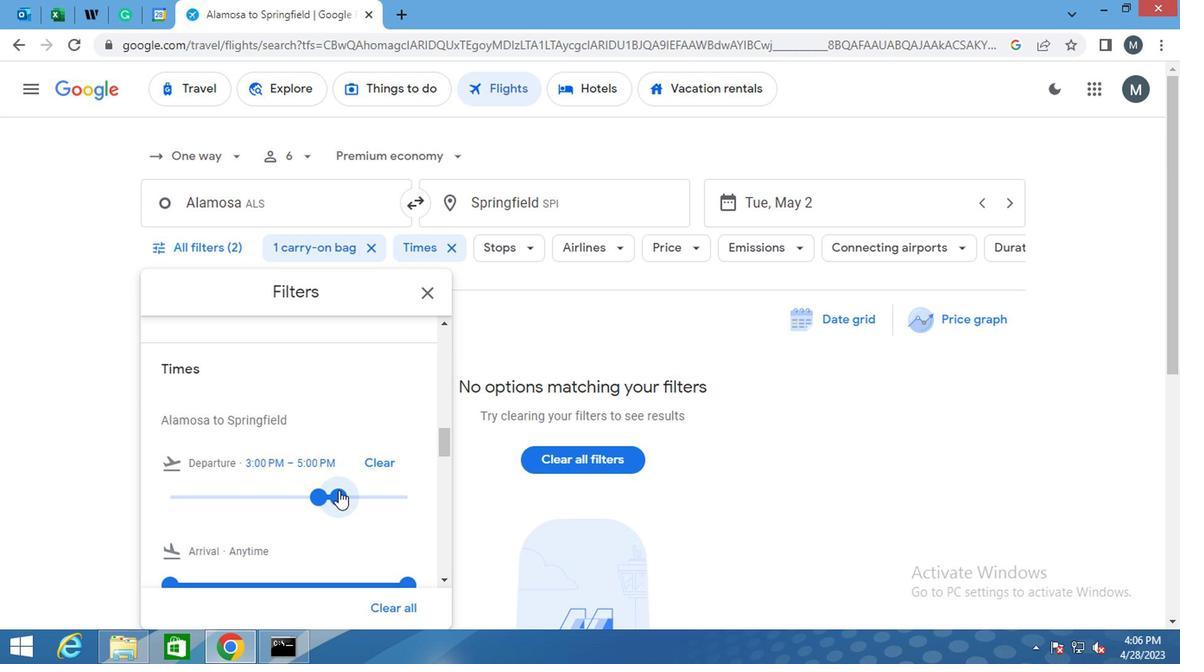 
Action: Mouse pressed left at (308, 495)
Screenshot: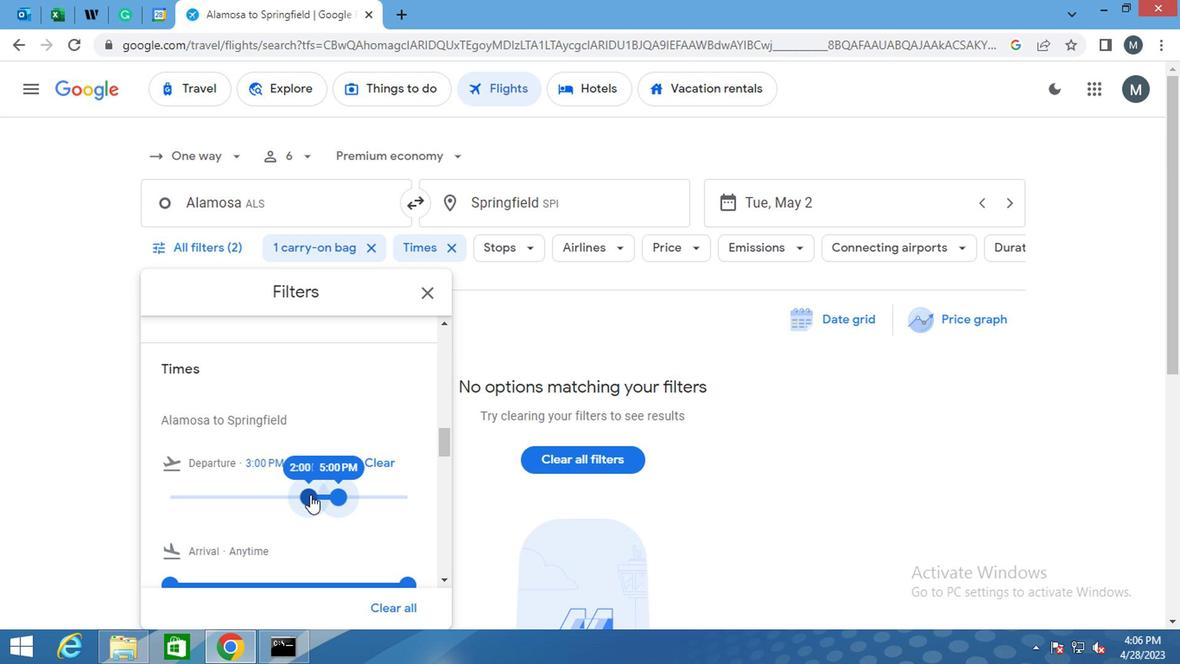 
Action: Mouse moved to (334, 499)
Screenshot: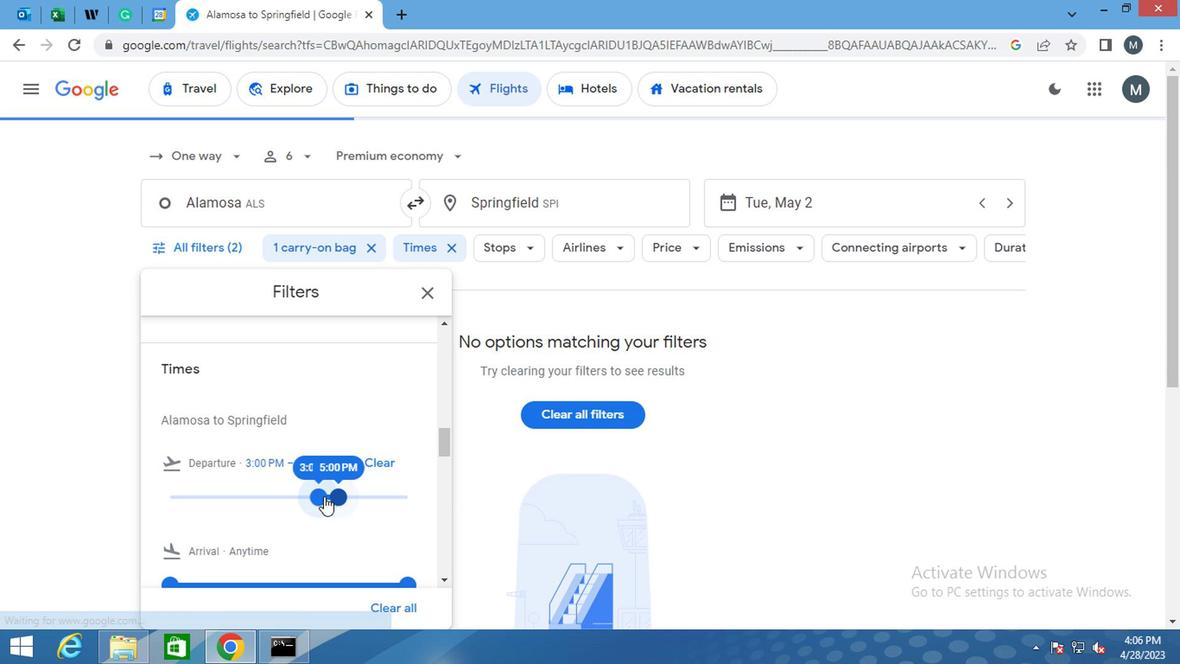 
Action: Mouse pressed left at (334, 499)
Screenshot: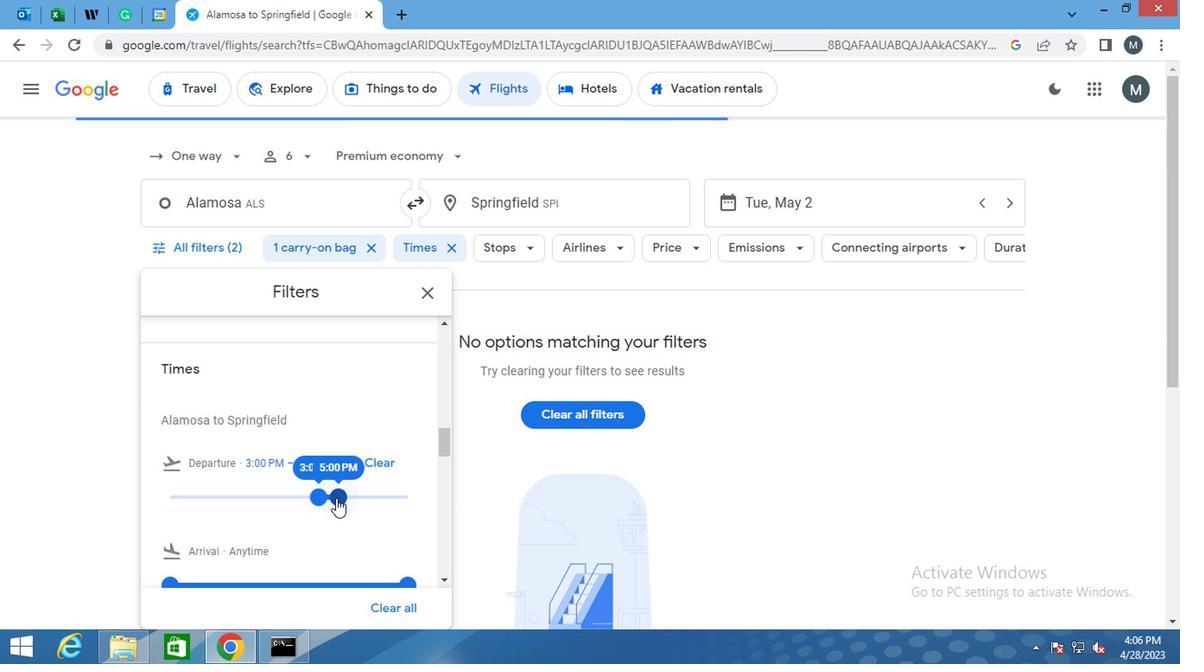 
Action: Mouse moved to (300, 510)
Screenshot: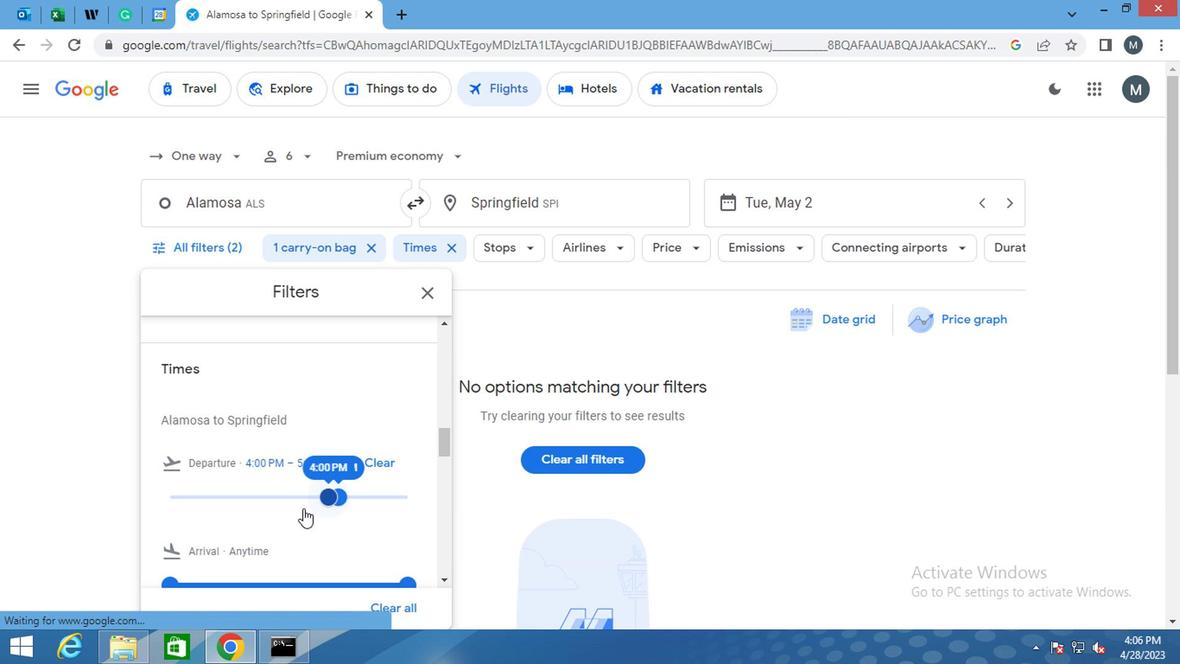 
Action: Mouse scrolled (300, 509) with delta (0, -1)
Screenshot: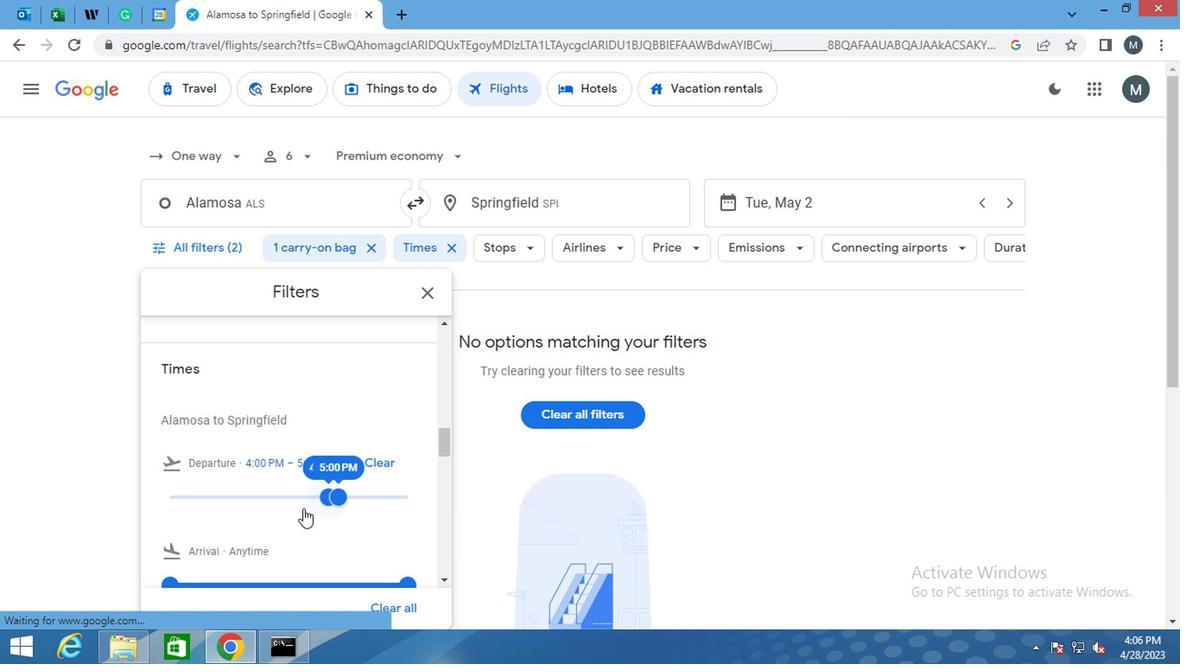 
Action: Mouse moved to (300, 511)
Screenshot: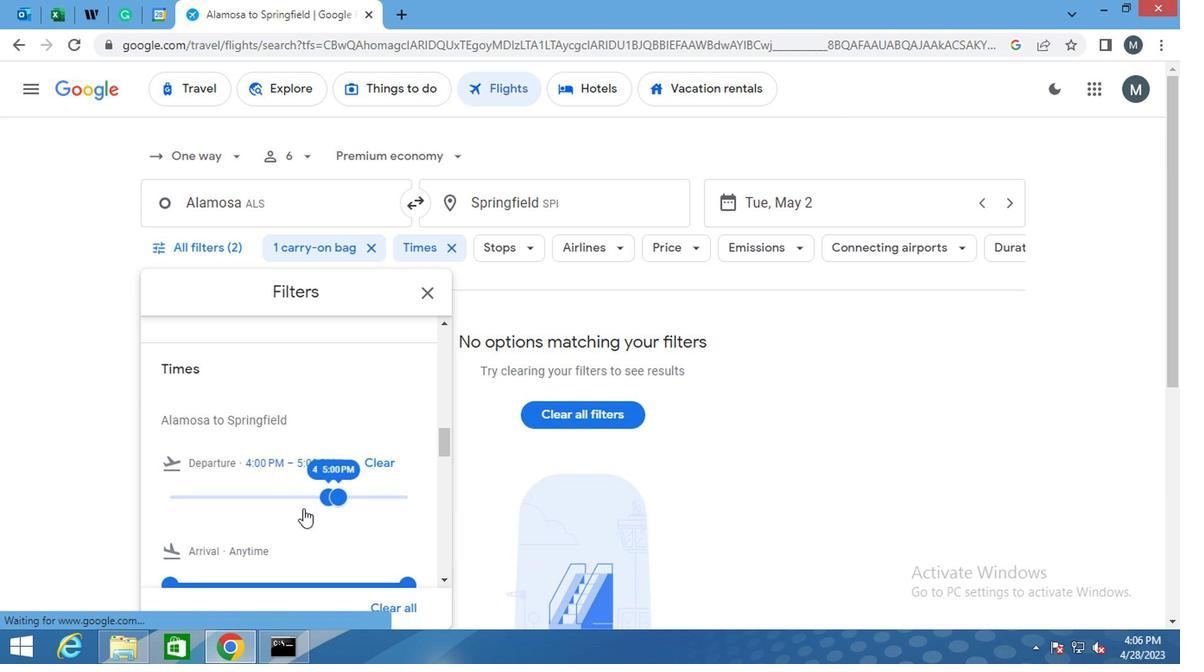 
Action: Mouse scrolled (300, 510) with delta (0, 0)
Screenshot: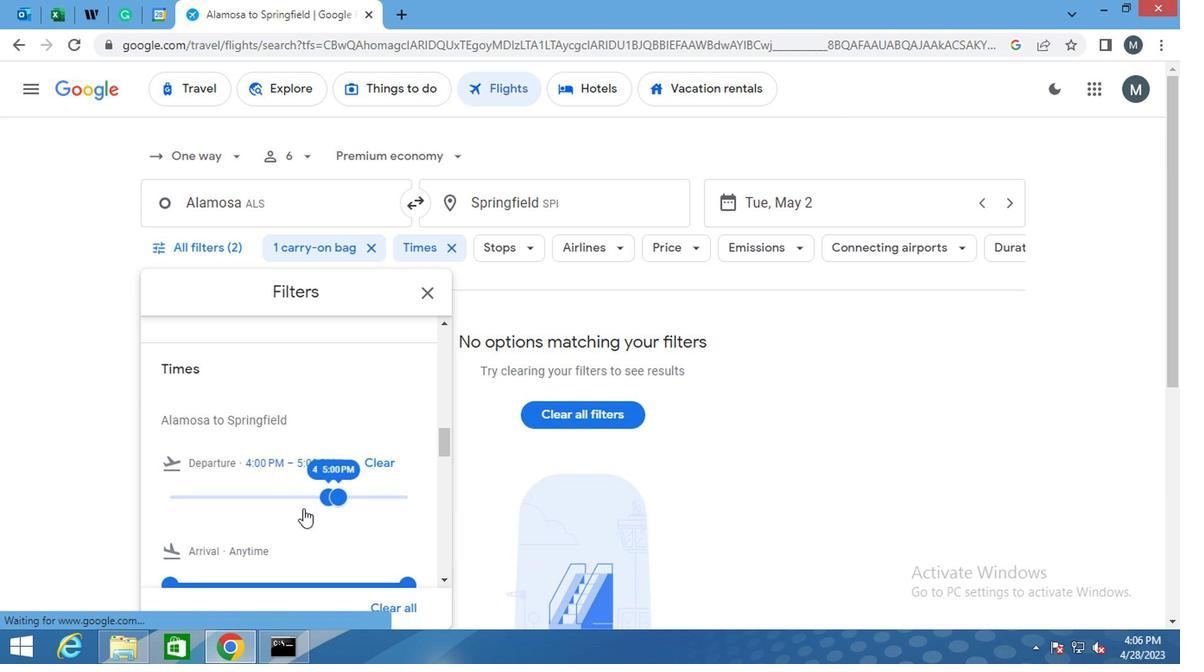 
Action: Mouse scrolled (300, 510) with delta (0, 0)
Screenshot: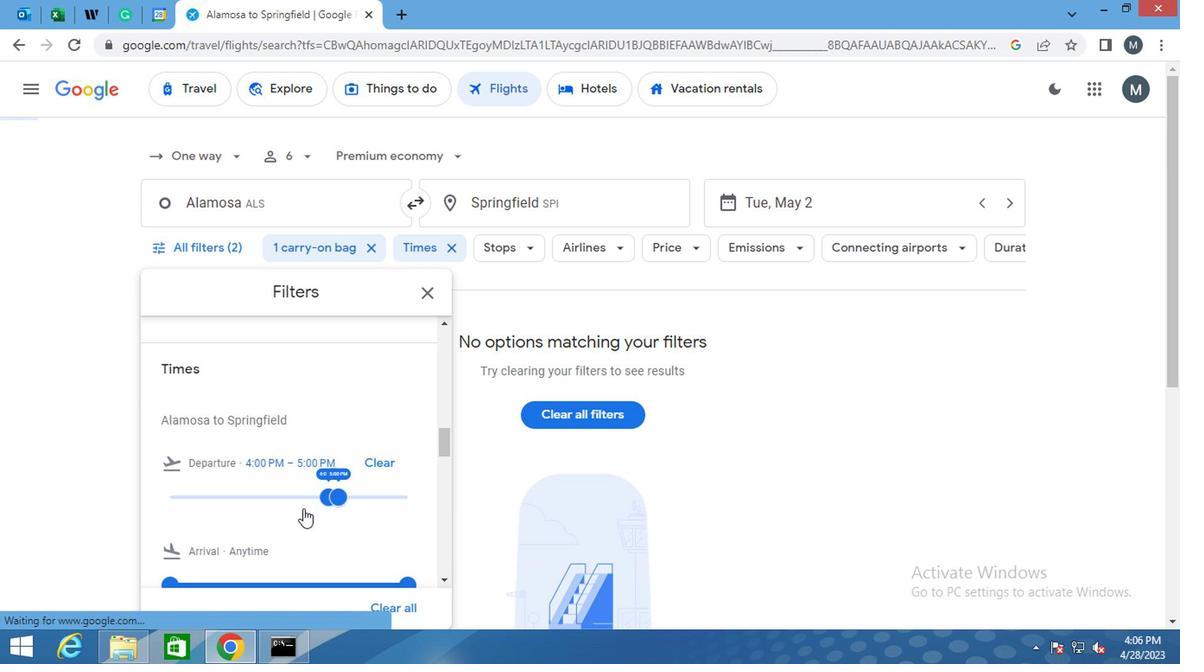 
Action: Mouse moved to (299, 512)
Screenshot: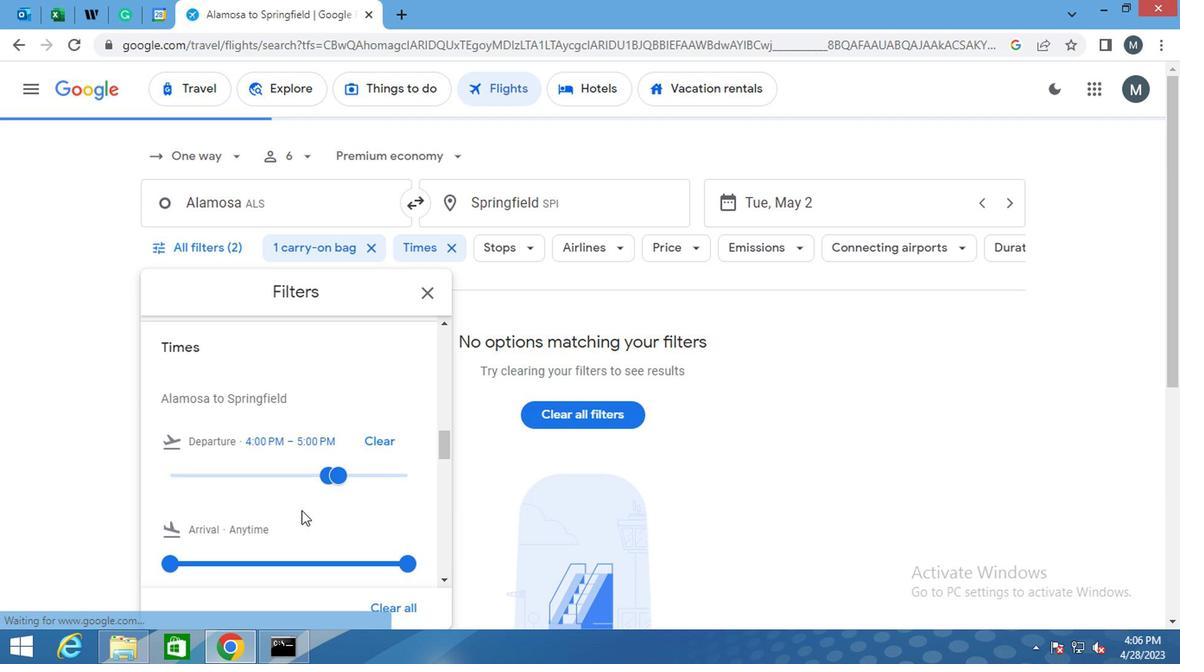 
Action: Mouse scrolled (299, 511) with delta (0, 0)
Screenshot: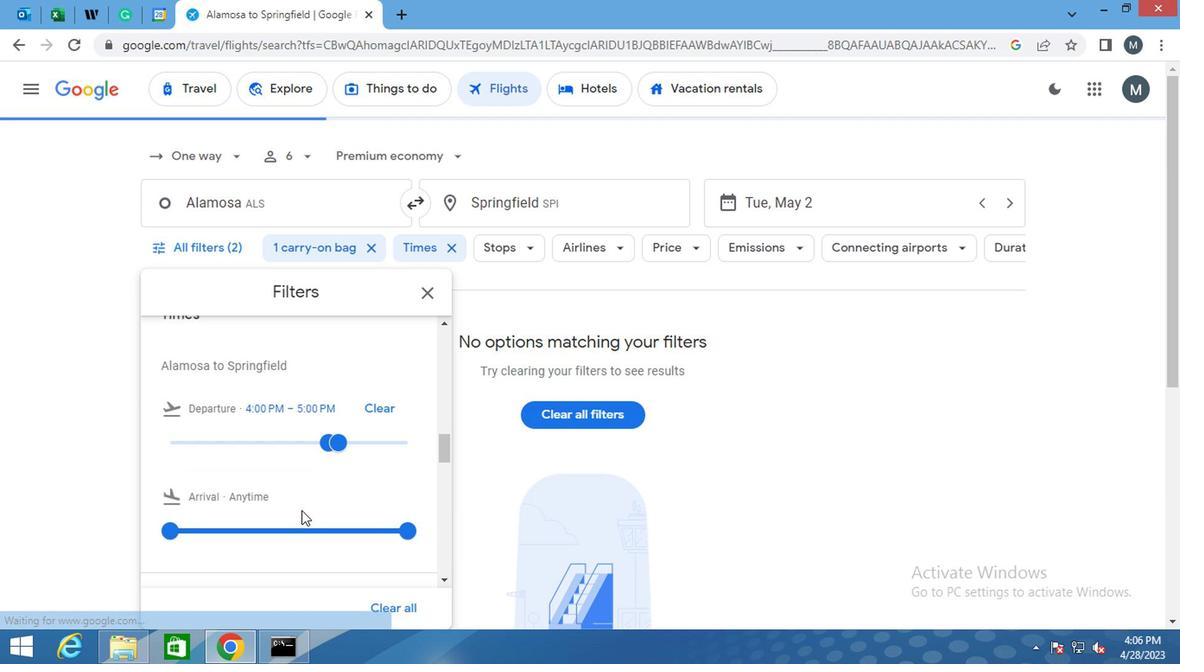
Action: Mouse moved to (420, 291)
Screenshot: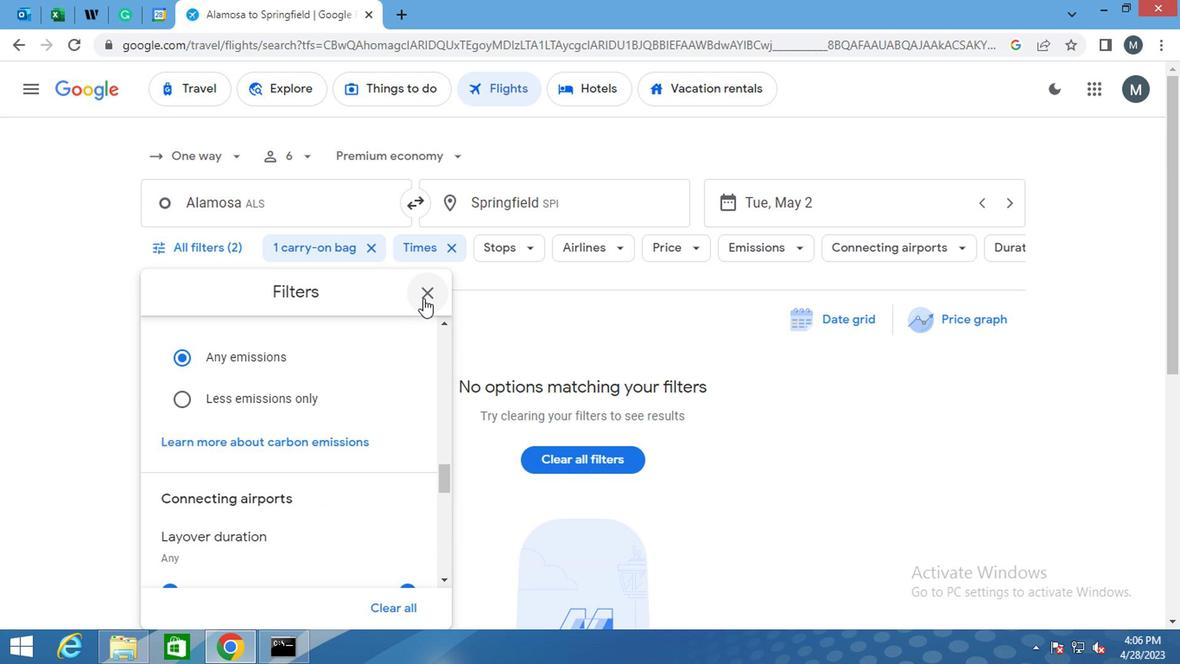 
Action: Mouse pressed left at (420, 291)
Screenshot: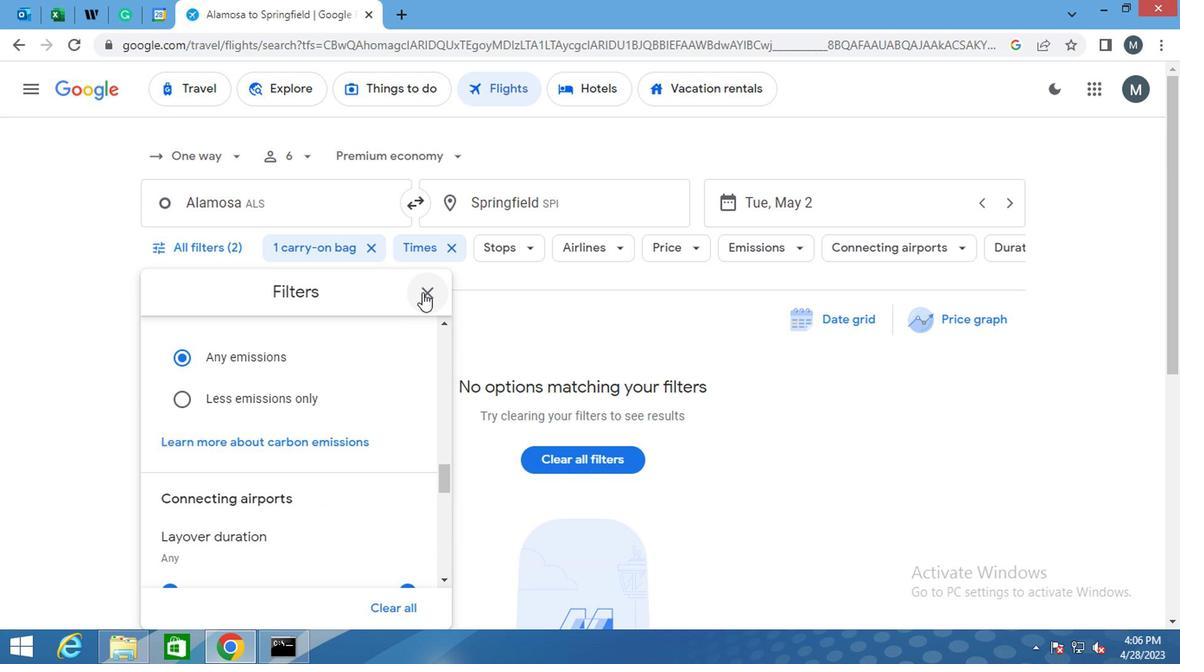 
Action: Mouse moved to (421, 291)
Screenshot: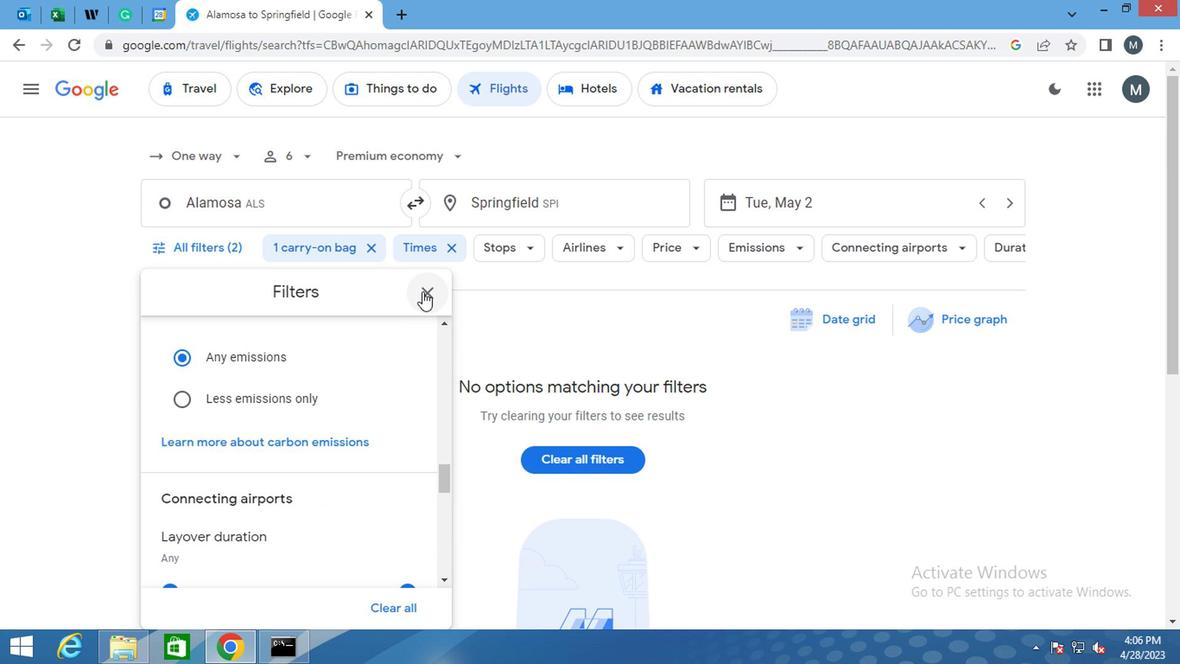 
